 Task: Add an event  with title  Third Sales Forecast Review, date '2023/12/24' to 2023/12/25  & Select Event type as  Collective. Add location for the event as  Chicago, USA and add a description: It is essential to listen actively to the potential investor's input, feedback, and inquiries throughout the meeting. This demonstrates your receptiveness to collaboration, willingness to address concerns, and the ability to adapt your business strategy to maximize its potential.Create an event link  http-thirdsalesforecastreviewcom & Select the event color as  Light Pink. , logged in from the account softage.4@softage.netand send the event invitation to softage.5@softage.net and softage.6@softage.net
Action: Mouse moved to (743, 264)
Screenshot: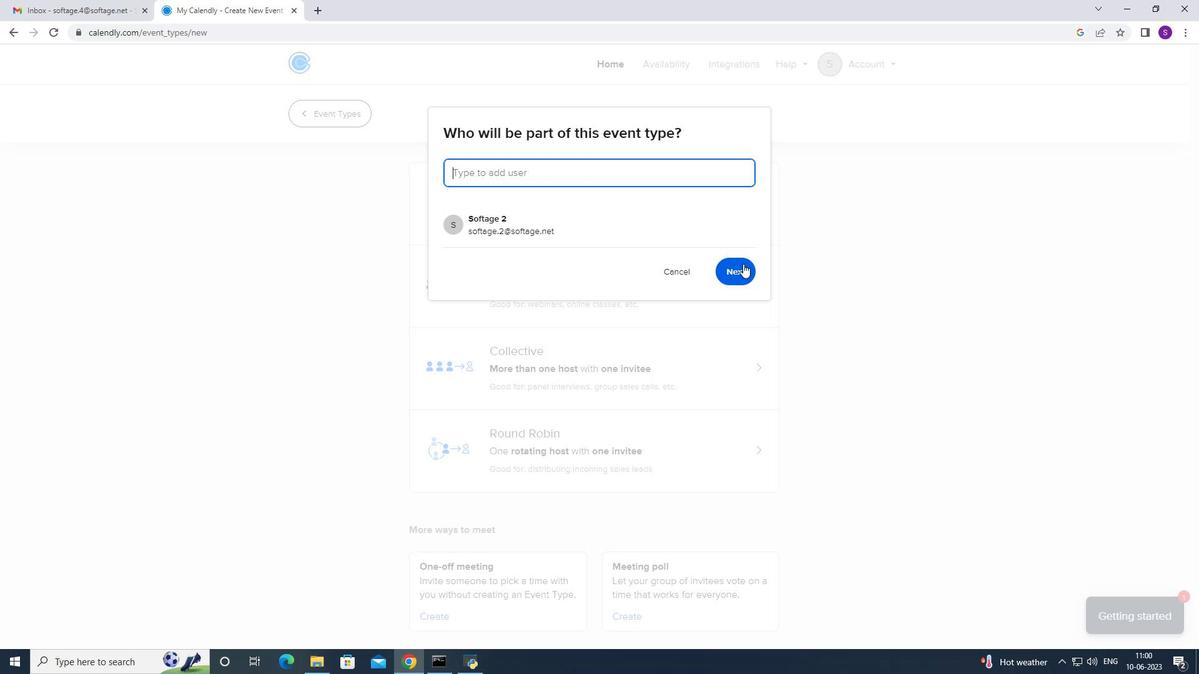 
Action: Mouse pressed left at (743, 264)
Screenshot: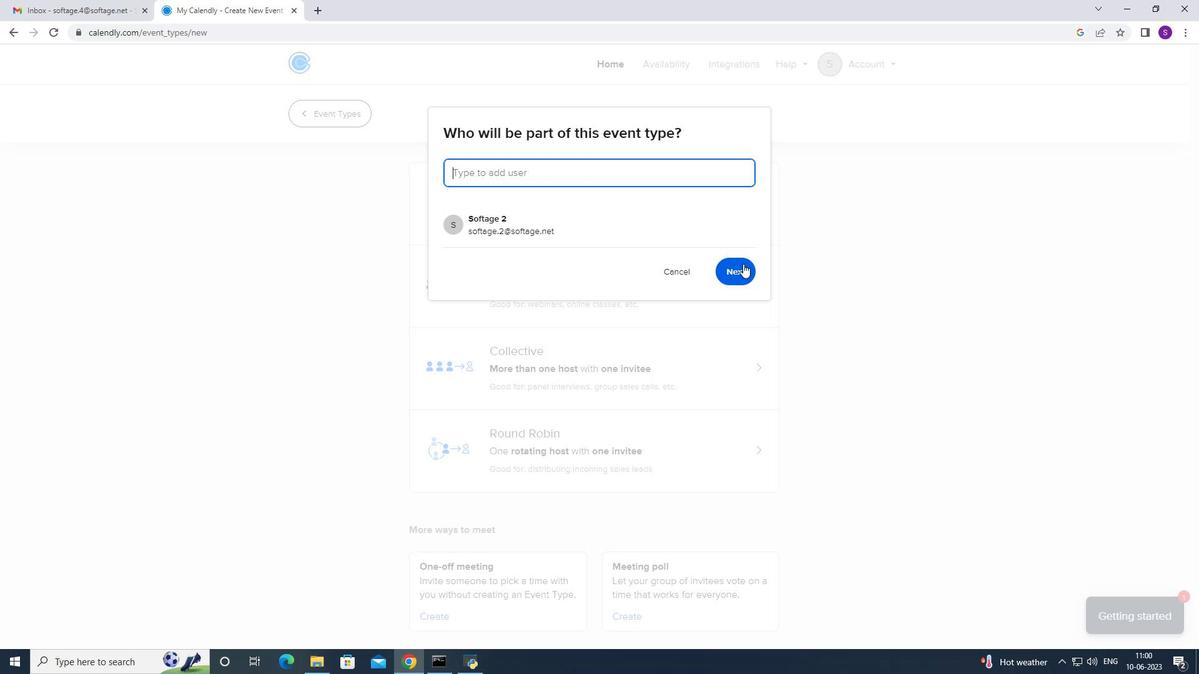
Action: Mouse moved to (411, 271)
Screenshot: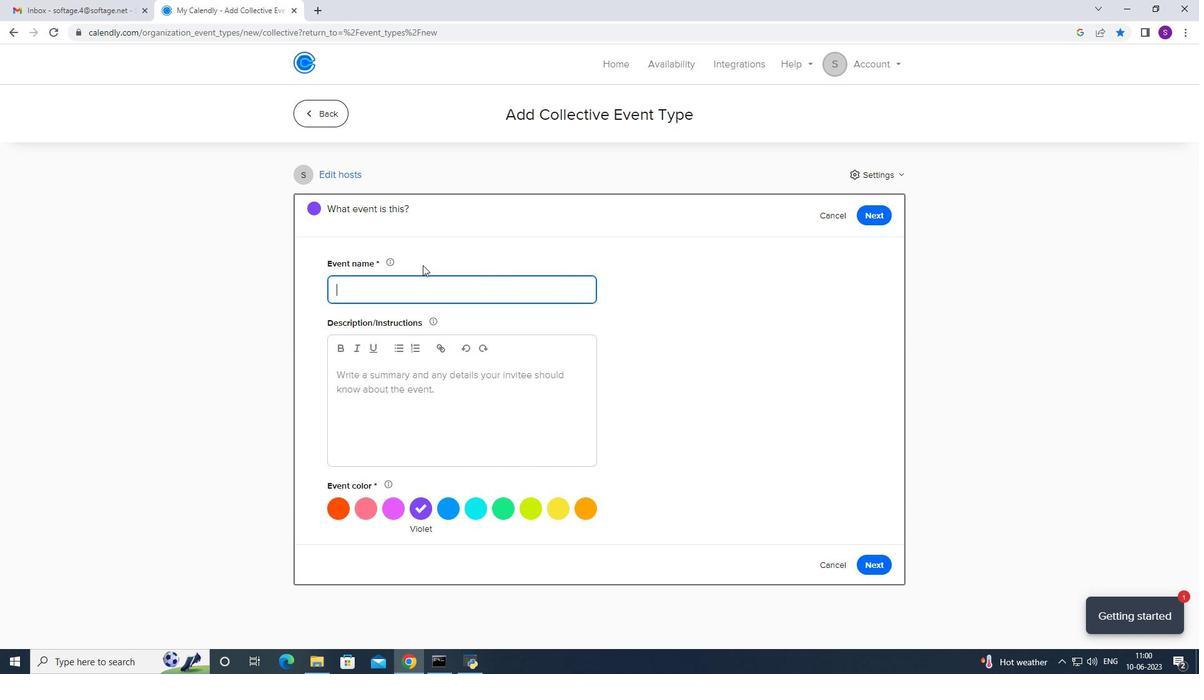 
Action: Key pressed ctrl+V
Screenshot: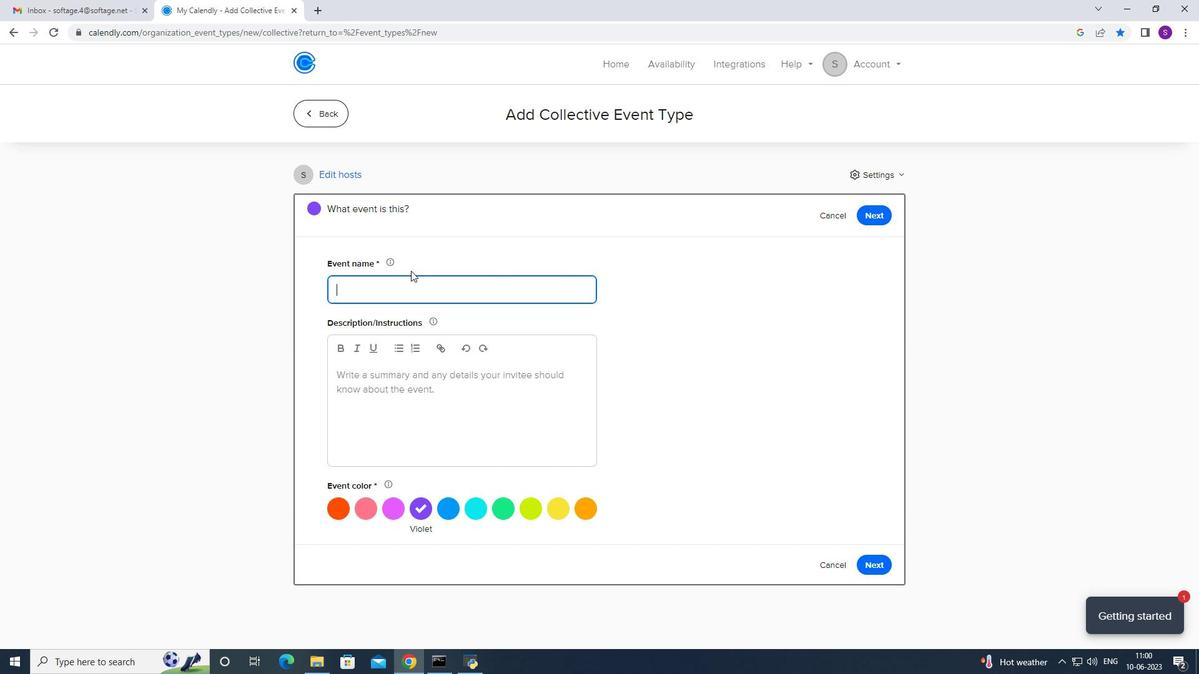 
Action: Mouse moved to (355, 365)
Screenshot: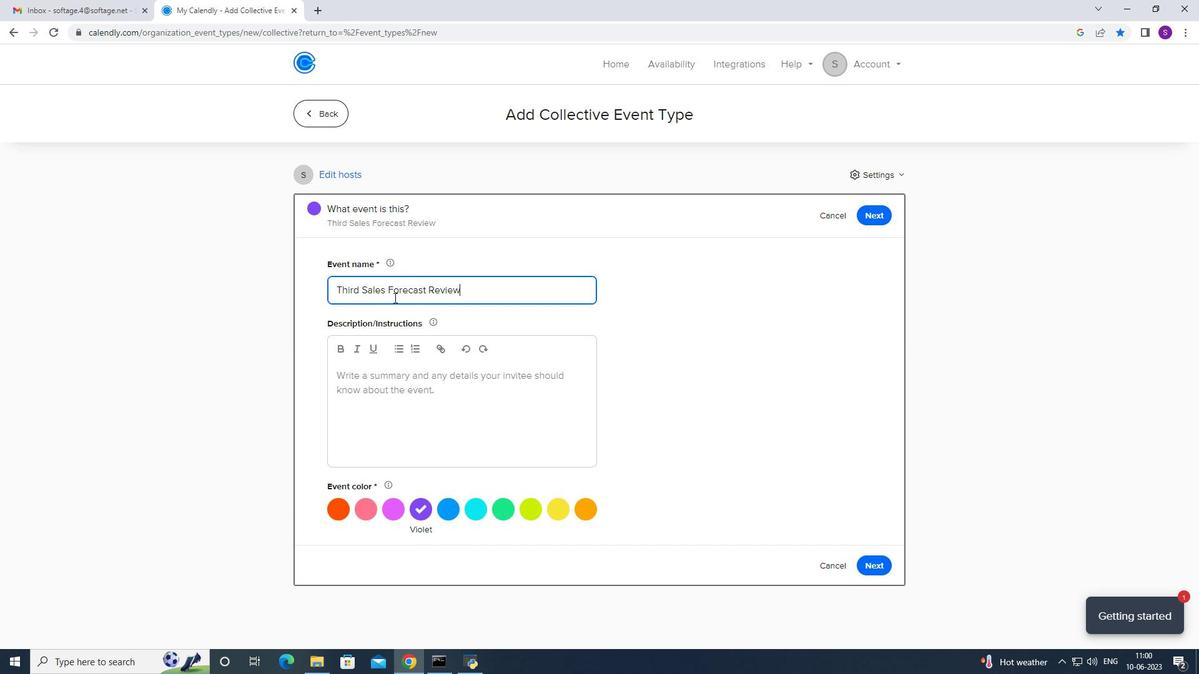 
Action: Mouse pressed left at (355, 365)
Screenshot: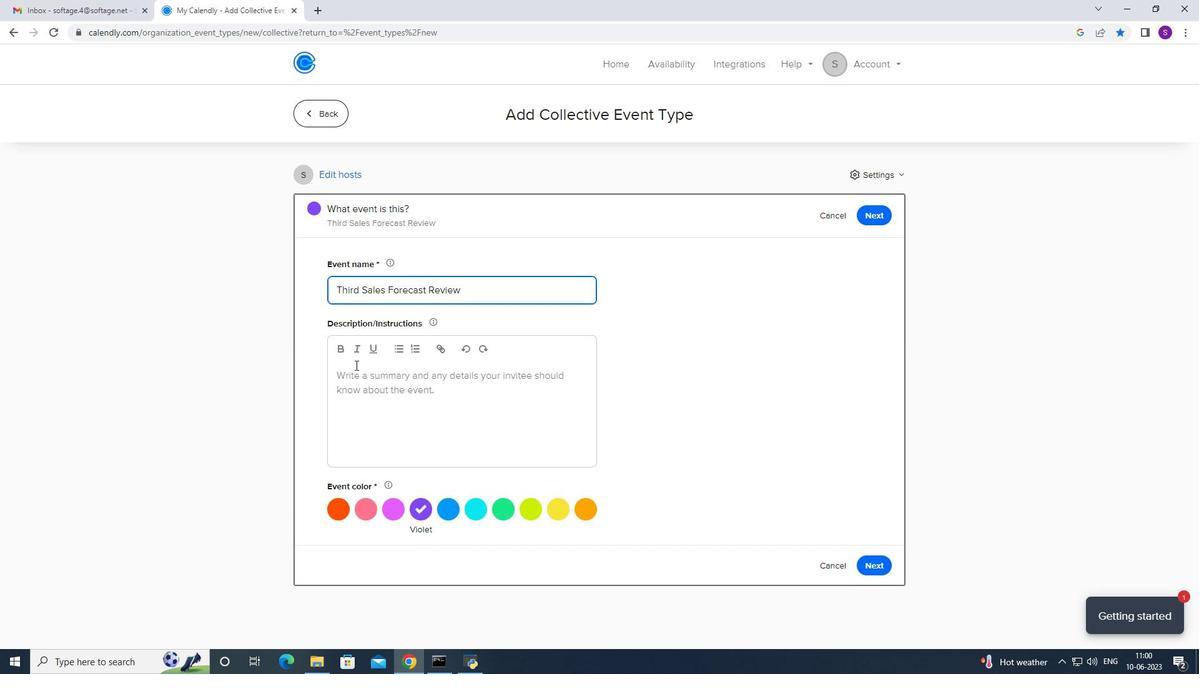 
Action: Mouse moved to (348, 359)
Screenshot: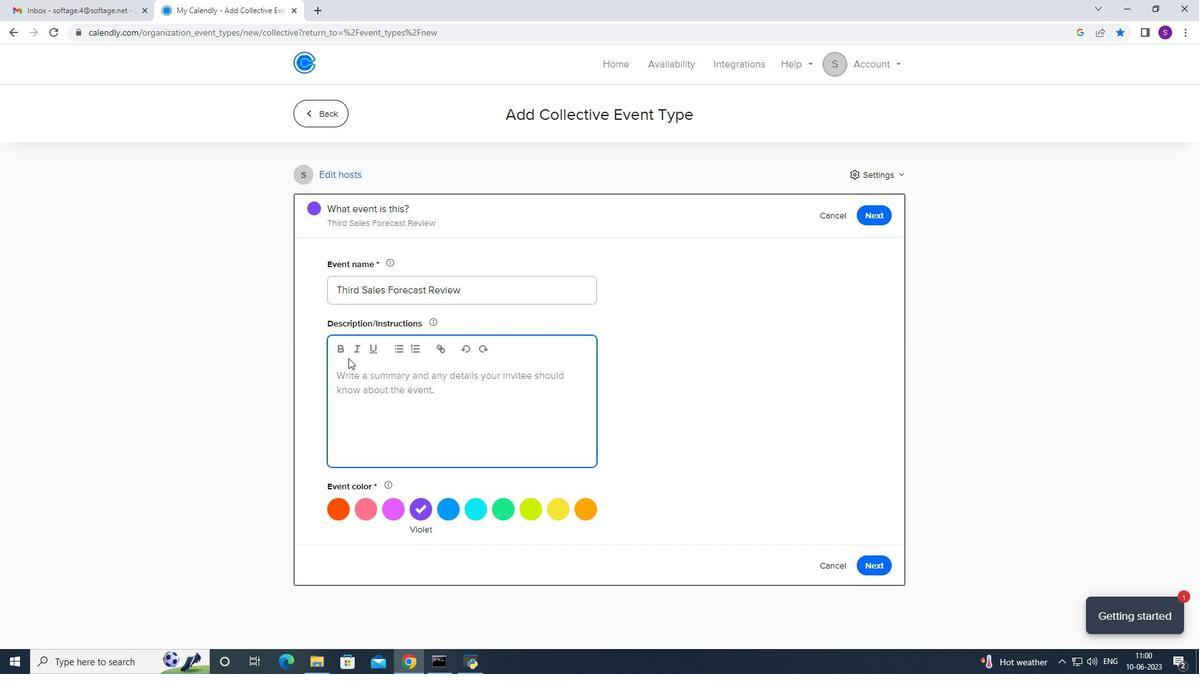 
Action: Key pressed <Key.caps_lock>I<Key.caps_lock>t<Key.space>is<Key.space>essebntia;<Key.backspace><Key.backspace><Key.backspace><Key.backspace><Key.backspace><Key.backspace>nta\ial<Key.space><Key.backspace><Key.backspace><Key.backspace><Key.backspace><Key.backspace><Key.backspace>ial<Key.space>to<Key.space>listen<Key.space>actively<Key.space>to<Key.space>the<Key.space>potential<Key.space>investor<Key.space>feedback<Key.space>,<Key.space>input<Key.space>and<Key.space>inquit<Key.backspace>ries<Key.space>throyu<Key.backspace><Key.backspace>ughout<Key.space>the<Key.space>meeting.<Key.space><Key.caps_lock>THI<Key.caps_lock>s<Key.space>demonstrates<Key.space>
Screenshot: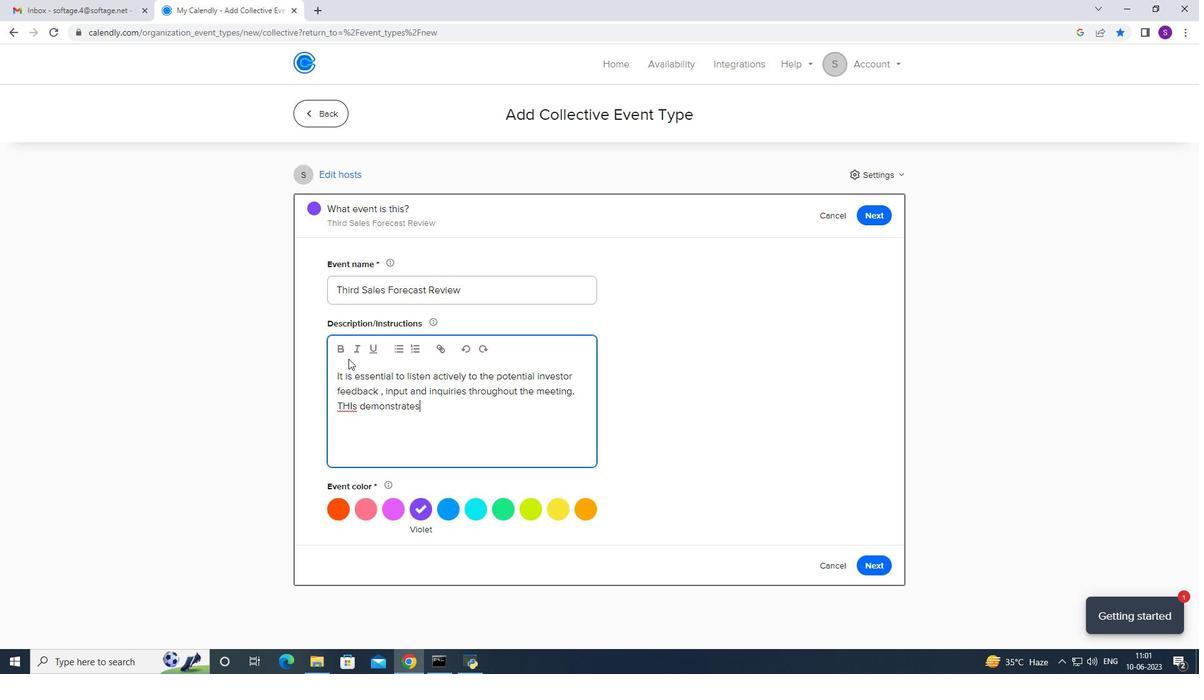 
Action: Mouse moved to (353, 412)
Screenshot: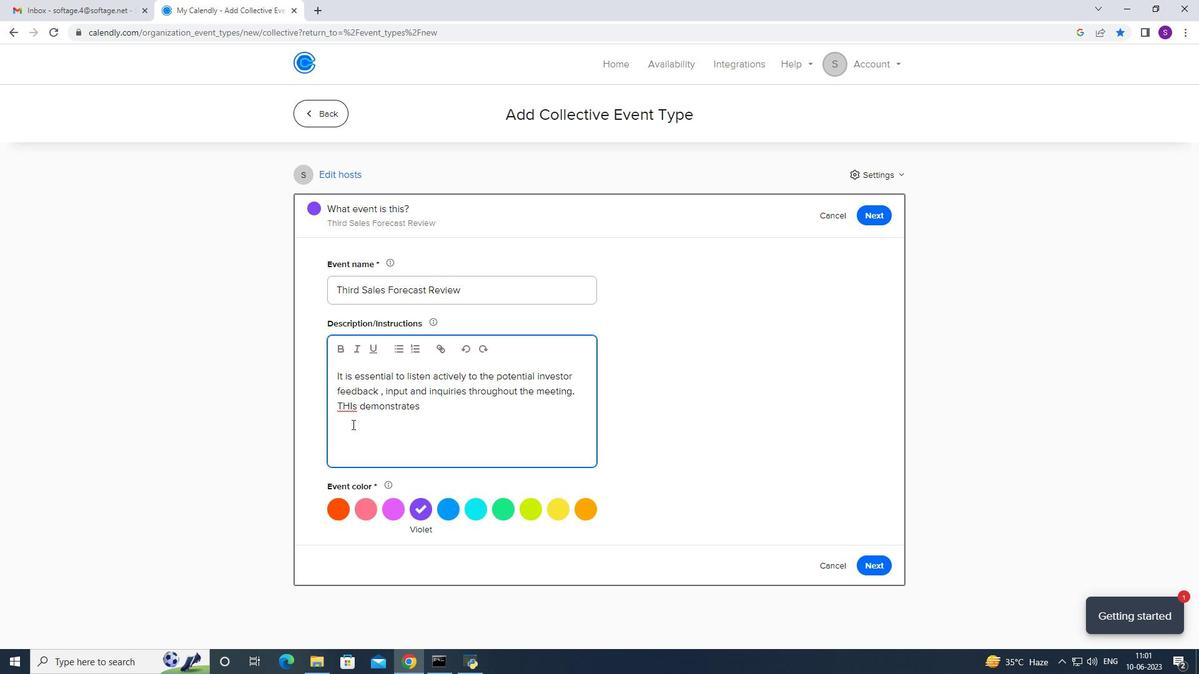 
Action: Mouse pressed right at (353, 412)
Screenshot: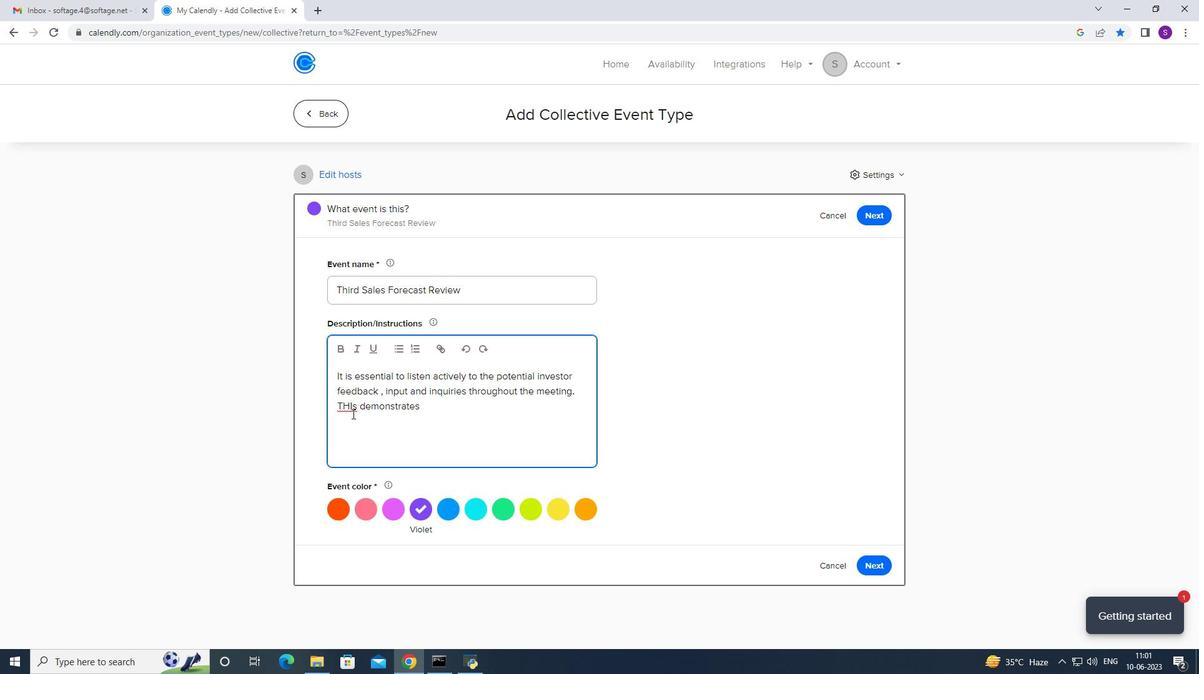 
Action: Mouse moved to (353, 416)
Screenshot: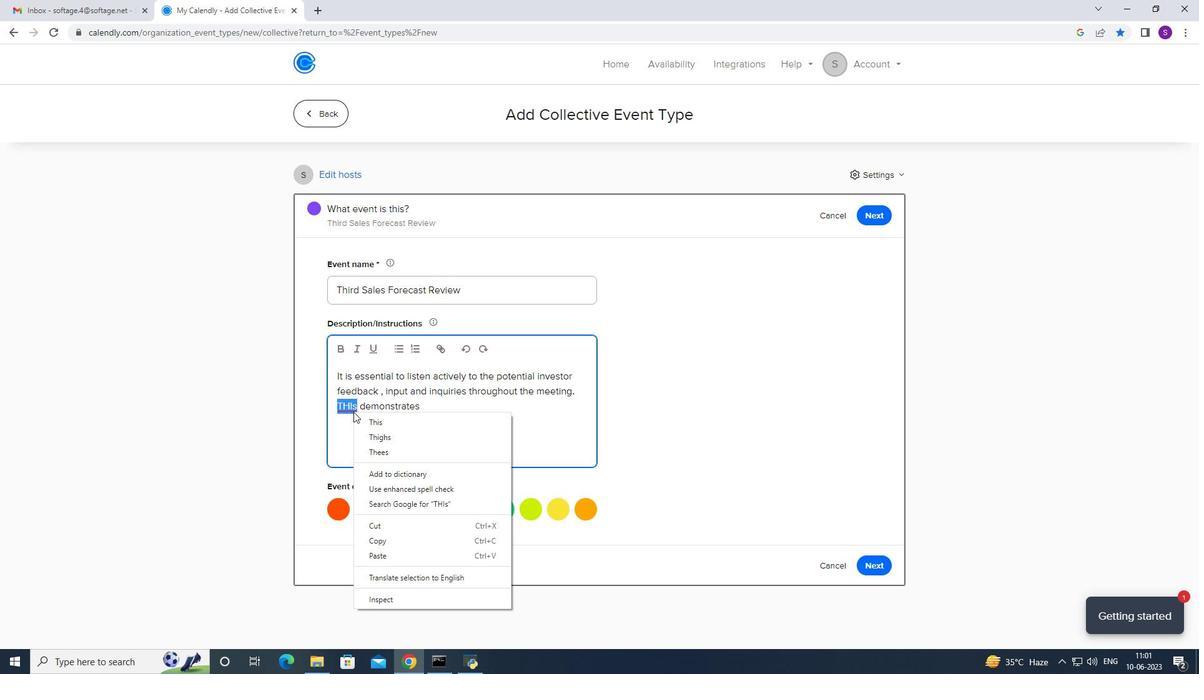 
Action: Mouse pressed left at (353, 416)
Screenshot: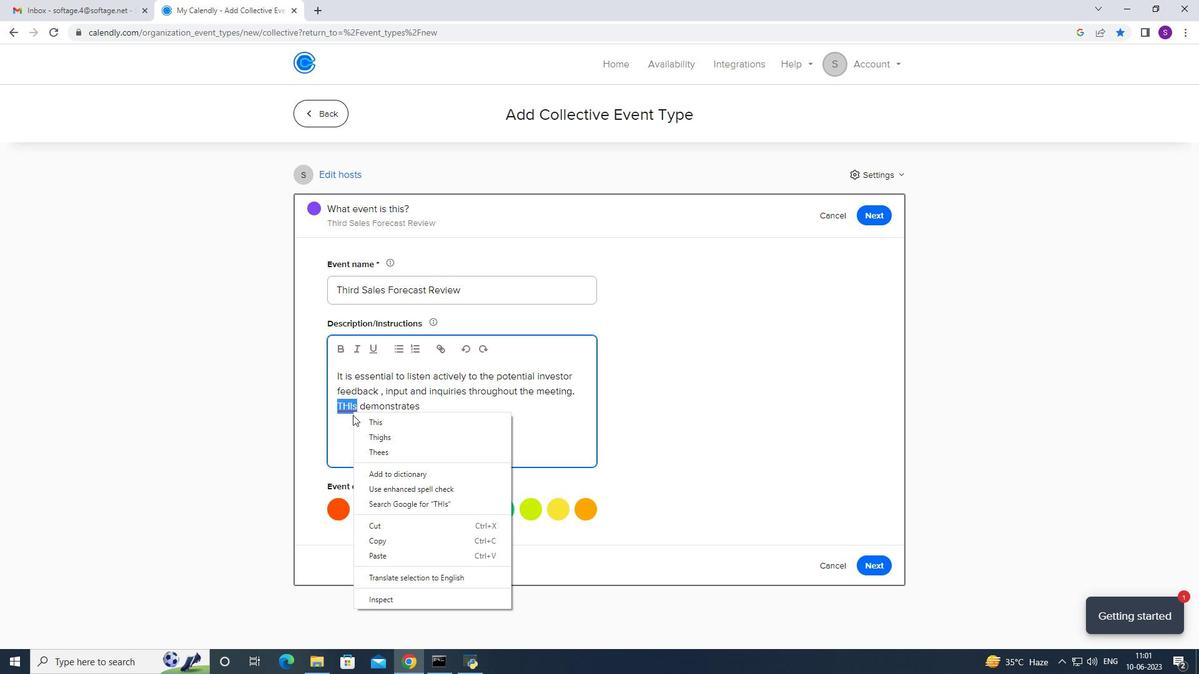 
Action: Mouse moved to (352, 409)
Screenshot: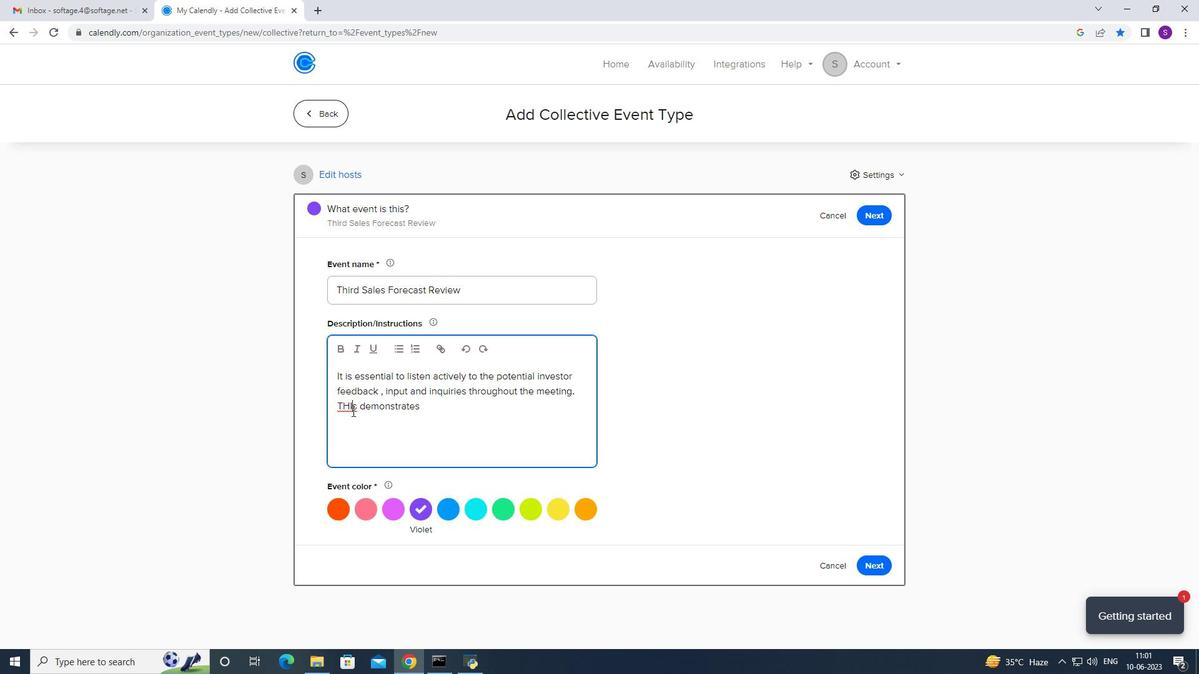 
Action: Mouse pressed right at (352, 409)
Screenshot: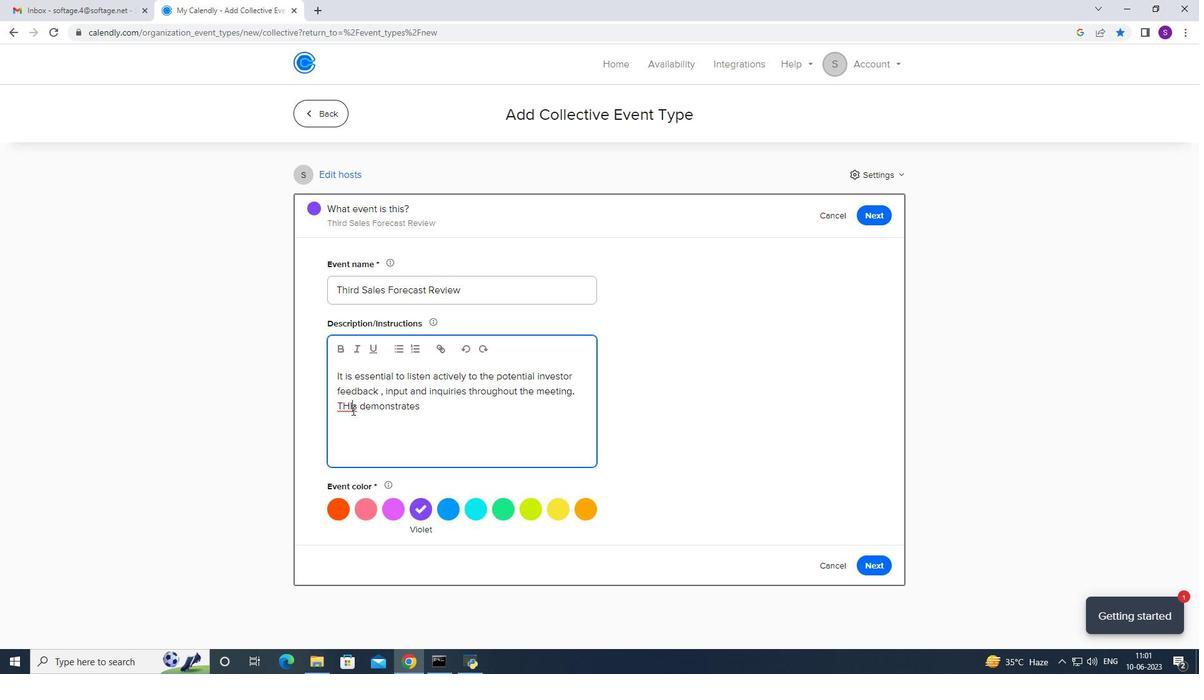 
Action: Mouse moved to (351, 413)
Screenshot: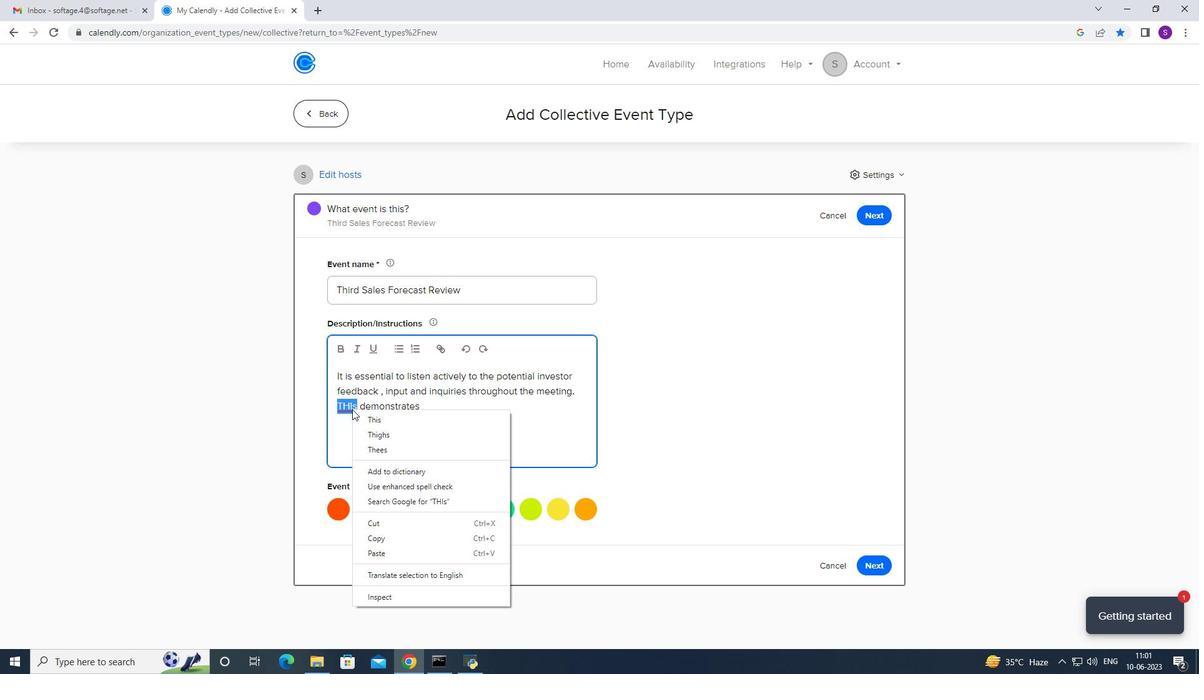 
Action: Mouse pressed left at (351, 413)
Screenshot: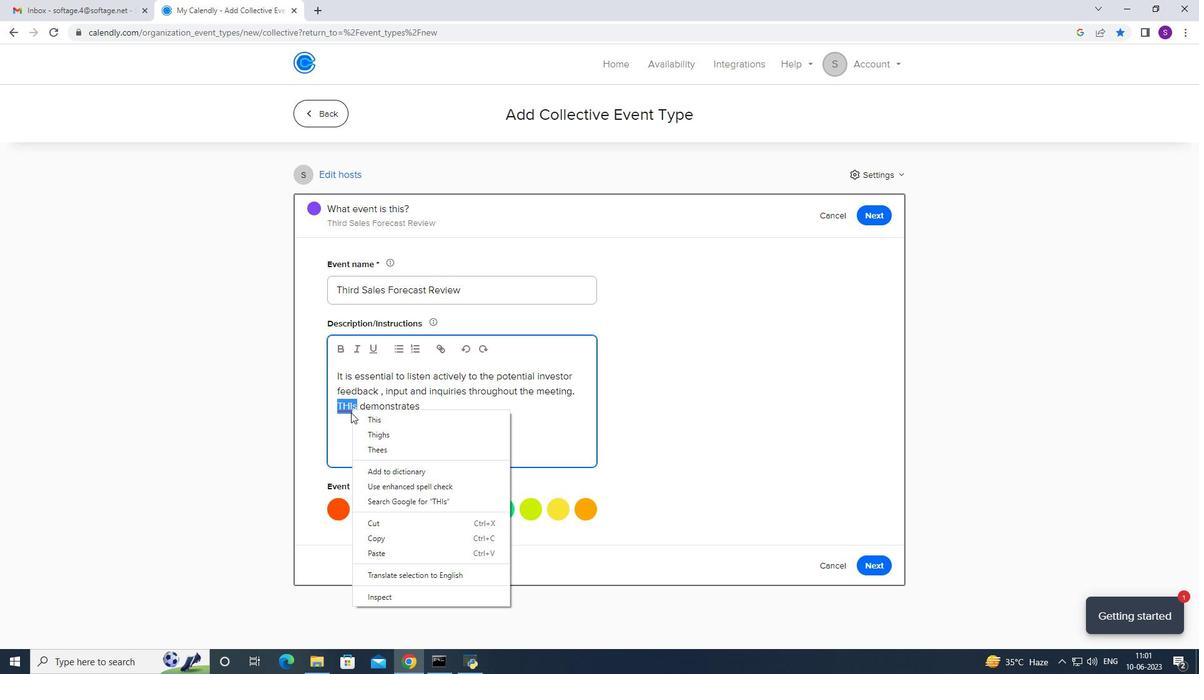 
Action: Mouse moved to (351, 403)
Screenshot: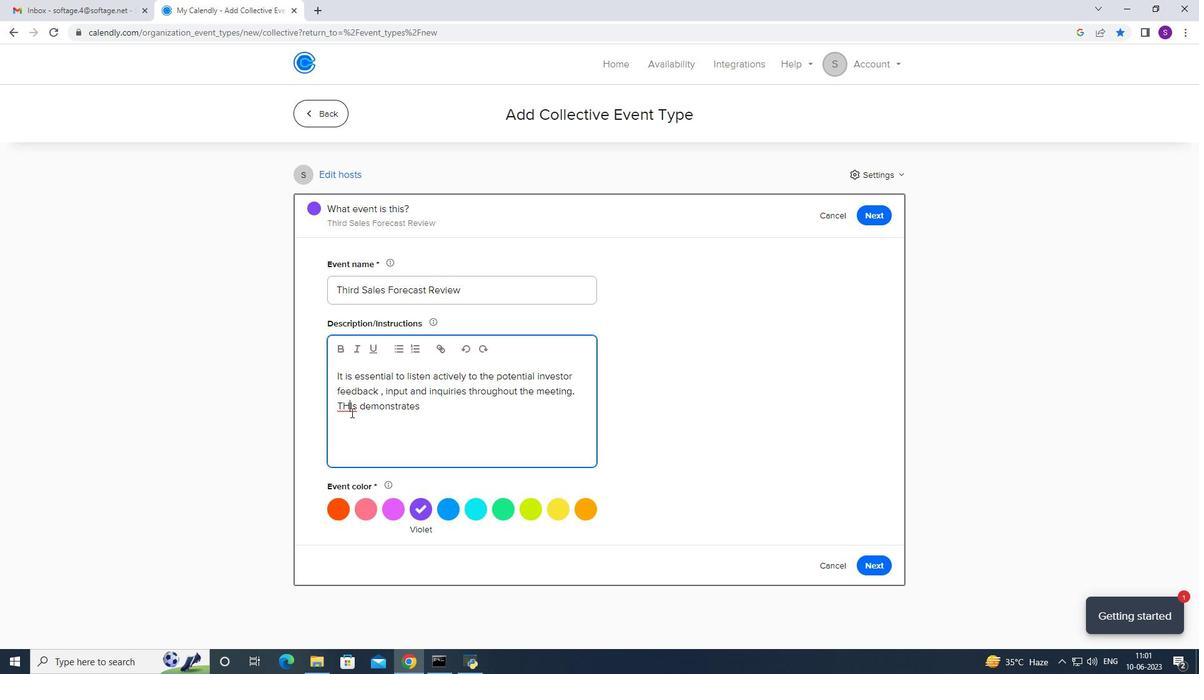 
Action: Mouse pressed right at (351, 403)
Screenshot: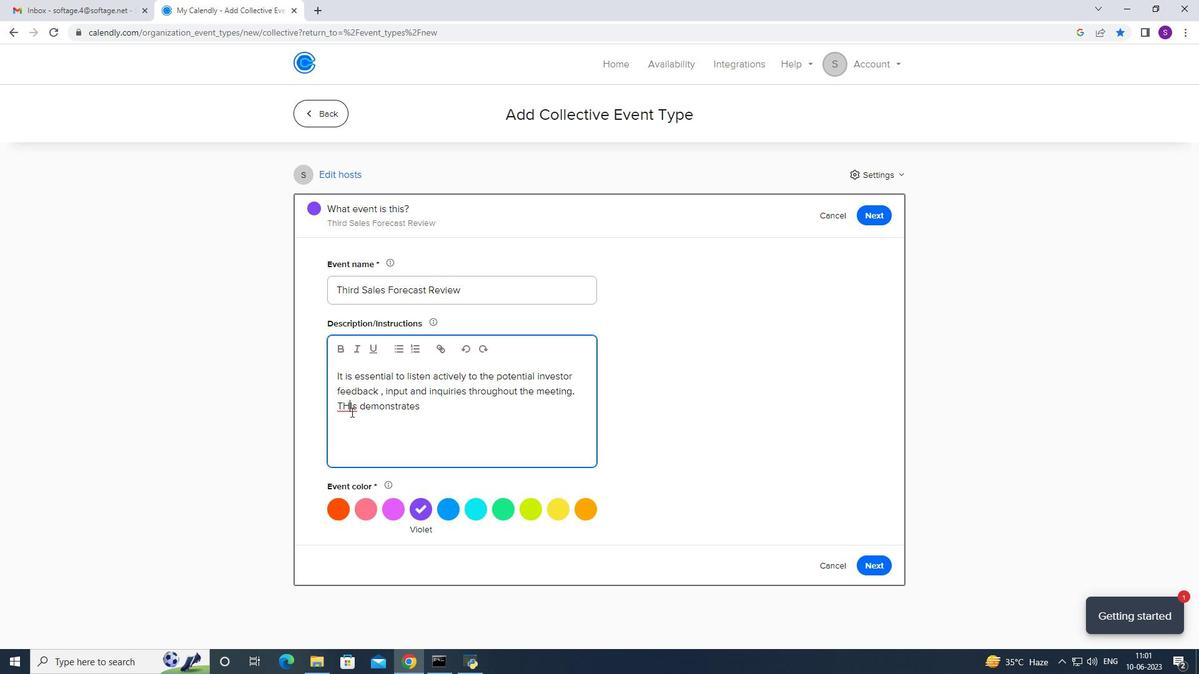 
Action: Mouse moved to (351, 409)
Screenshot: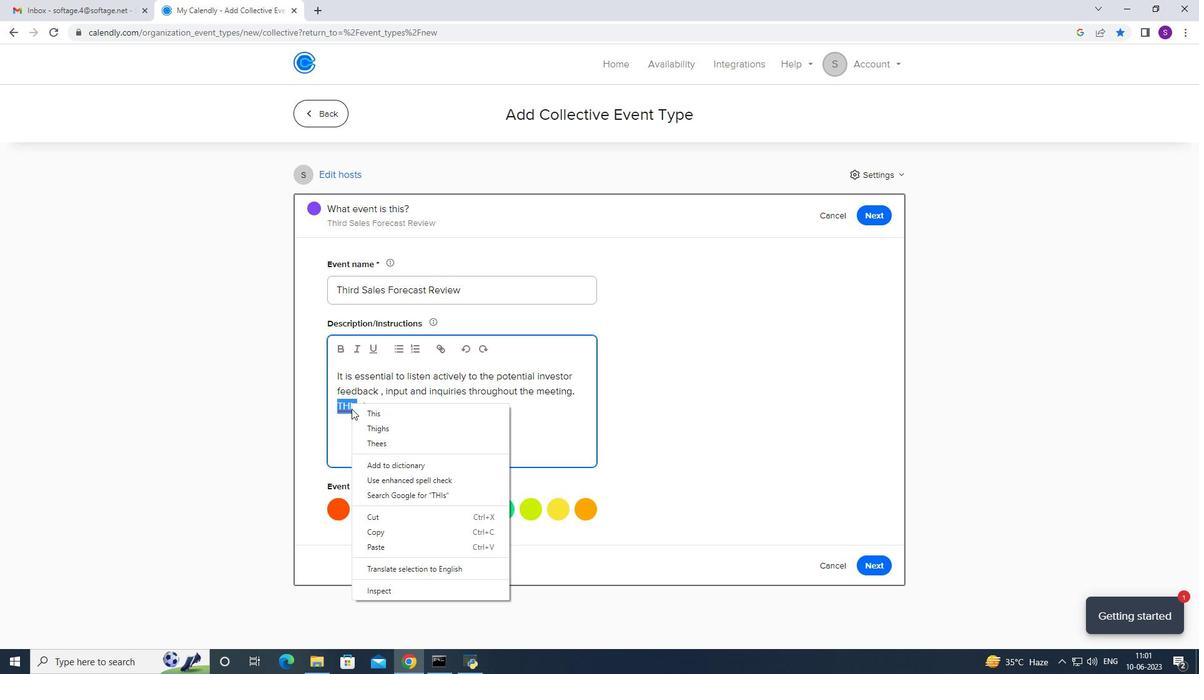 
Action: Mouse pressed left at (351, 409)
Screenshot: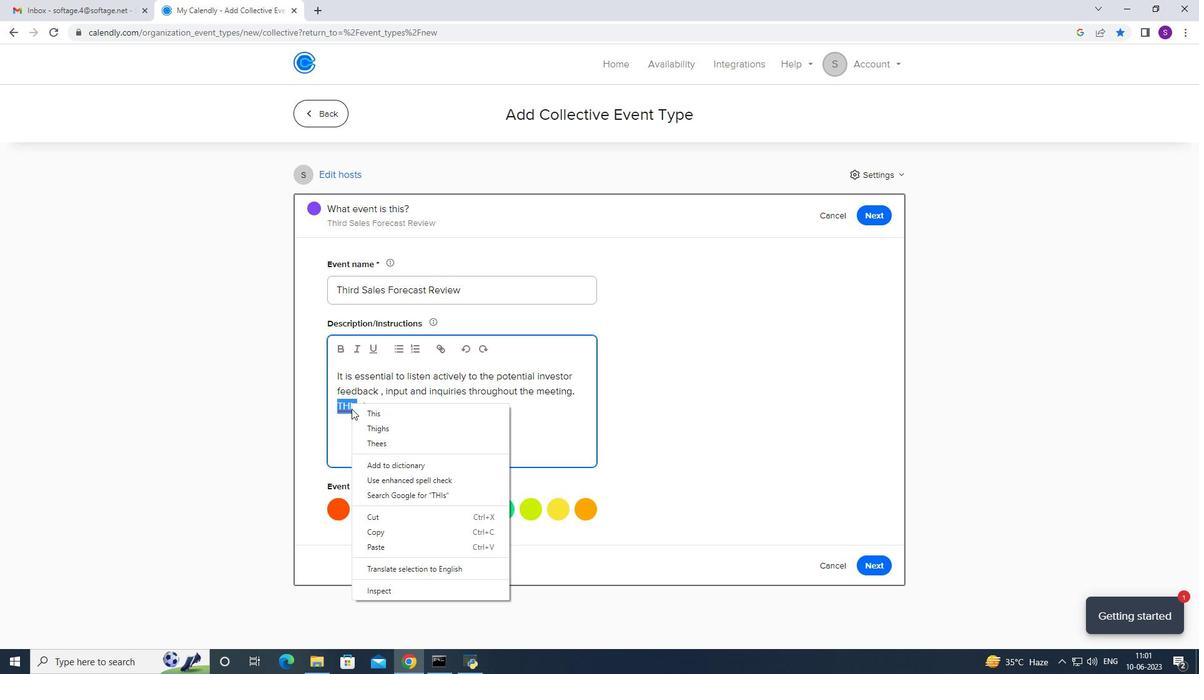 
Action: Mouse moved to (358, 402)
Screenshot: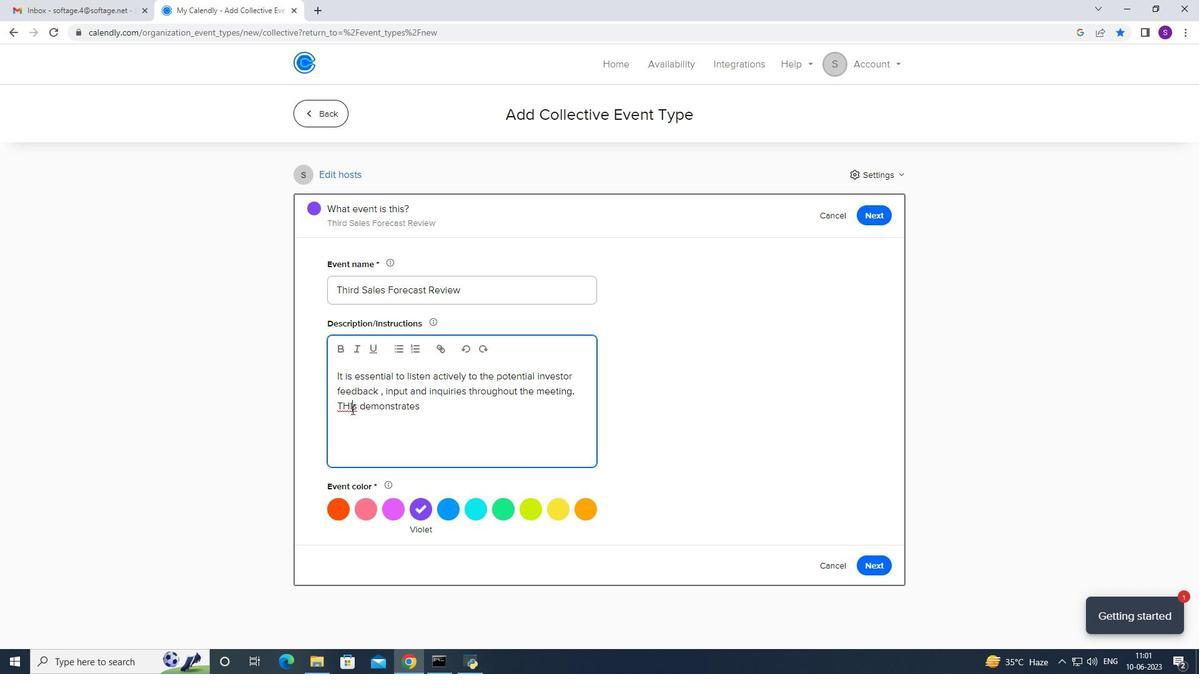 
Action: Mouse pressed right at (358, 402)
Screenshot: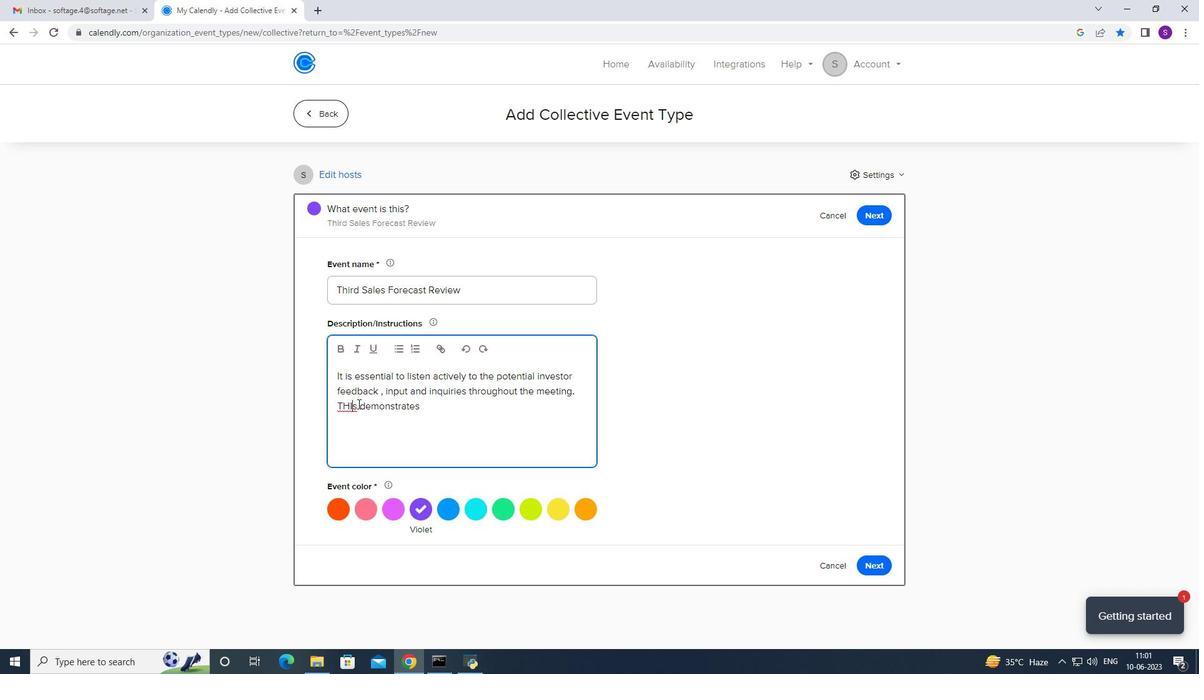 
Action: Mouse moved to (354, 413)
Screenshot: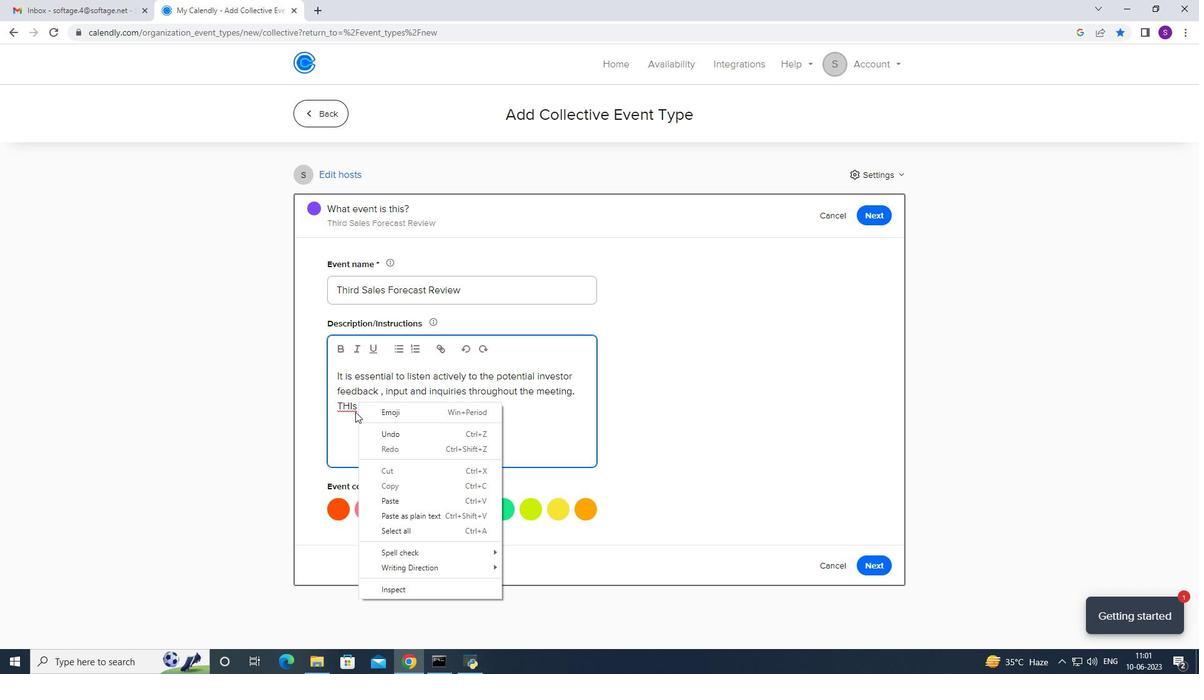 
Action: Mouse pressed left at (354, 413)
Screenshot: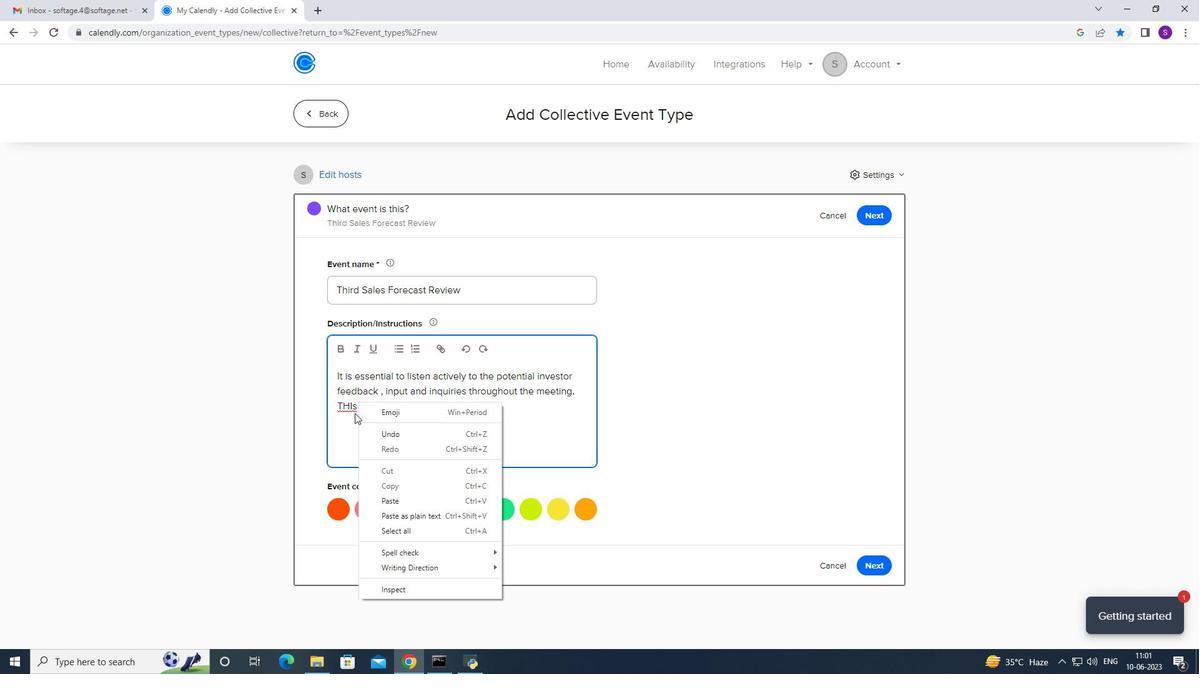 
Action: Mouse moved to (354, 413)
Screenshot: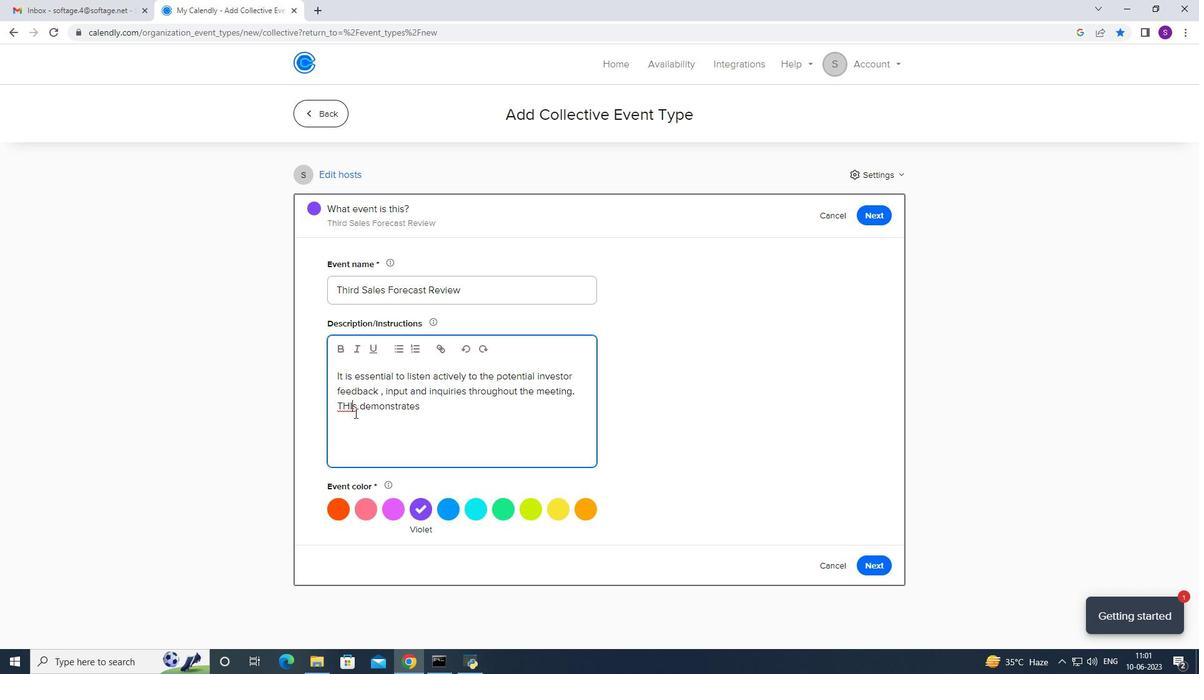
Action: Mouse pressed right at (354, 413)
Screenshot: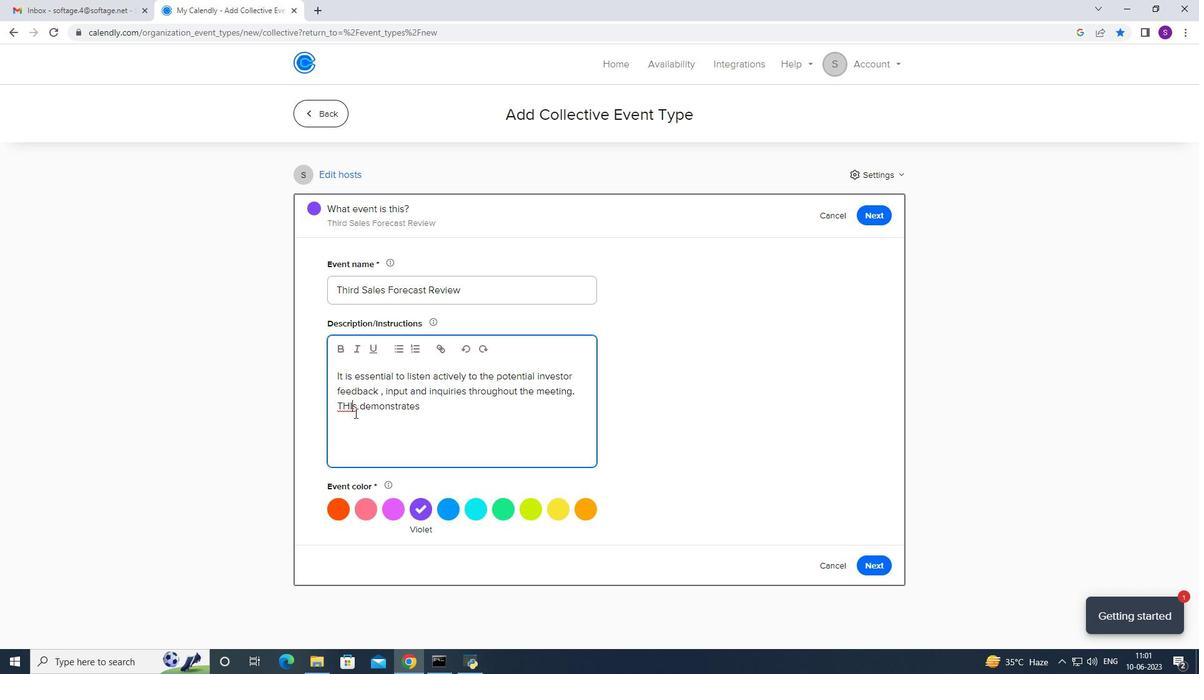 
Action: Mouse moved to (354, 421)
Screenshot: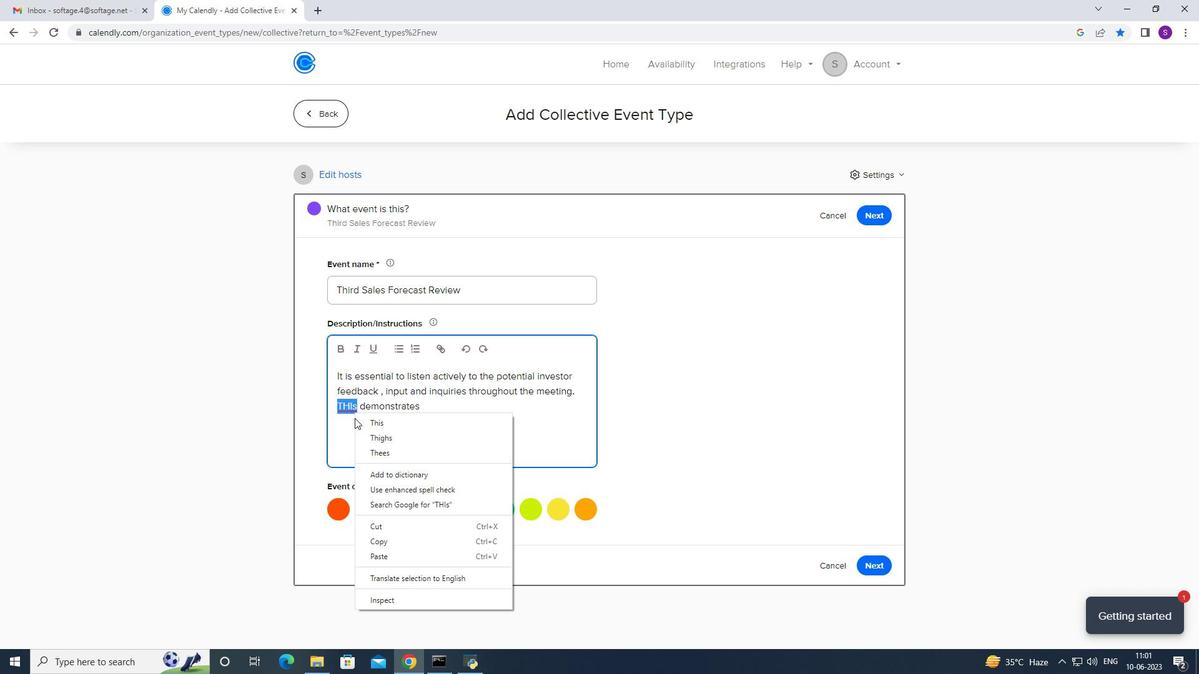 
Action: Mouse pressed left at (354, 421)
Screenshot: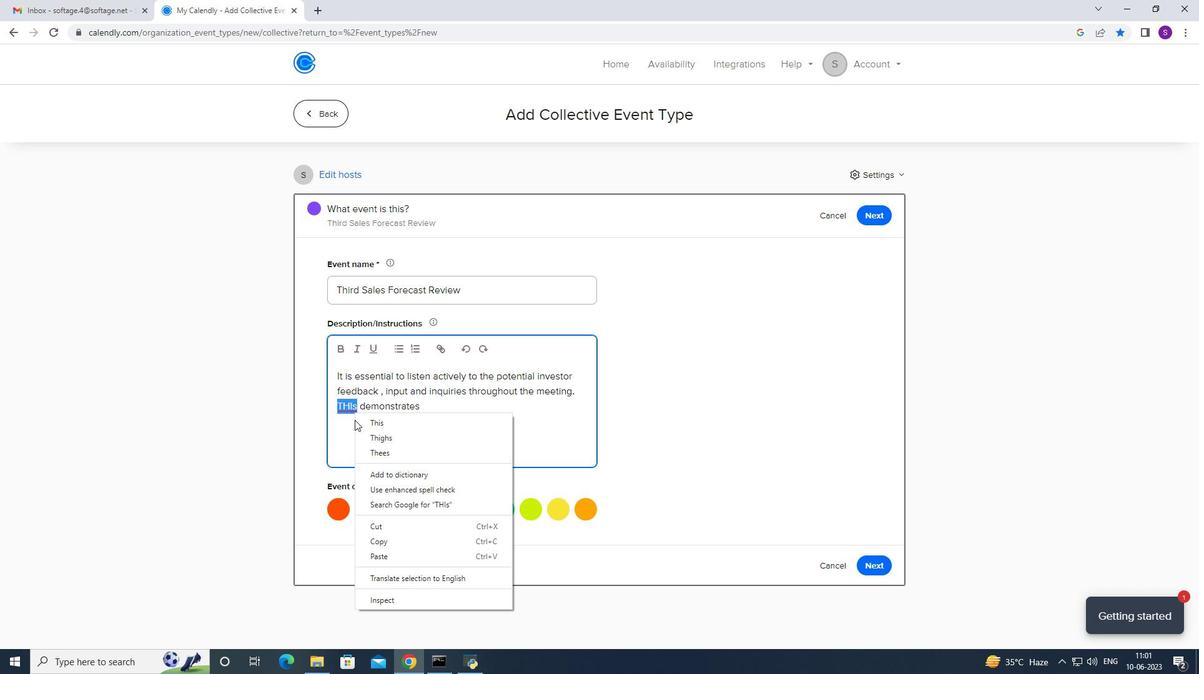 
Action: Mouse moved to (358, 404)
Screenshot: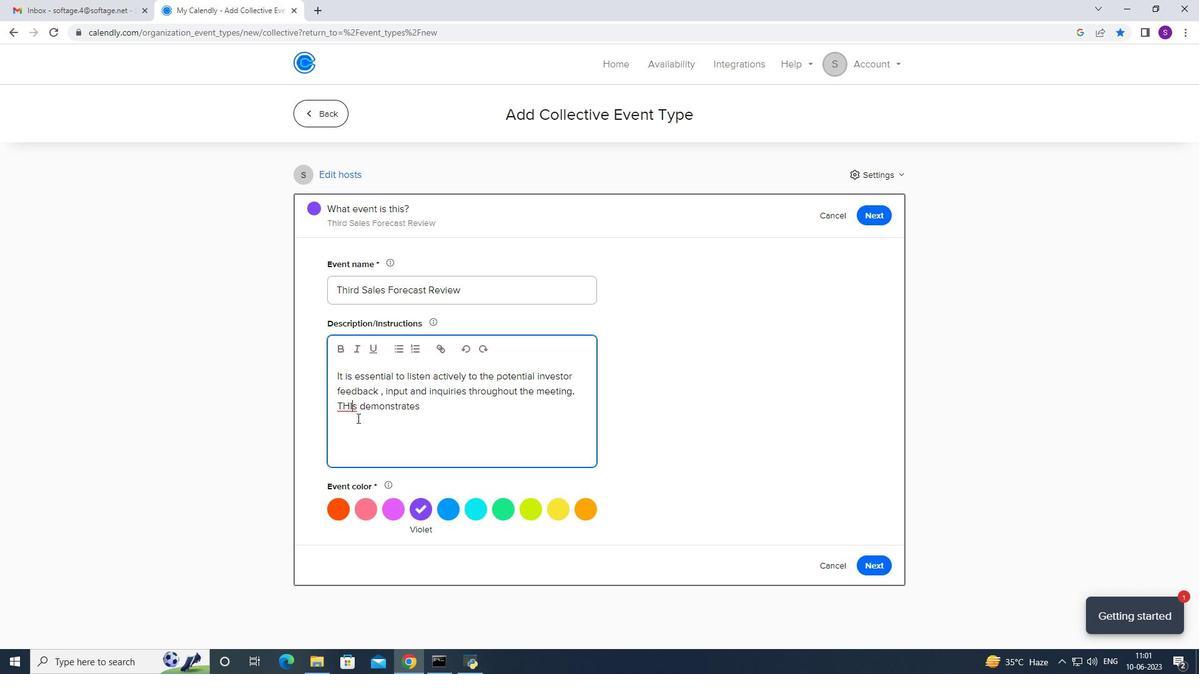 
Action: Mouse pressed right at (358, 404)
Screenshot: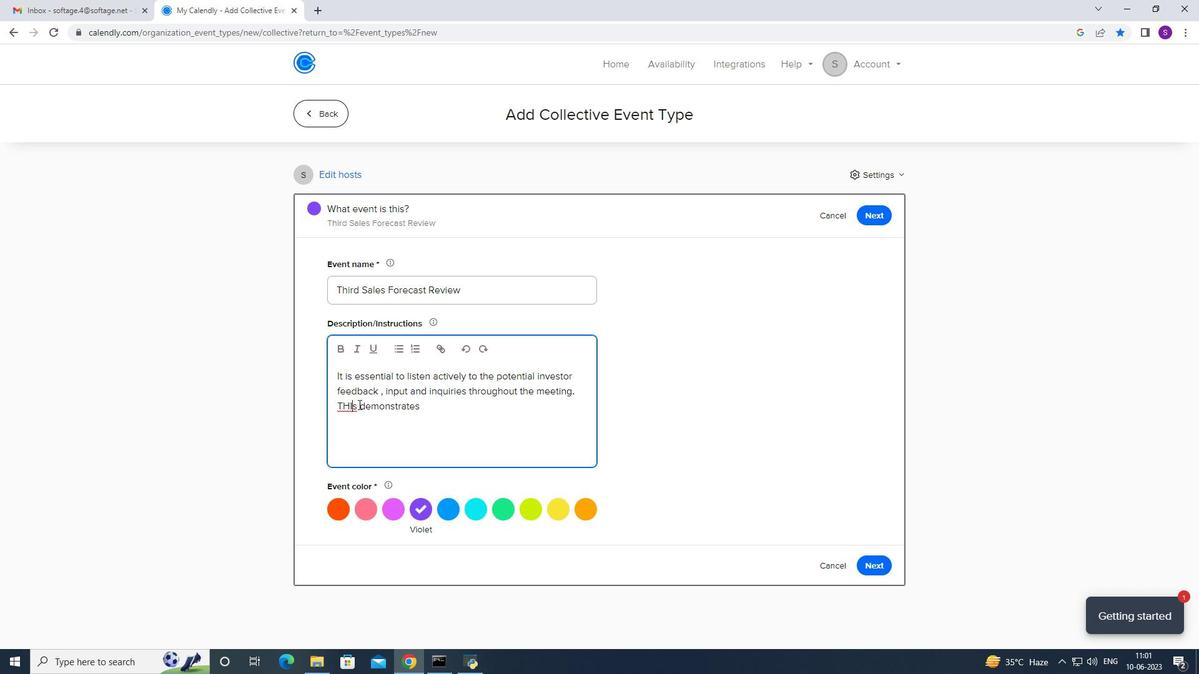 
Action: Mouse moved to (346, 403)
Screenshot: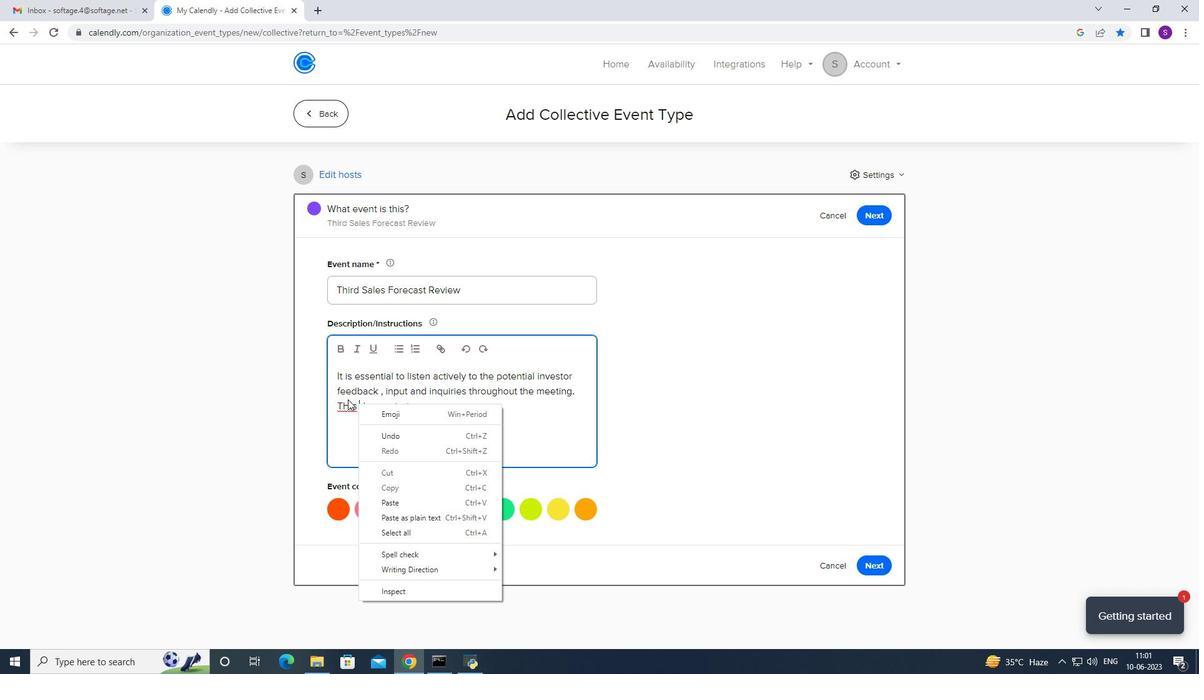 
Action: Mouse pressed left at (346, 403)
Screenshot: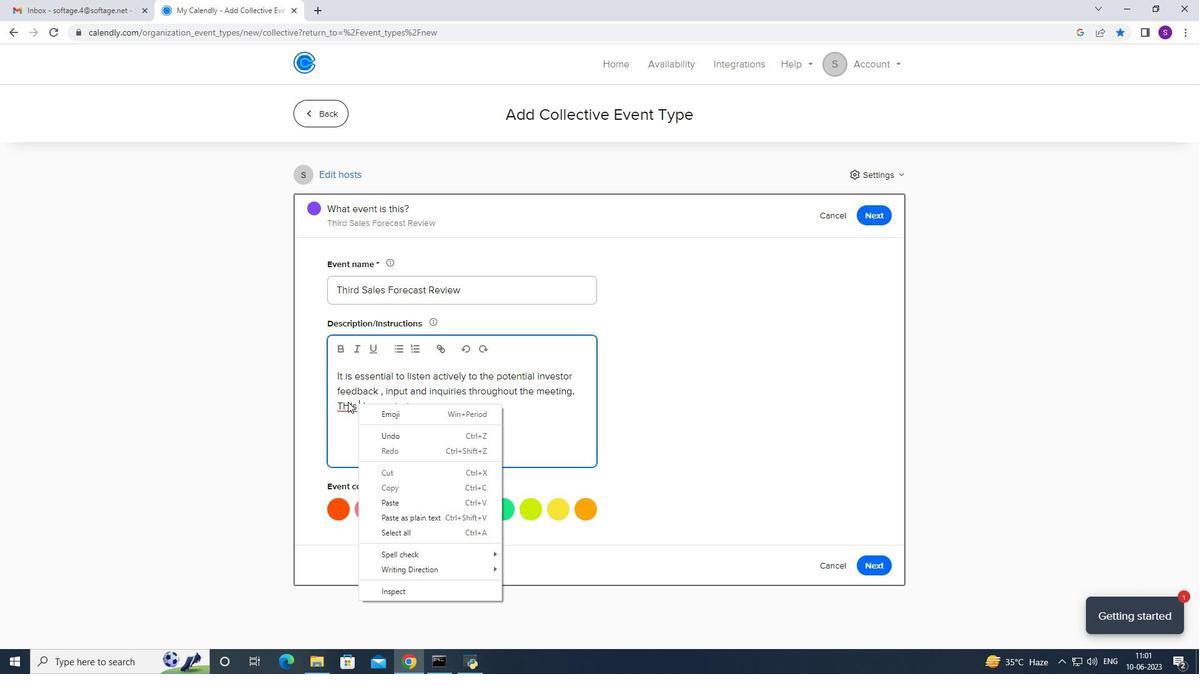 
Action: Mouse pressed right at (346, 403)
Screenshot: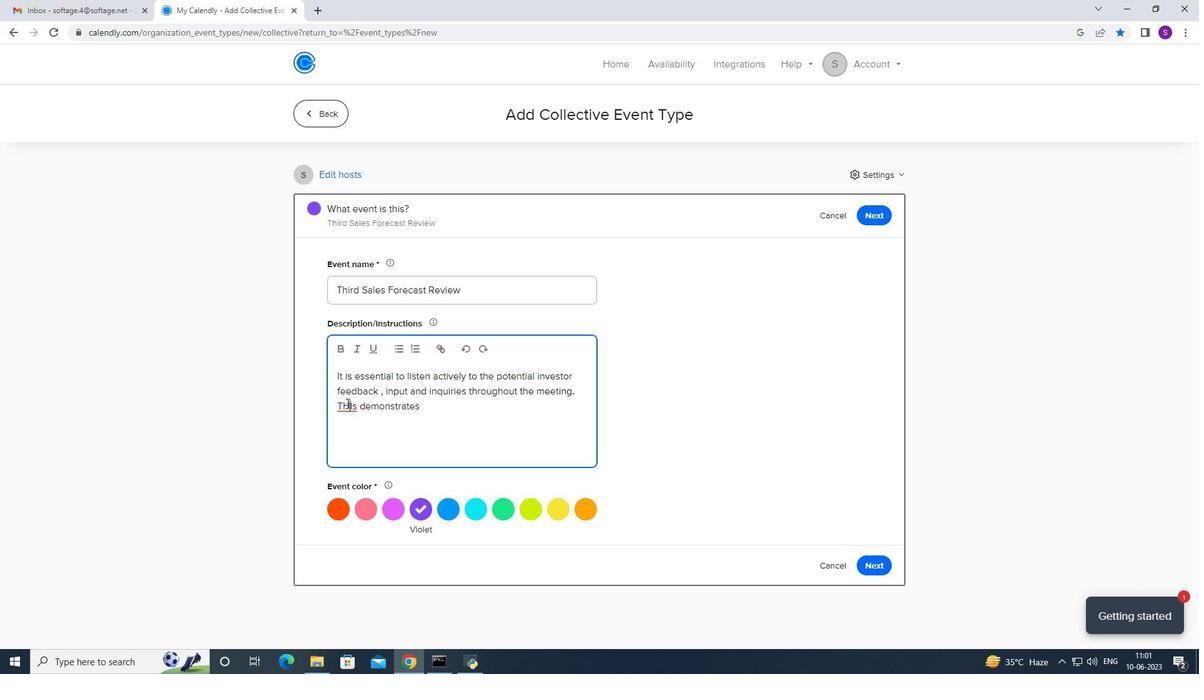 
Action: Mouse moved to (351, 407)
Screenshot: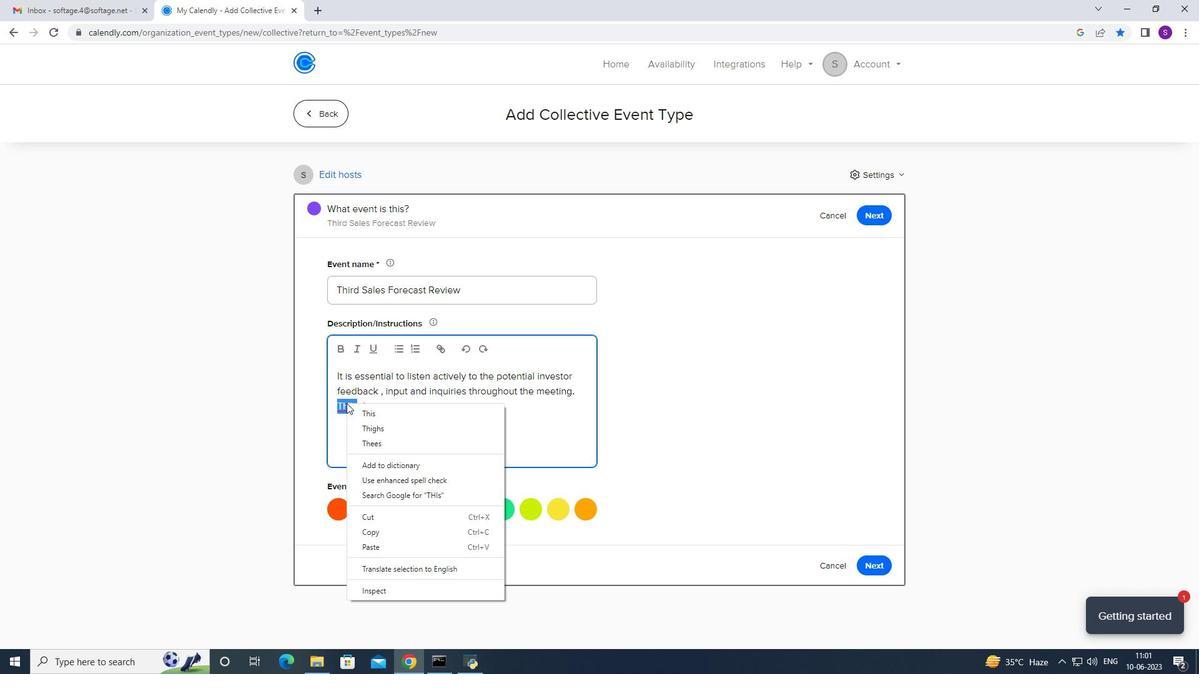 
Action: Mouse pressed left at (351, 407)
Screenshot: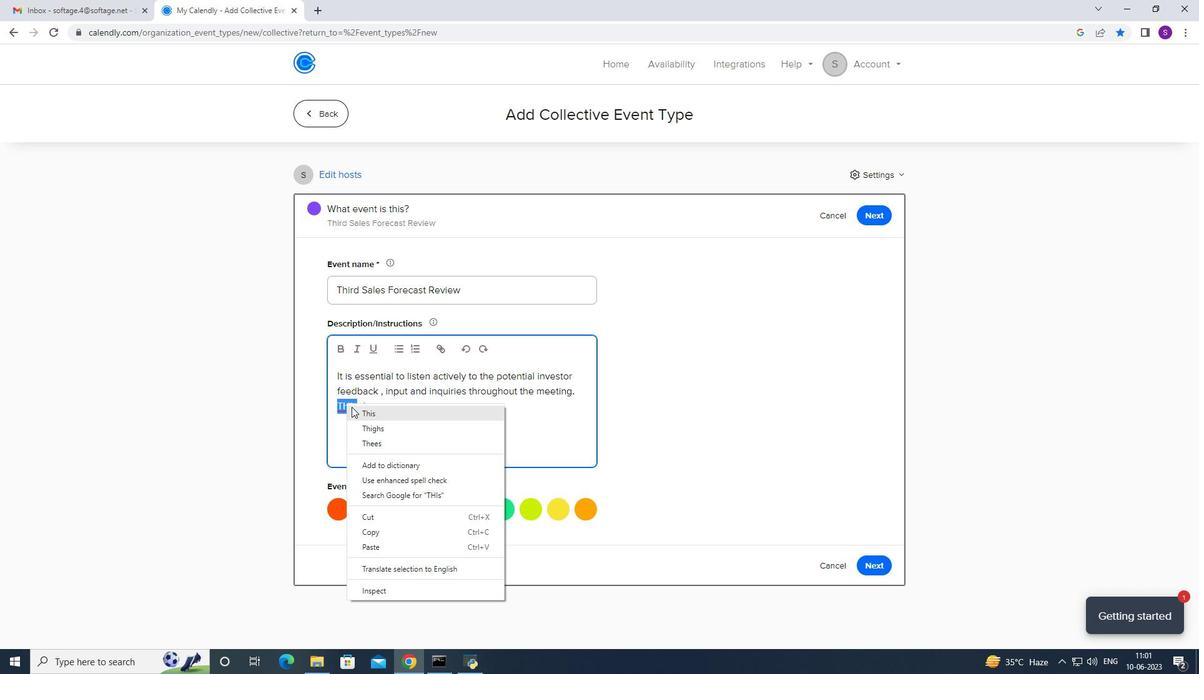 
Action: Mouse moved to (444, 404)
Screenshot: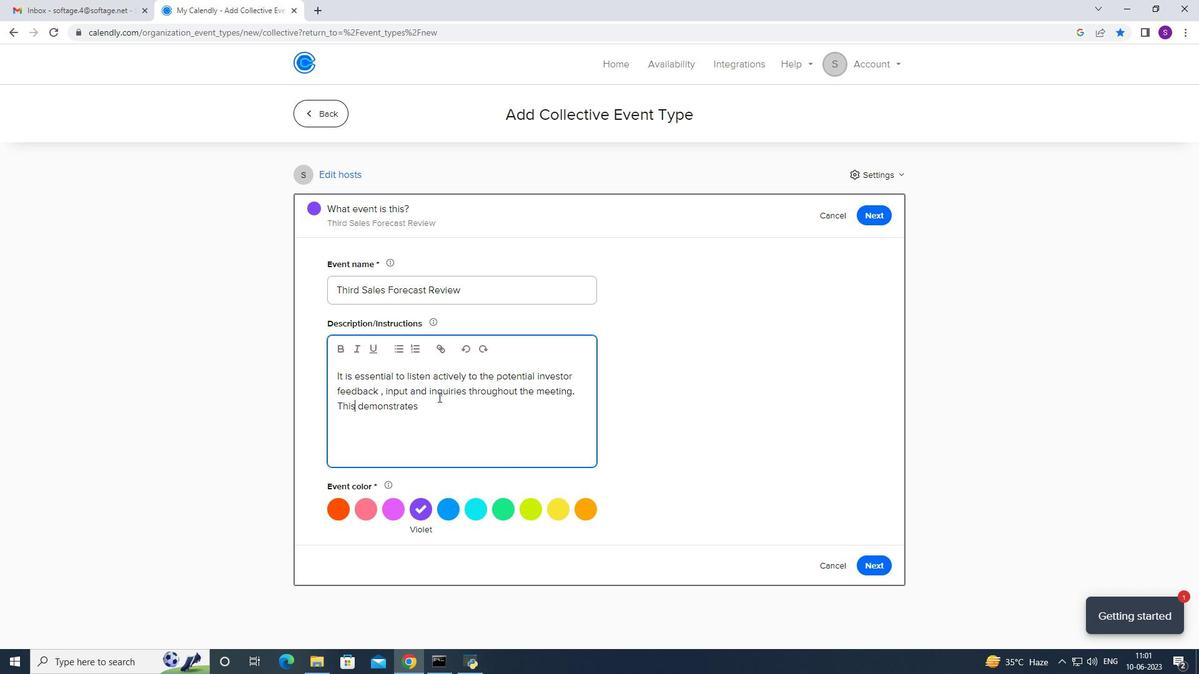 
Action: Mouse pressed left at (444, 404)
Screenshot: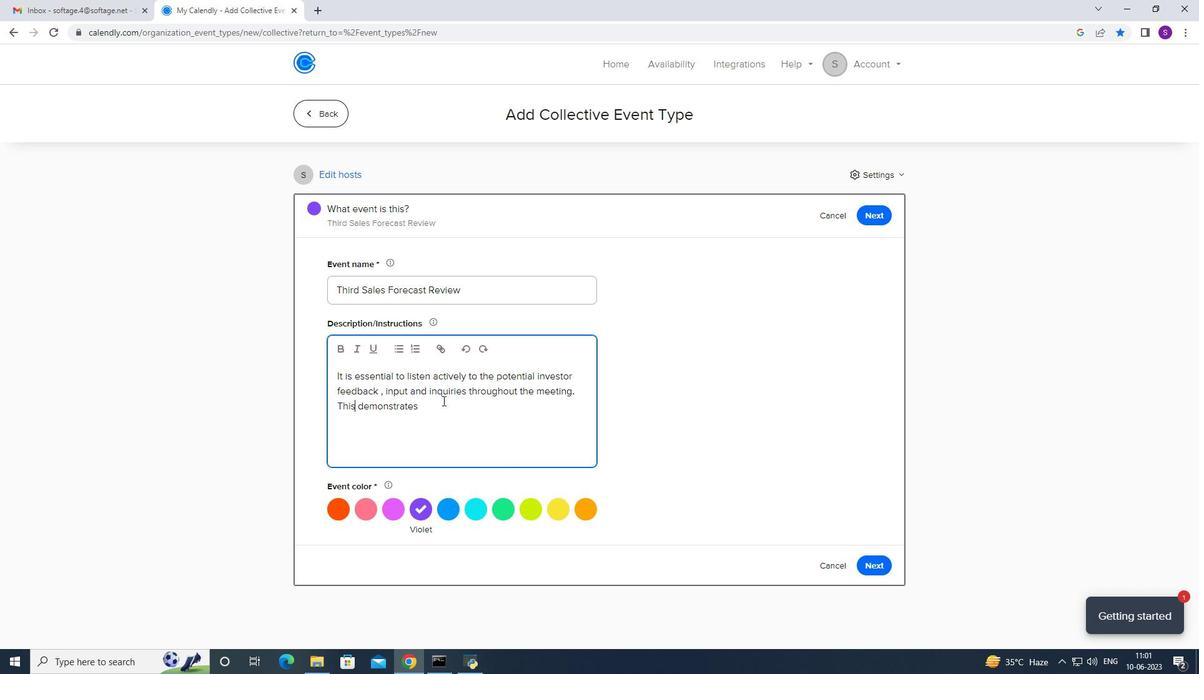 
Action: Mouse moved to (465, 401)
Screenshot: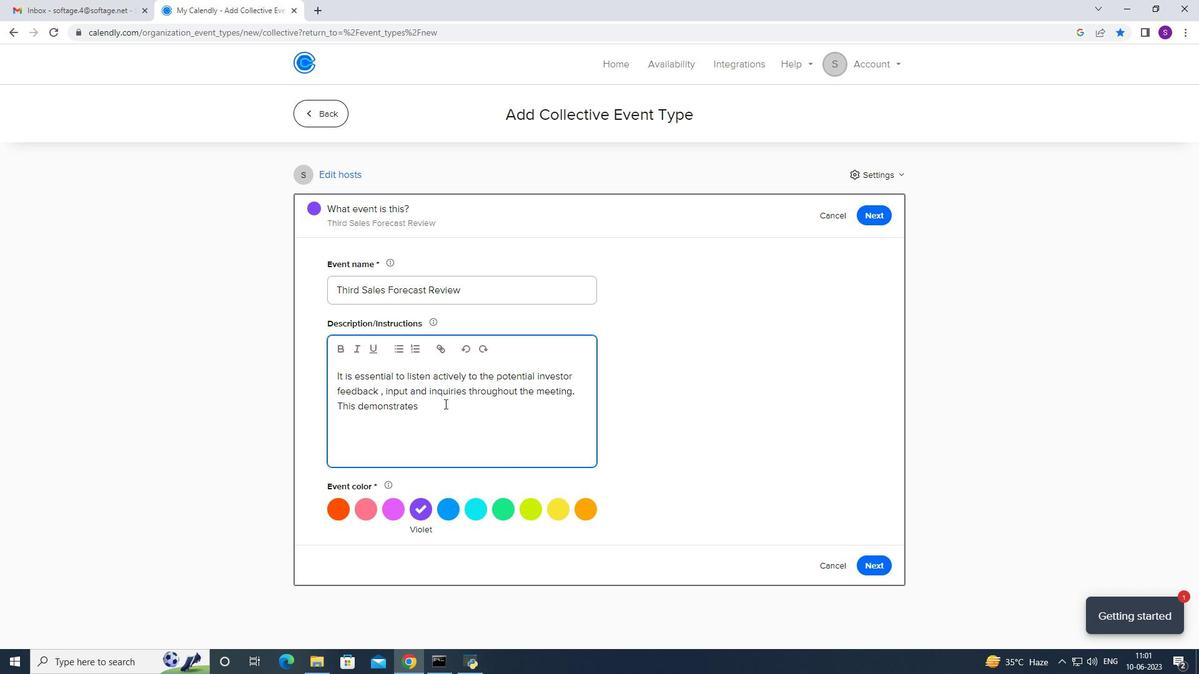 
Action: Key pressed u=<Key.backspace><Key.backspace>your<Key.space>e<Key.backspace>receptibv<Key.backspace><Key.backspace>
Screenshot: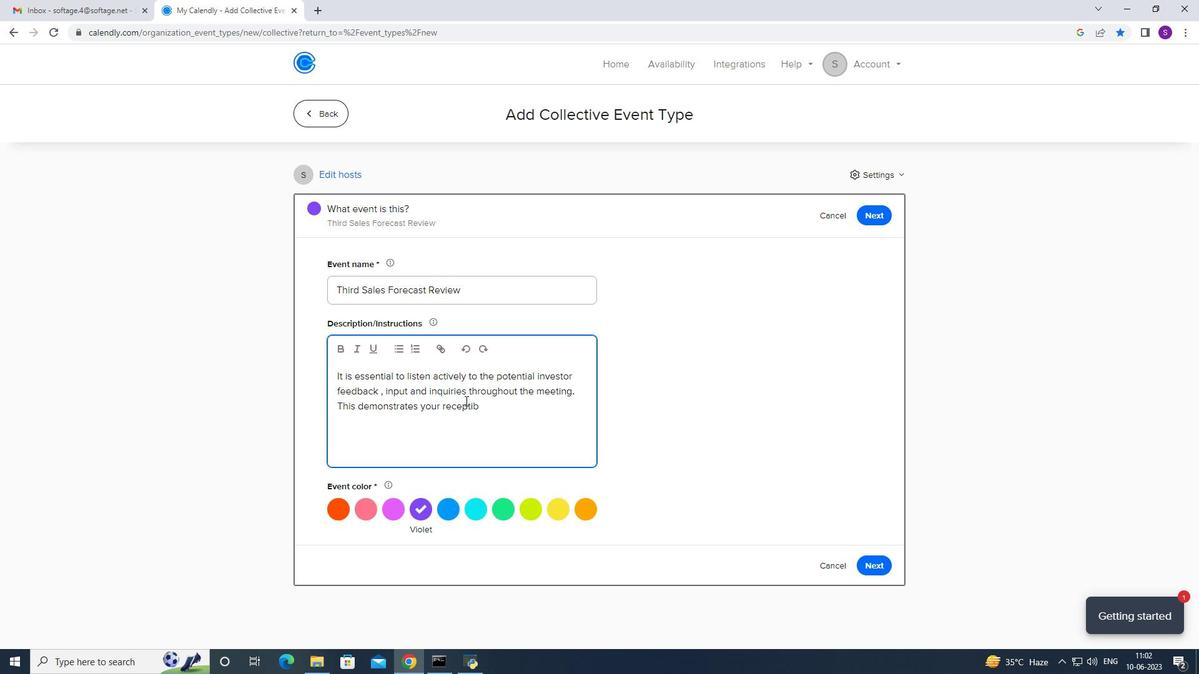 
Action: Mouse moved to (556, 306)
Screenshot: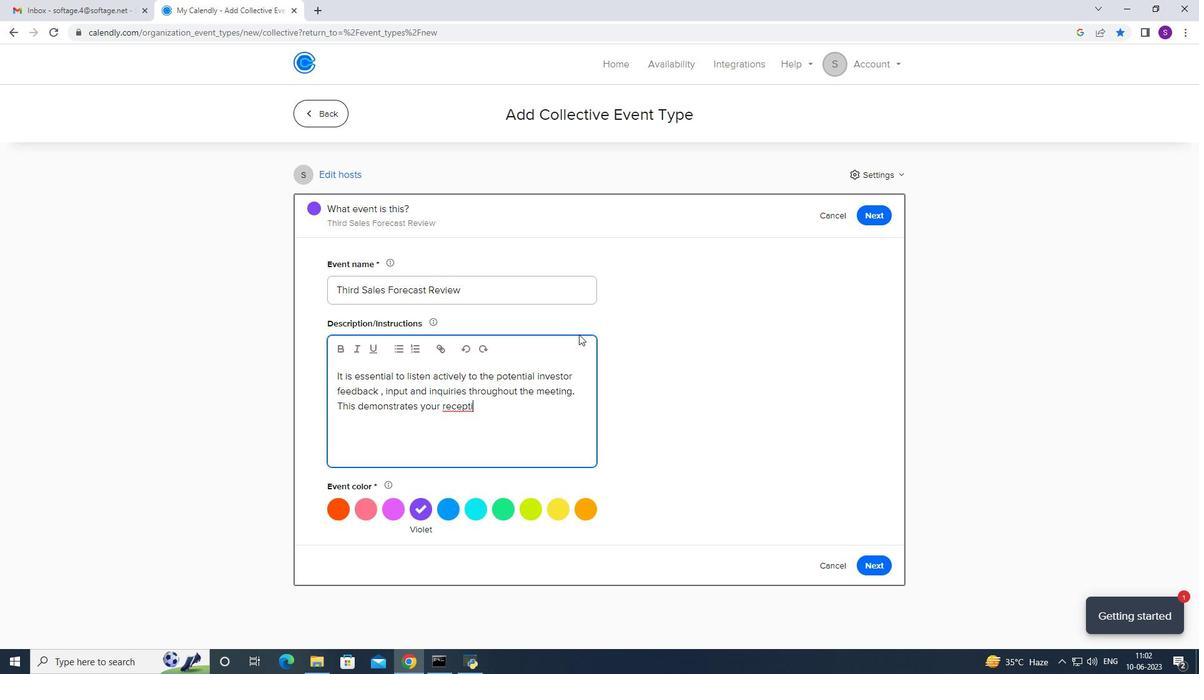 
Action: Key pressed veness<Key.space>to<Key.space>collaboration,<Key.space>willingnesws<Key.space><Key.backspace><Key.backspace><Key.backspace><Key.backspace>ss<Key.space>to<Key.space>address<Key.space>concerns<Key.space>and<Key.space>the<Key.space>ability<Key.space>to<Key.space>adapt<Key.space>your<Key.space>business<Key.space>strategy<Key.space>to<Key.space>maximise<Key.space>its<Key.space>potential./<Key.backspace>
Screenshot: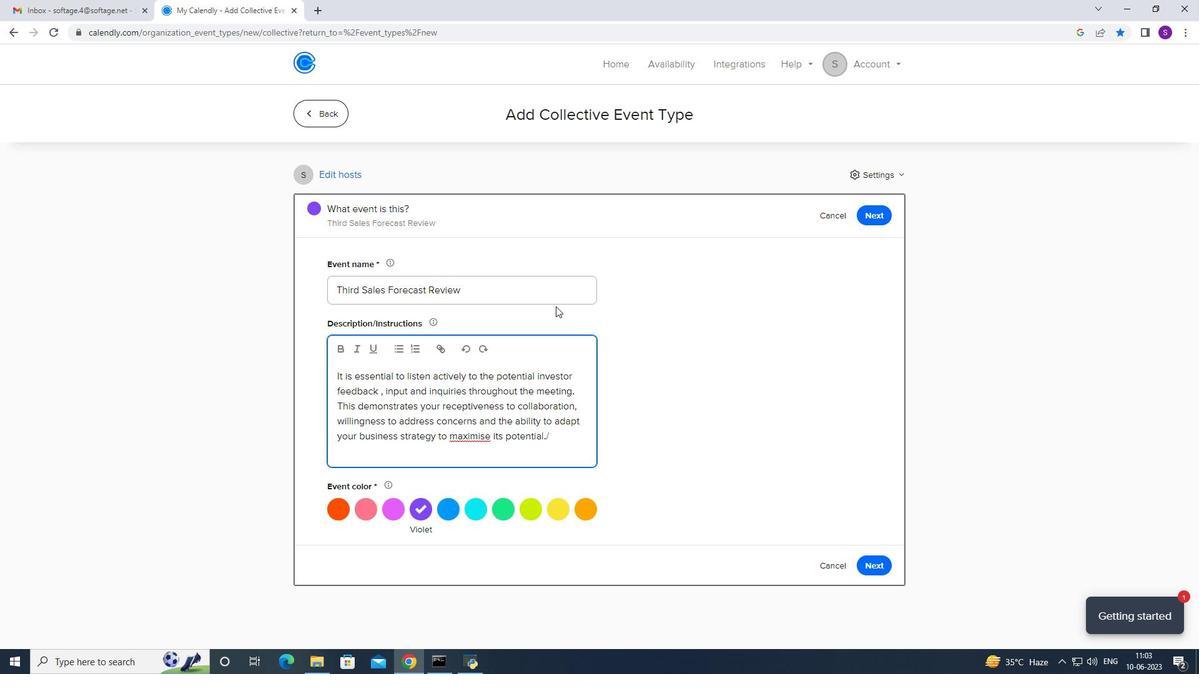 
Action: Mouse moved to (466, 440)
Screenshot: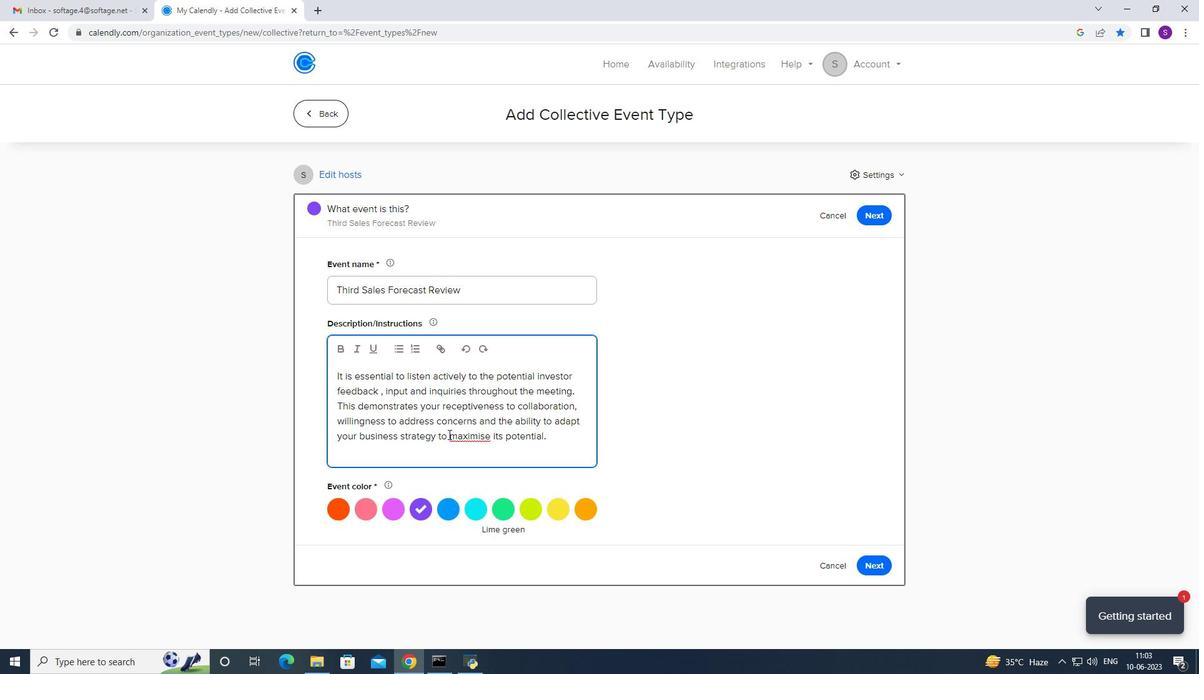 
Action: Mouse pressed right at (466, 440)
Screenshot: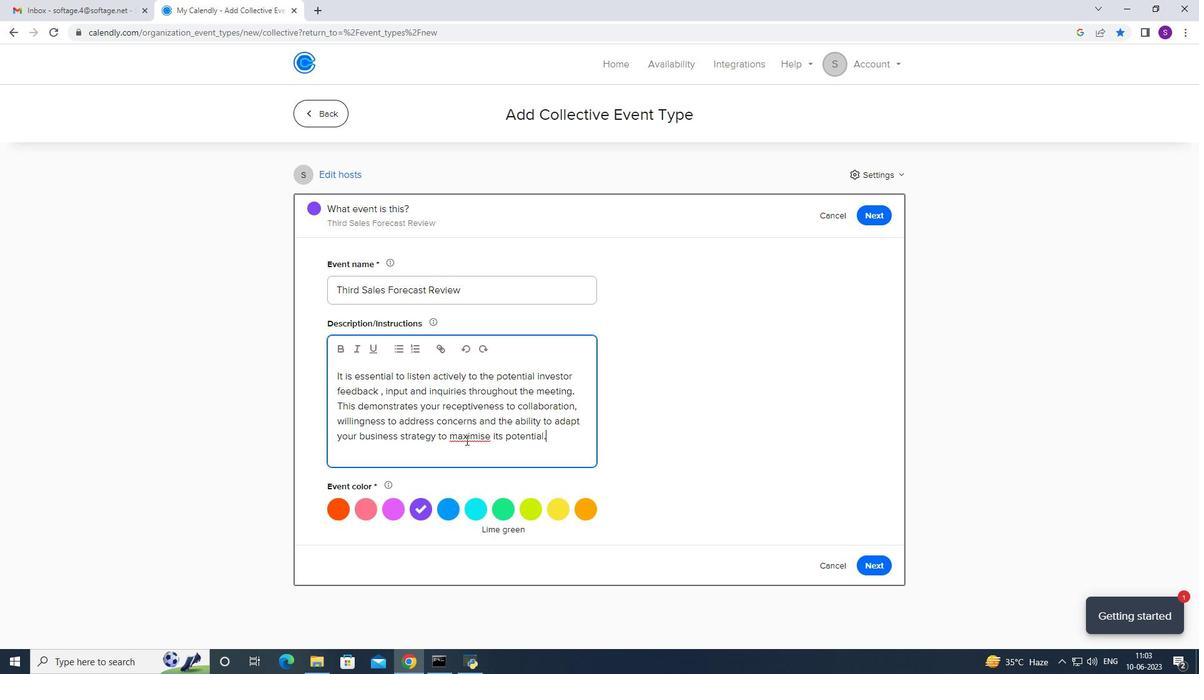 
Action: Mouse moved to (486, 446)
Screenshot: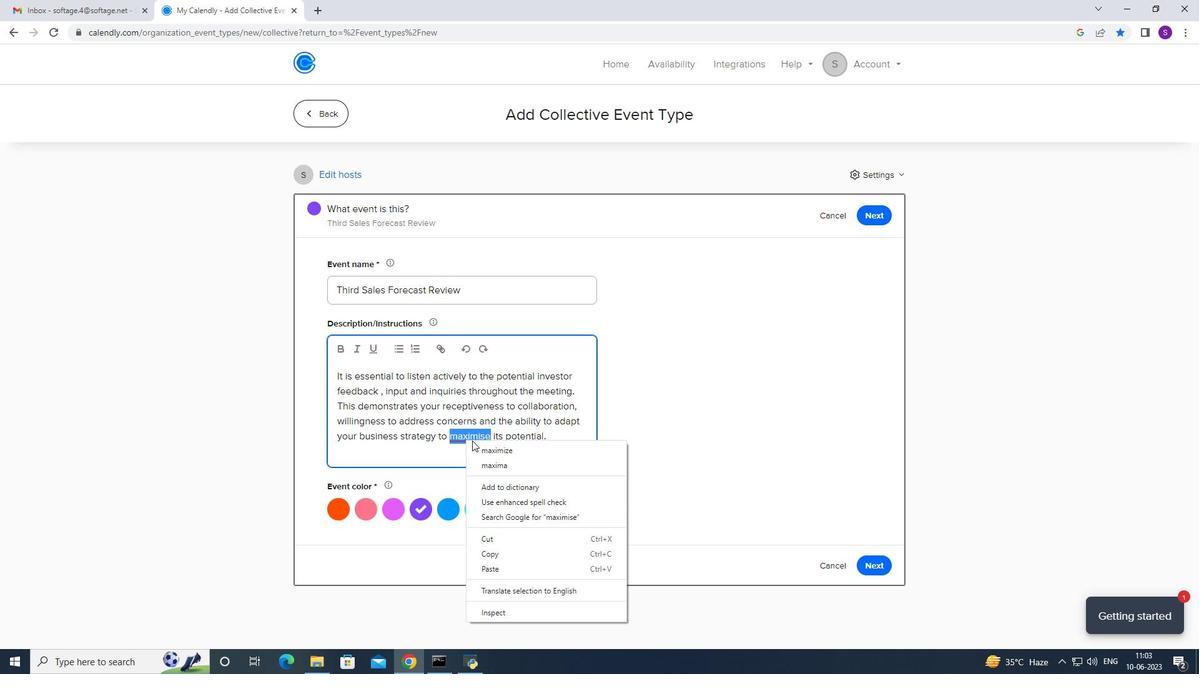 
Action: Mouse pressed left at (486, 446)
Screenshot: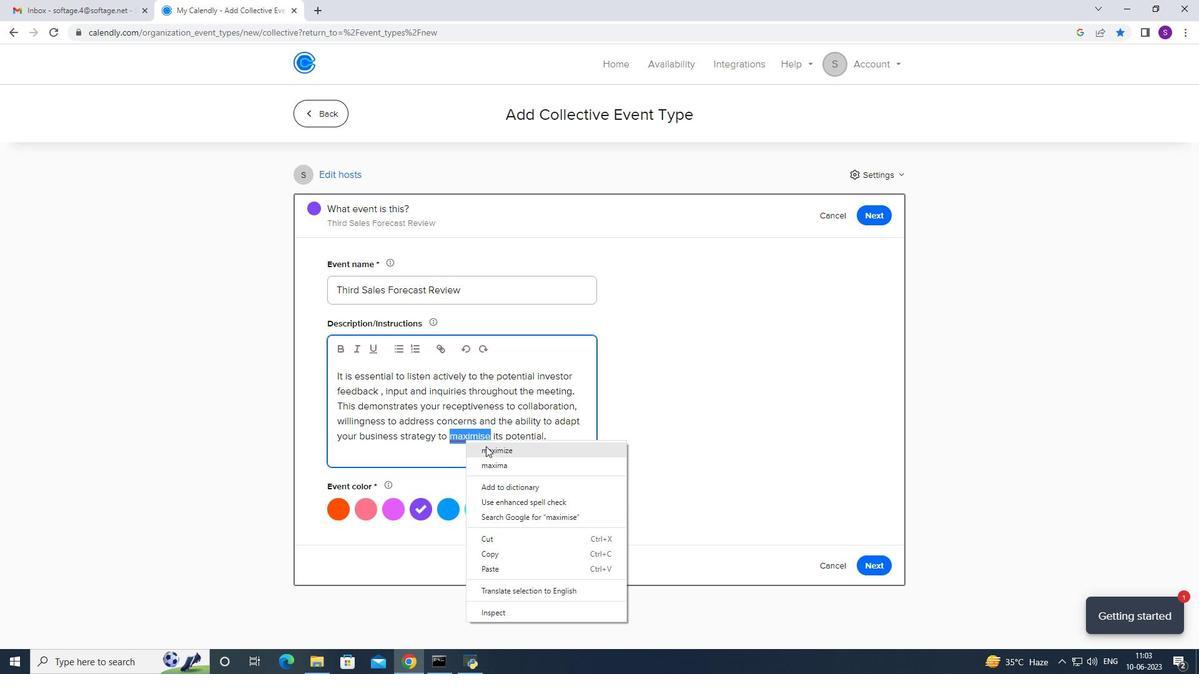 
Action: Mouse moved to (373, 511)
Screenshot: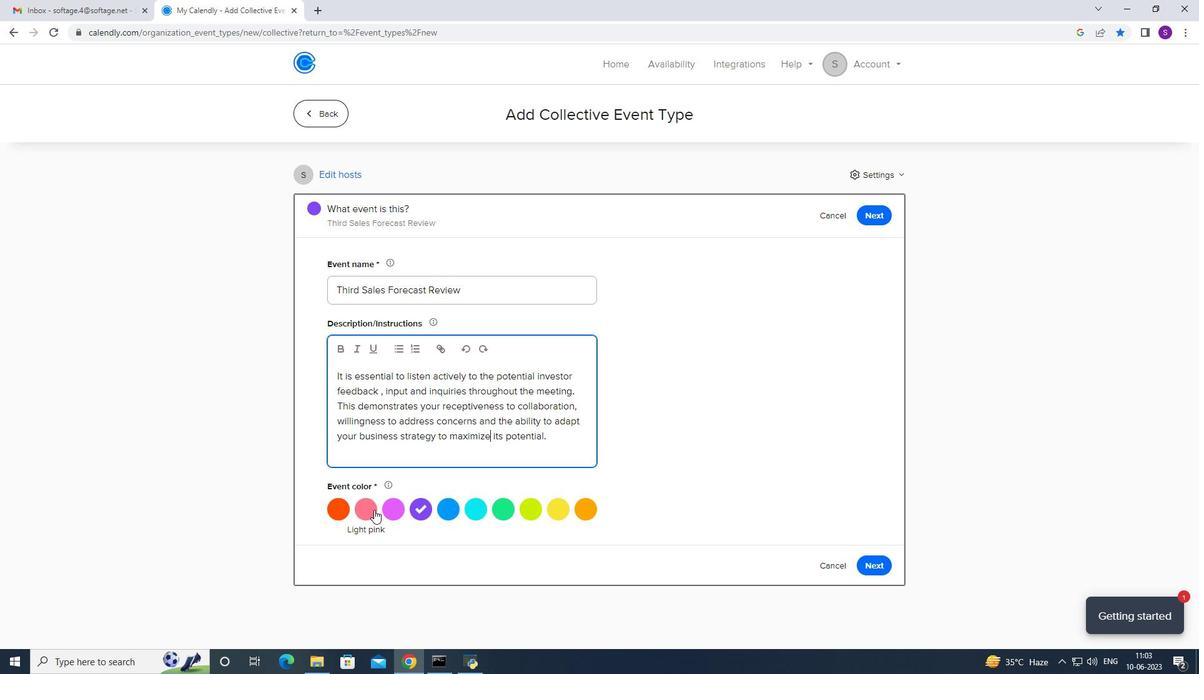 
Action: Mouse pressed left at (373, 511)
Screenshot: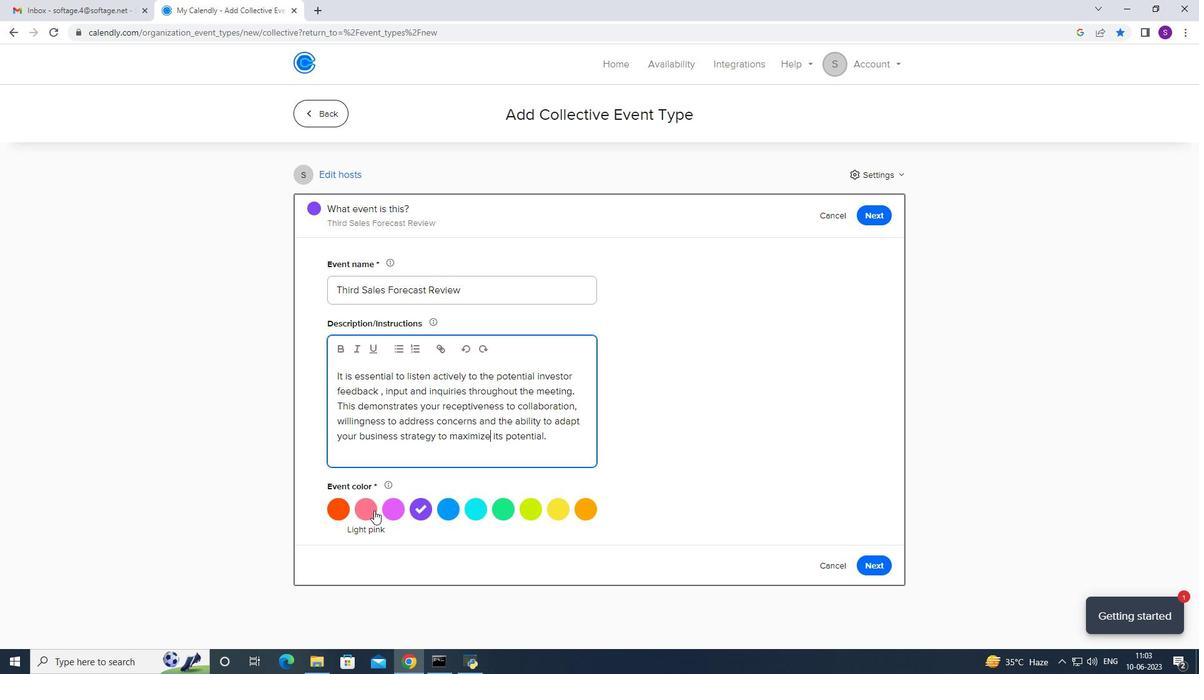 
Action: Mouse moved to (337, 373)
Screenshot: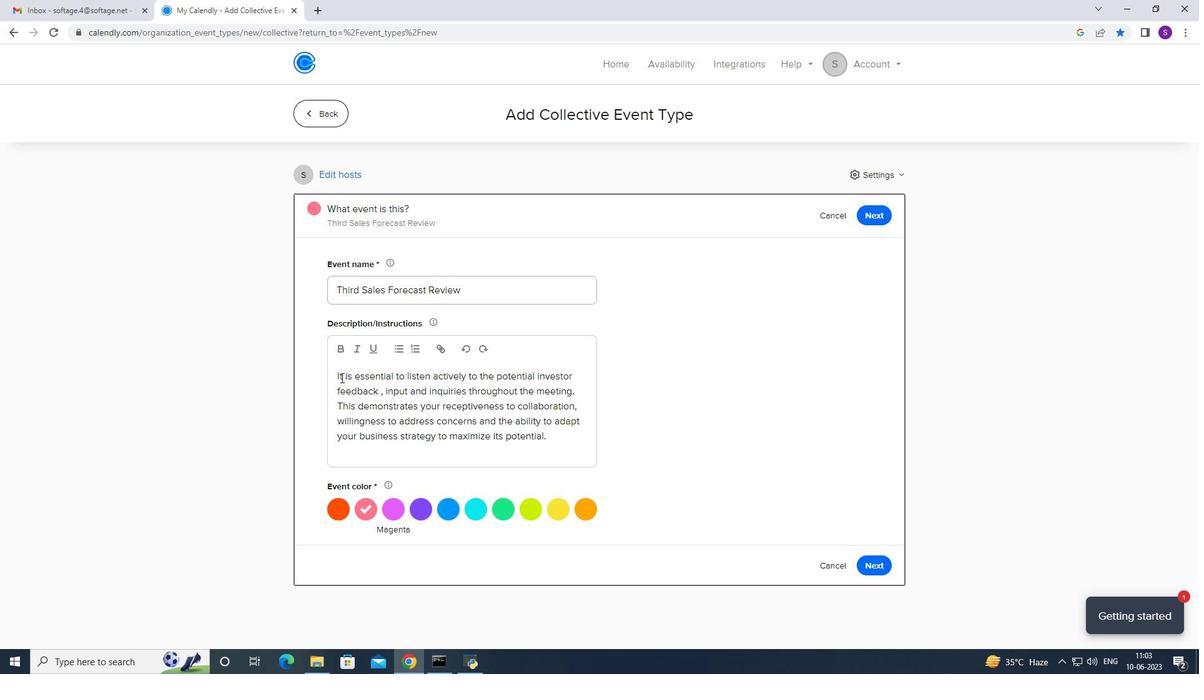 
Action: Mouse pressed left at (337, 373)
Screenshot: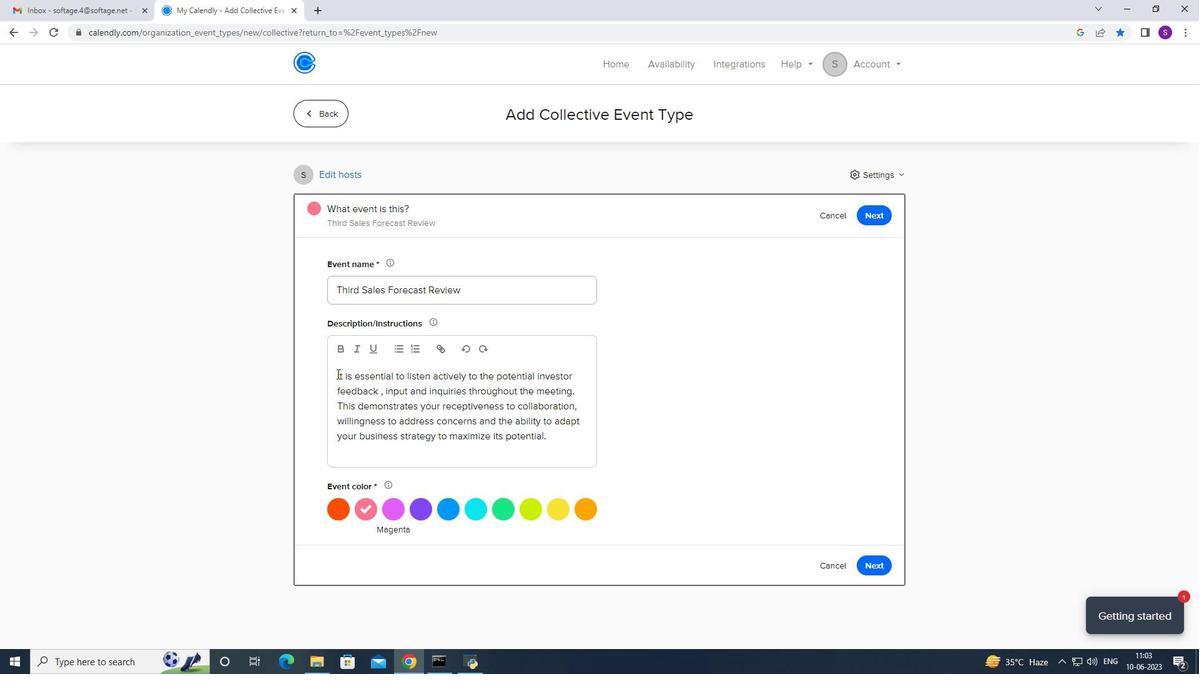
Action: Mouse moved to (559, 431)
Screenshot: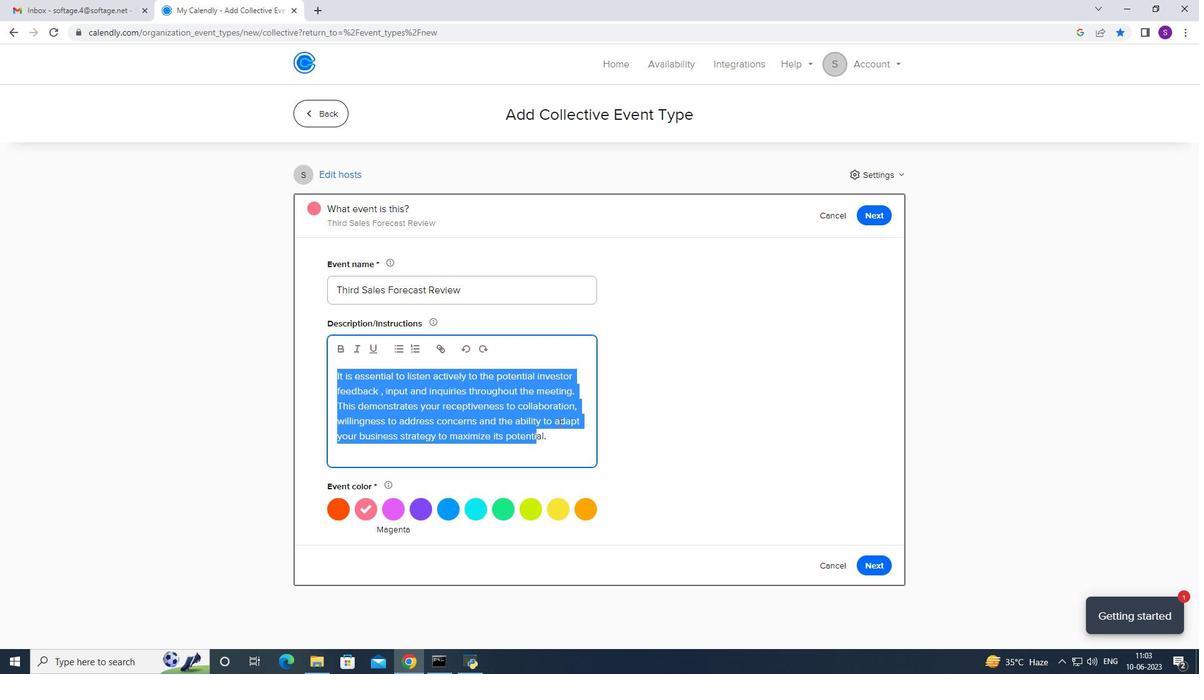 
Action: Mouse pressed left at (559, 431)
Screenshot: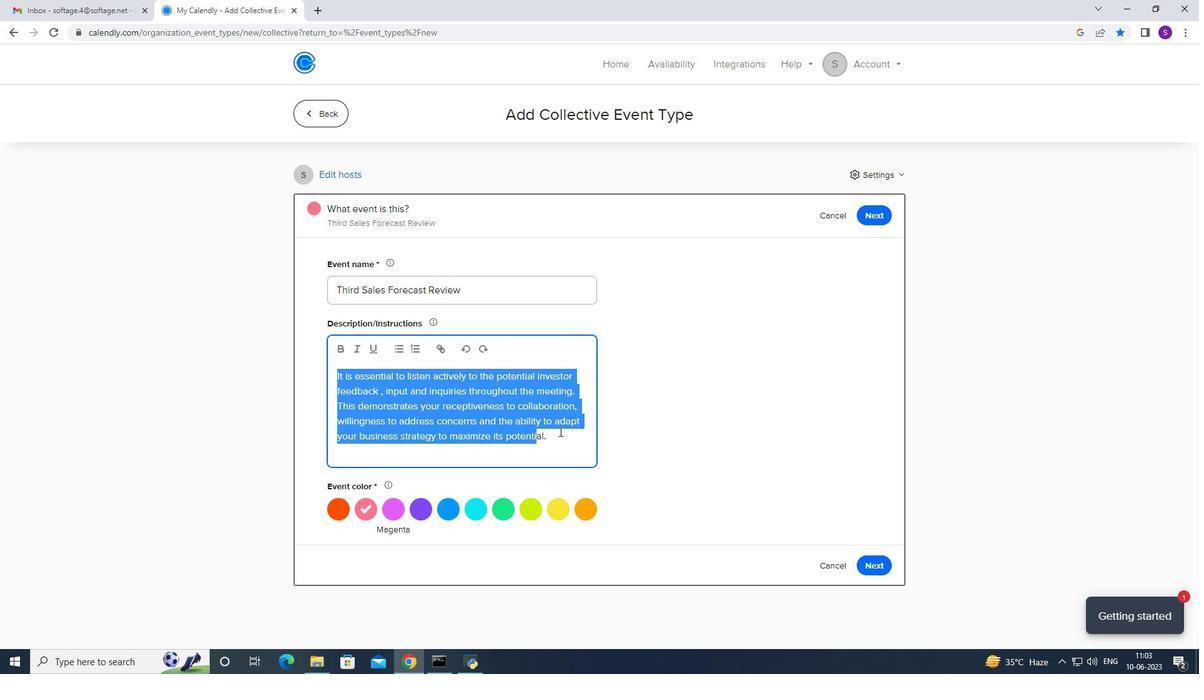 
Action: Mouse moved to (358, 349)
Screenshot: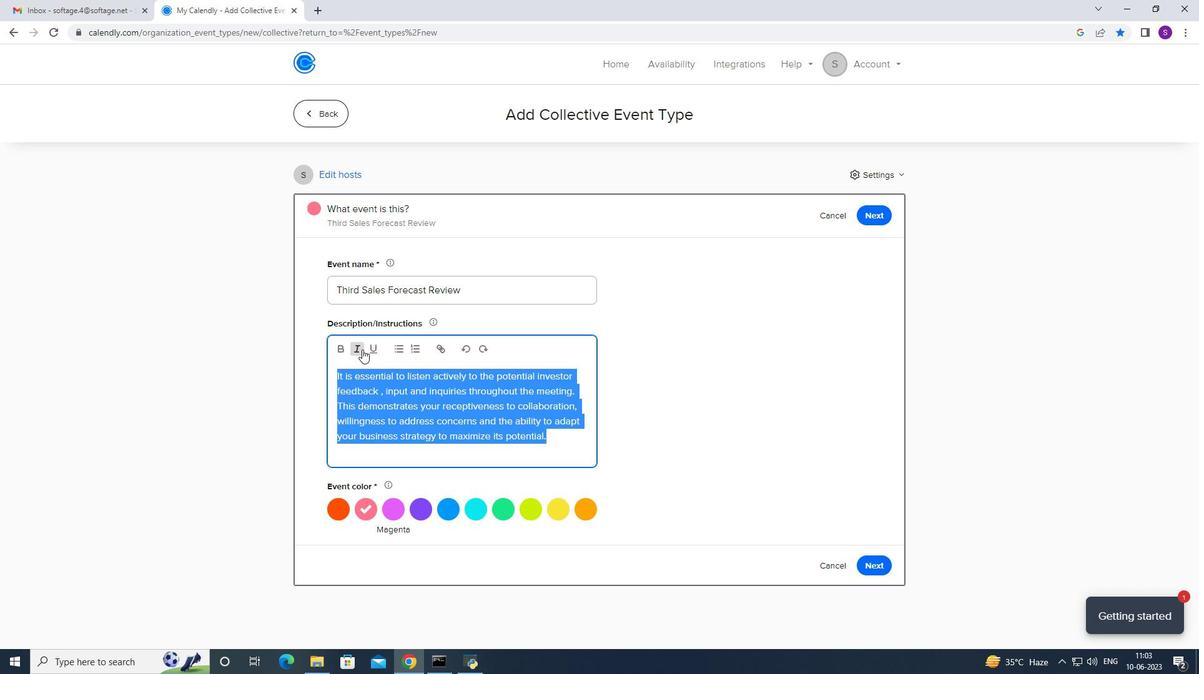 
Action: Mouse pressed left at (358, 349)
Screenshot: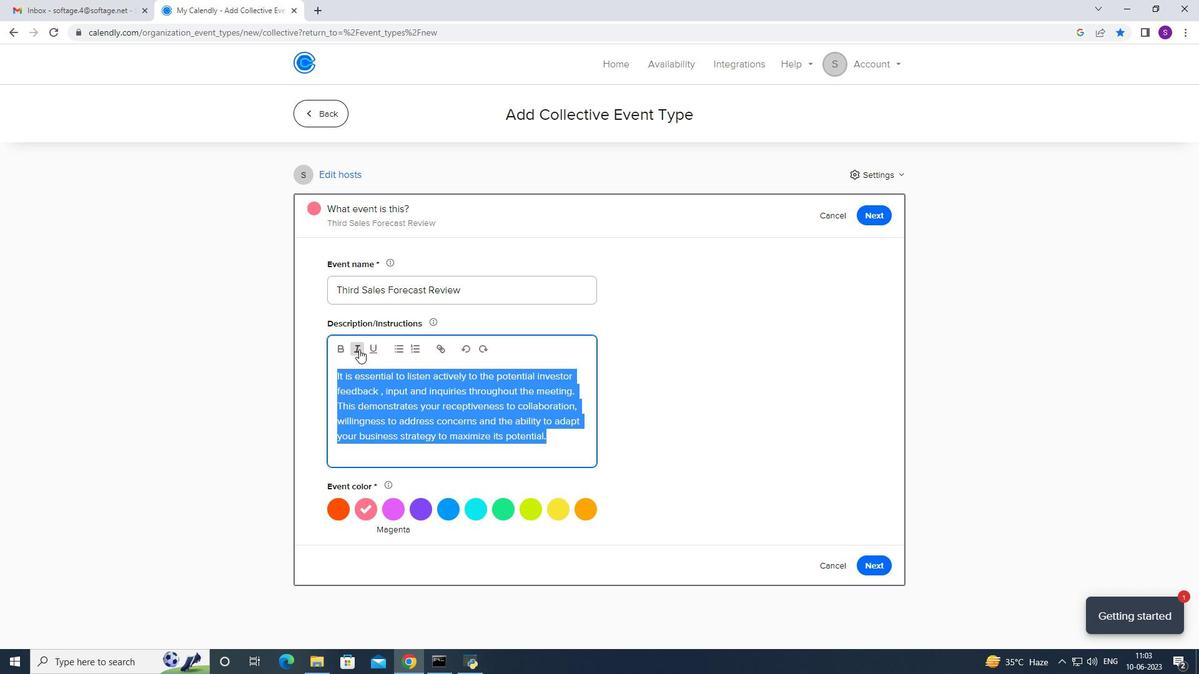 
Action: Mouse moved to (424, 403)
Screenshot: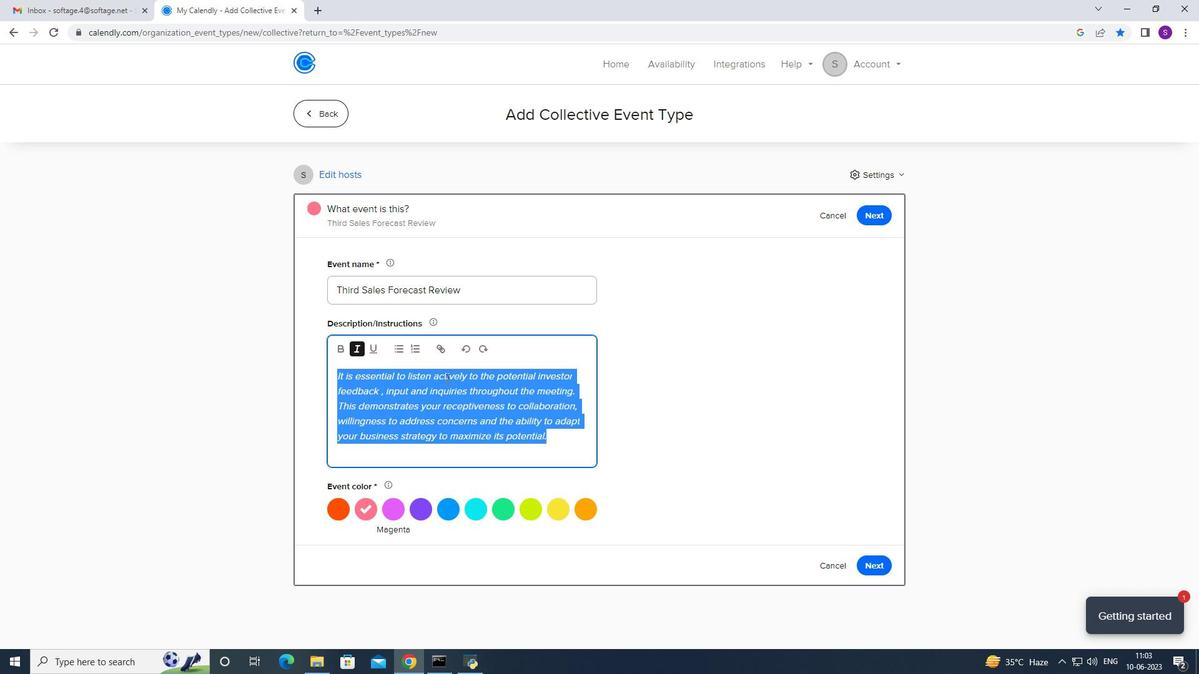 
Action: Mouse pressed left at (424, 403)
Screenshot: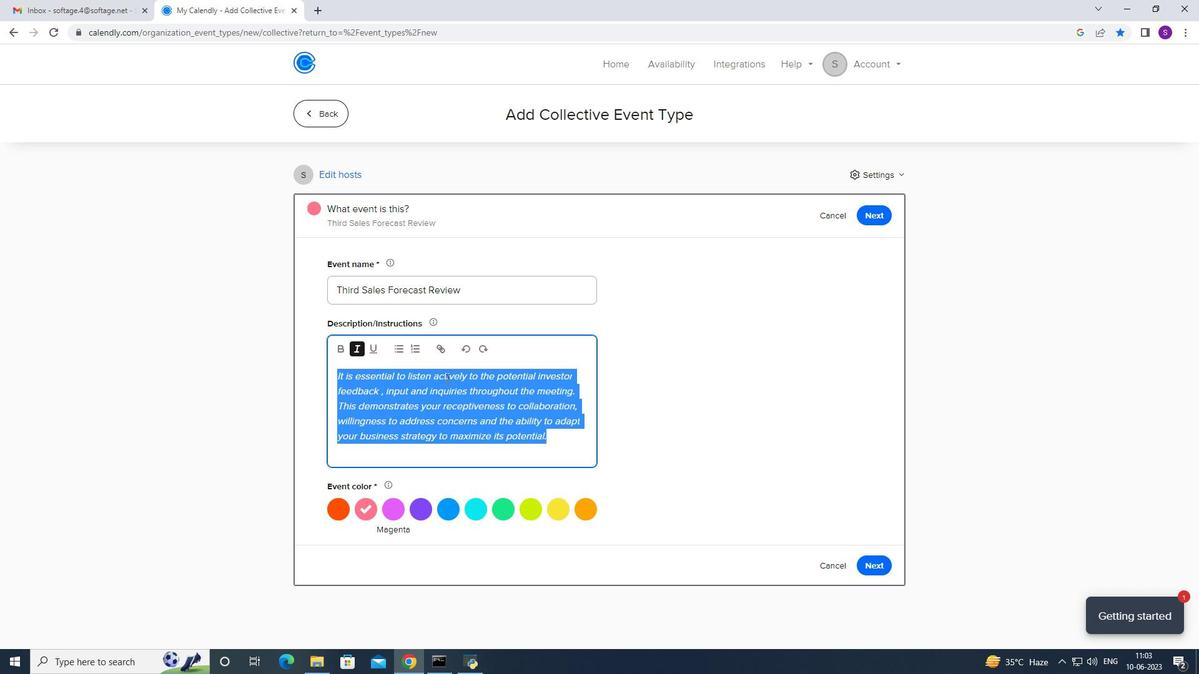 
Action: Mouse moved to (861, 564)
Screenshot: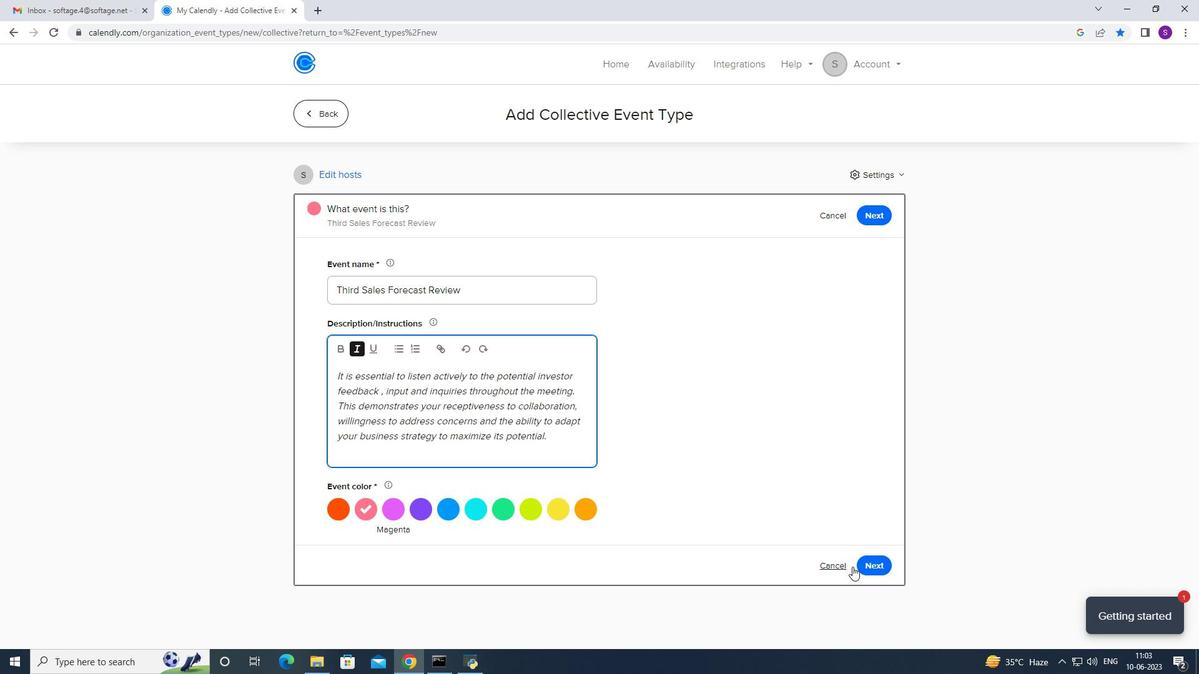 
Action: Mouse pressed left at (861, 564)
Screenshot: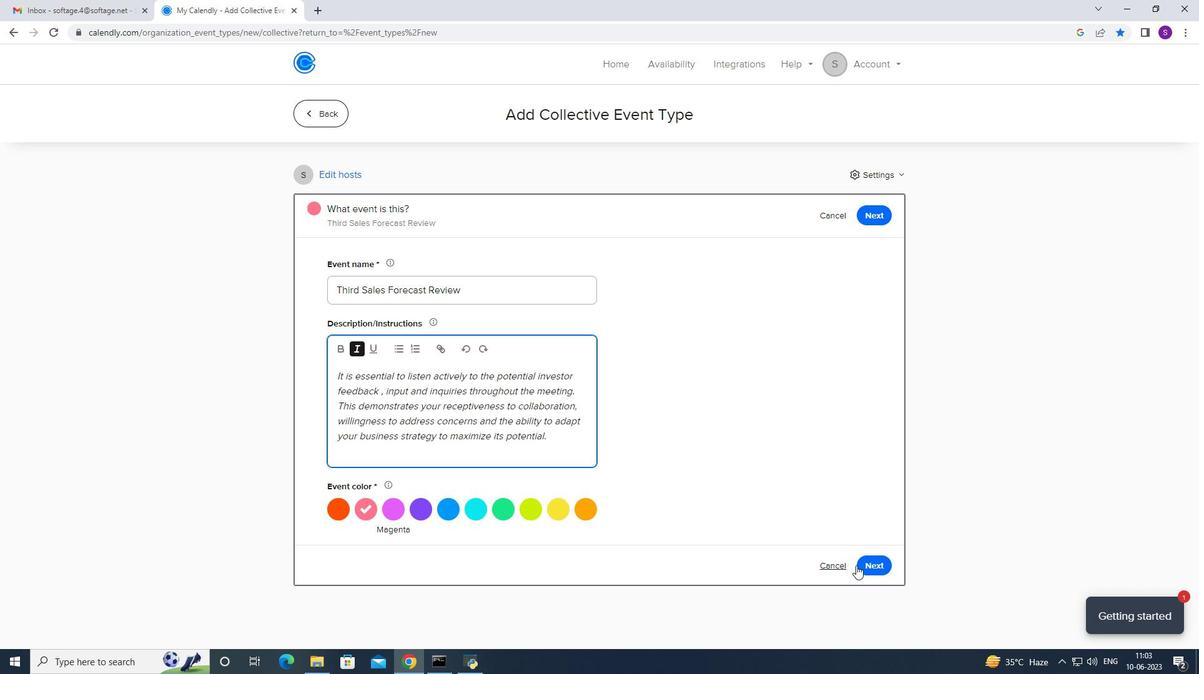 
Action: Mouse moved to (365, 371)
Screenshot: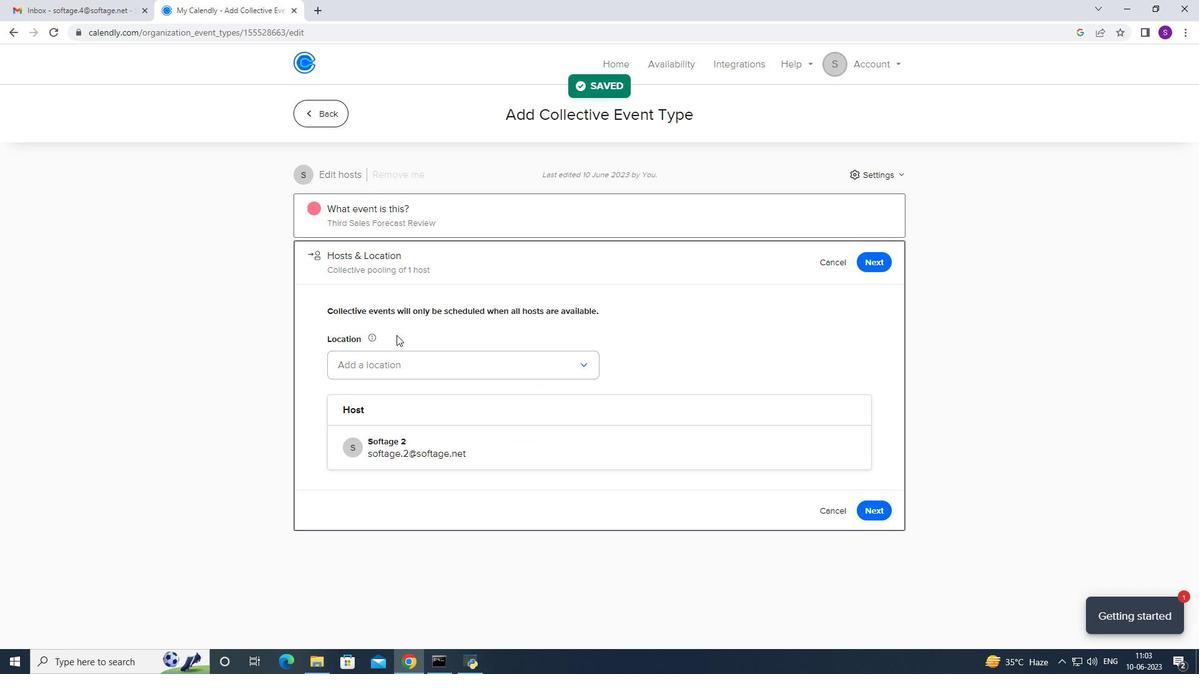 
Action: Mouse pressed left at (365, 371)
Screenshot: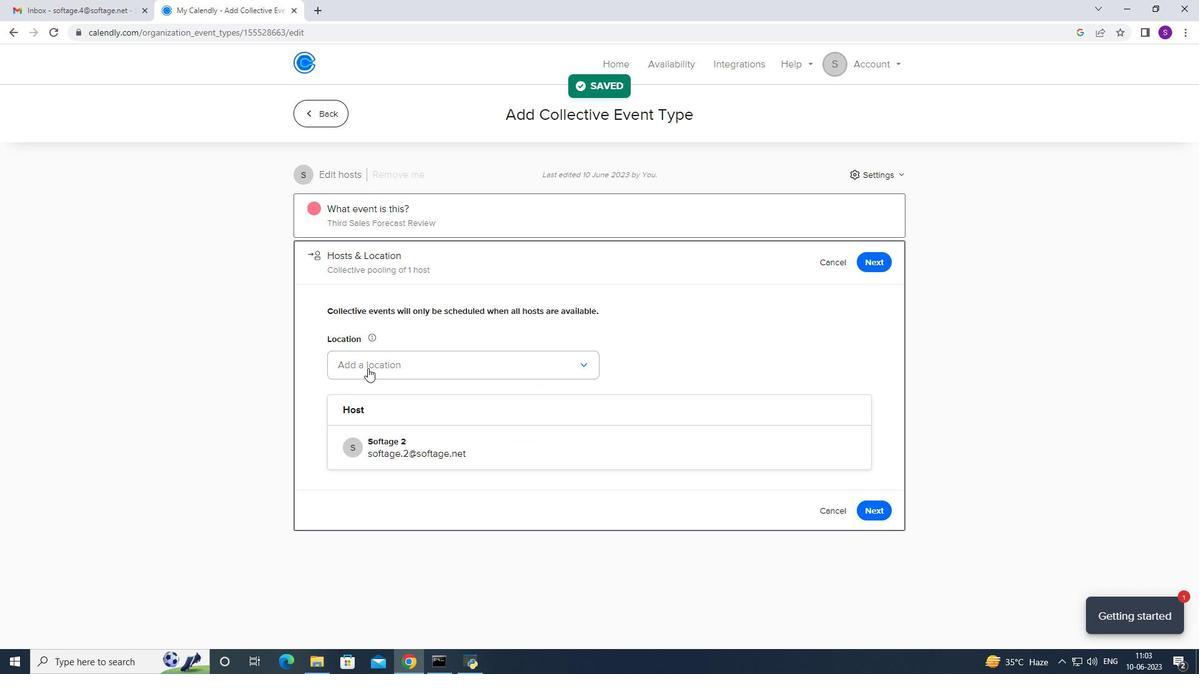 
Action: Mouse moved to (371, 389)
Screenshot: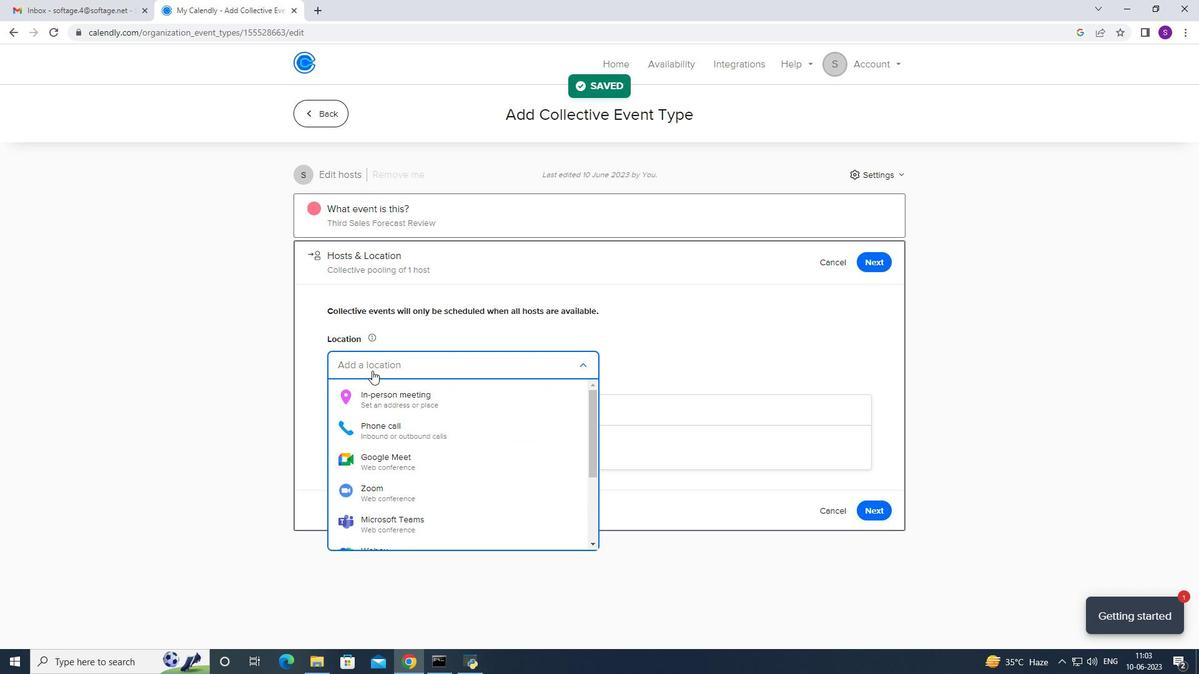 
Action: Mouse pressed left at (371, 389)
Screenshot: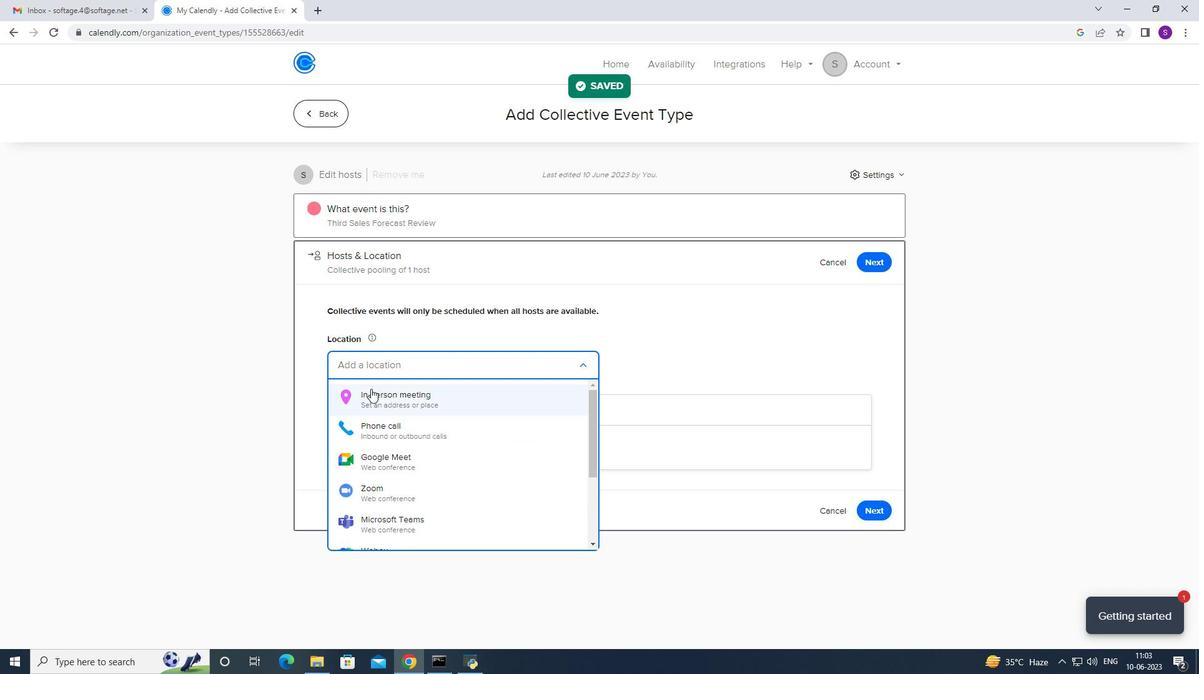 
Action: Mouse moved to (524, 201)
Screenshot: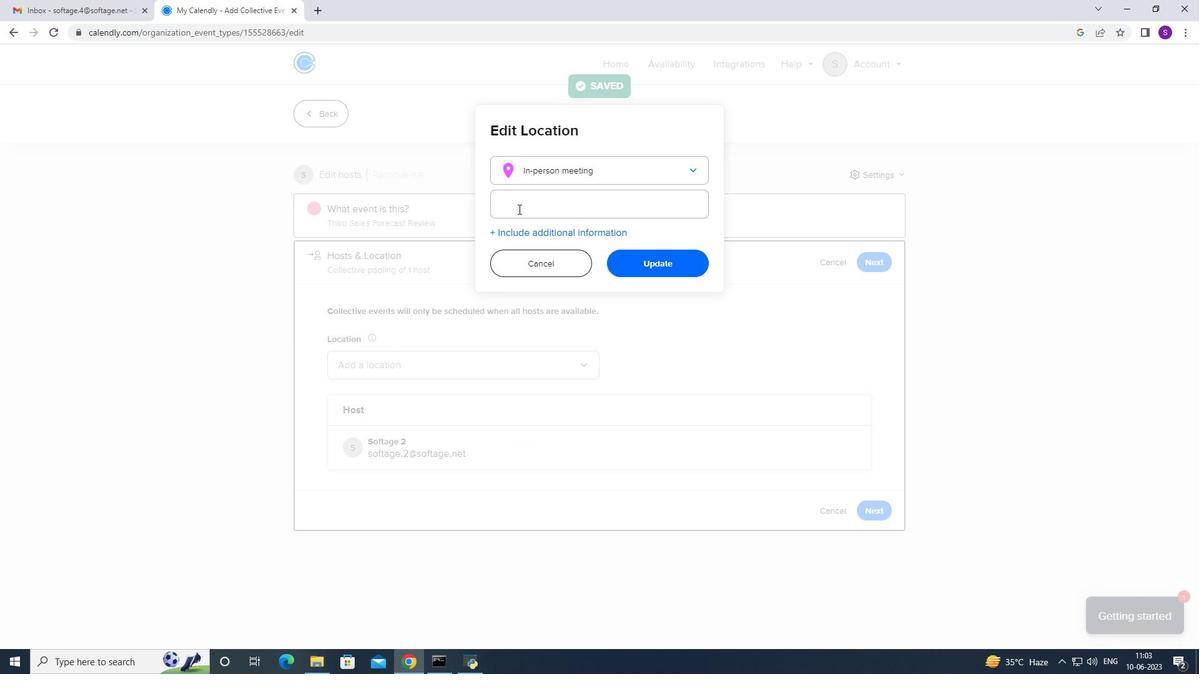 
Action: Mouse pressed left at (524, 201)
Screenshot: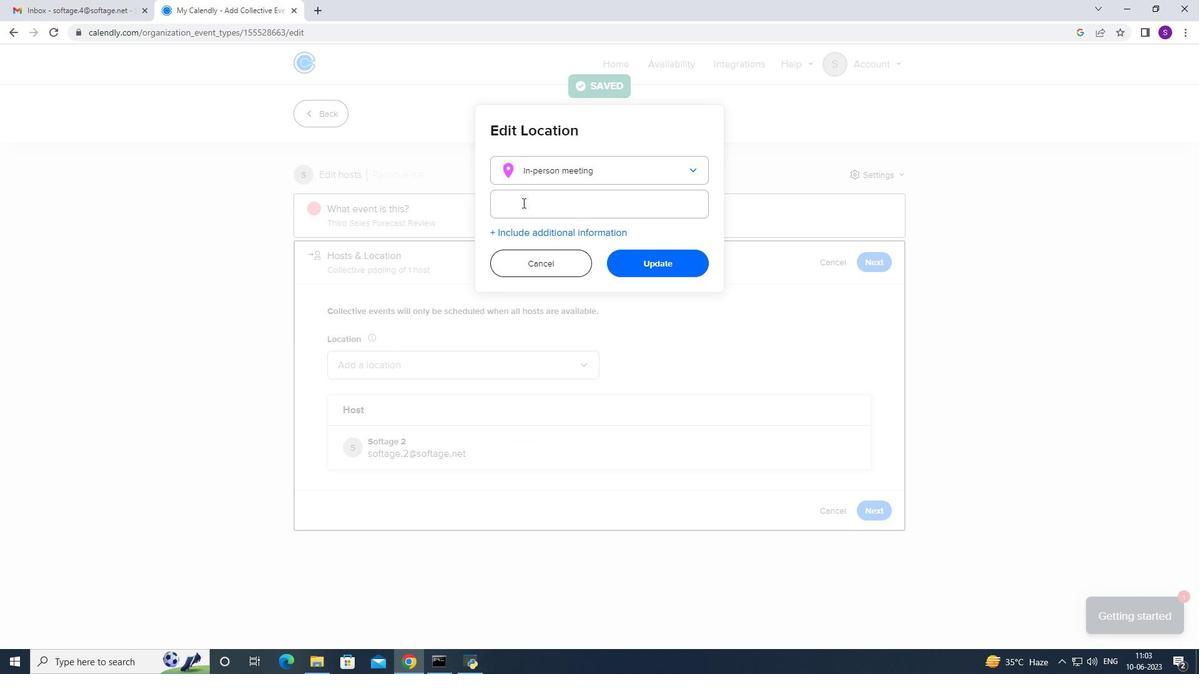 
Action: Mouse moved to (526, 198)
Screenshot: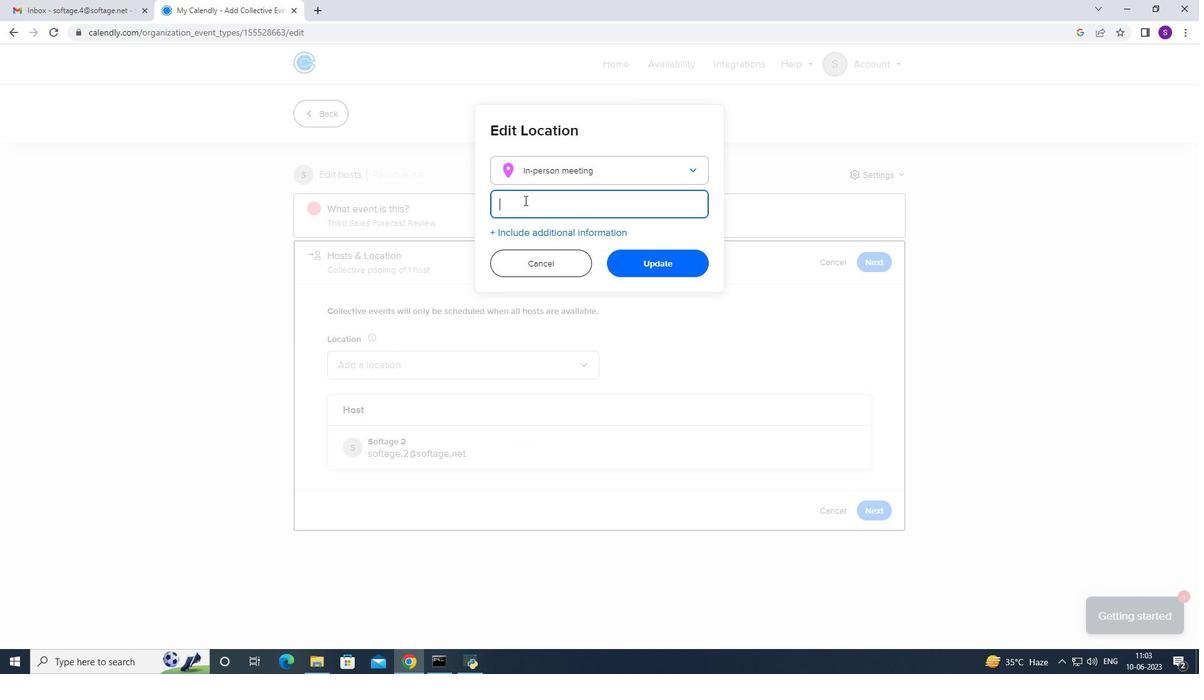 
Action: Key pressed <Key.caps_lock>C<Key.caps_lock>hicago,<Key.space><Key.caps_lock><Key.caps_lock>usa<Key.backspace><Key.backspace><Key.backspace><Key.caps_lock>US<Key.caps_lock>s=<Key.backspace><Key.backspace><Key.backspace>
Screenshot: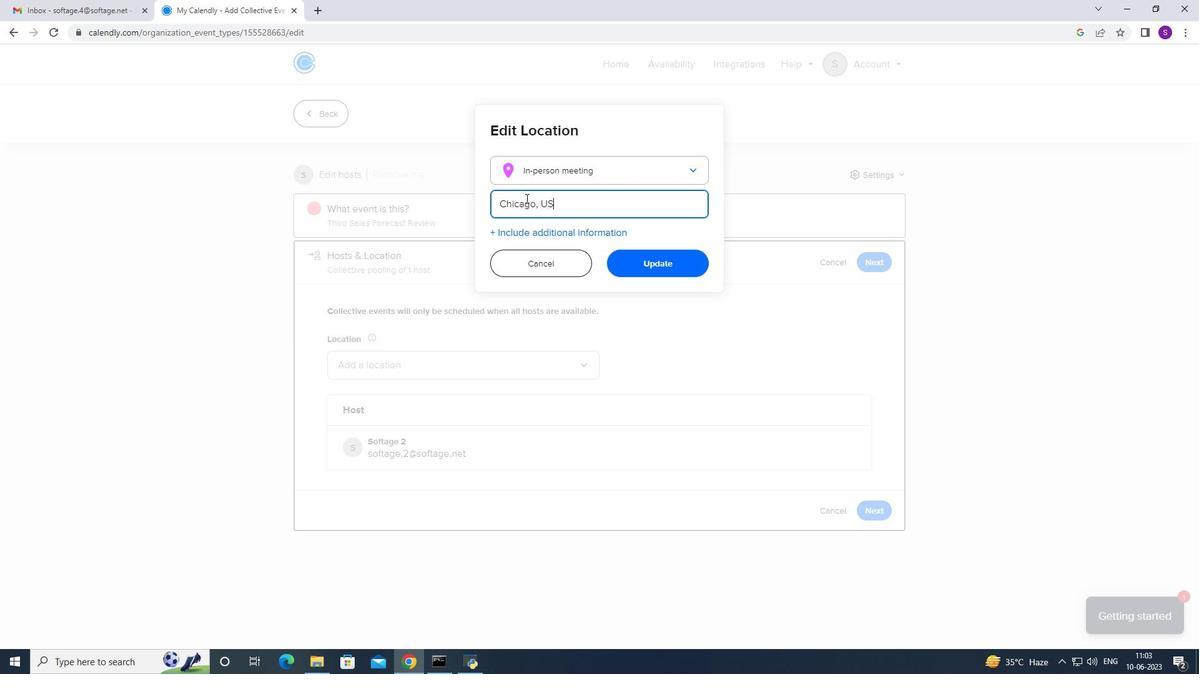 
Action: Mouse moved to (525, 198)
Screenshot: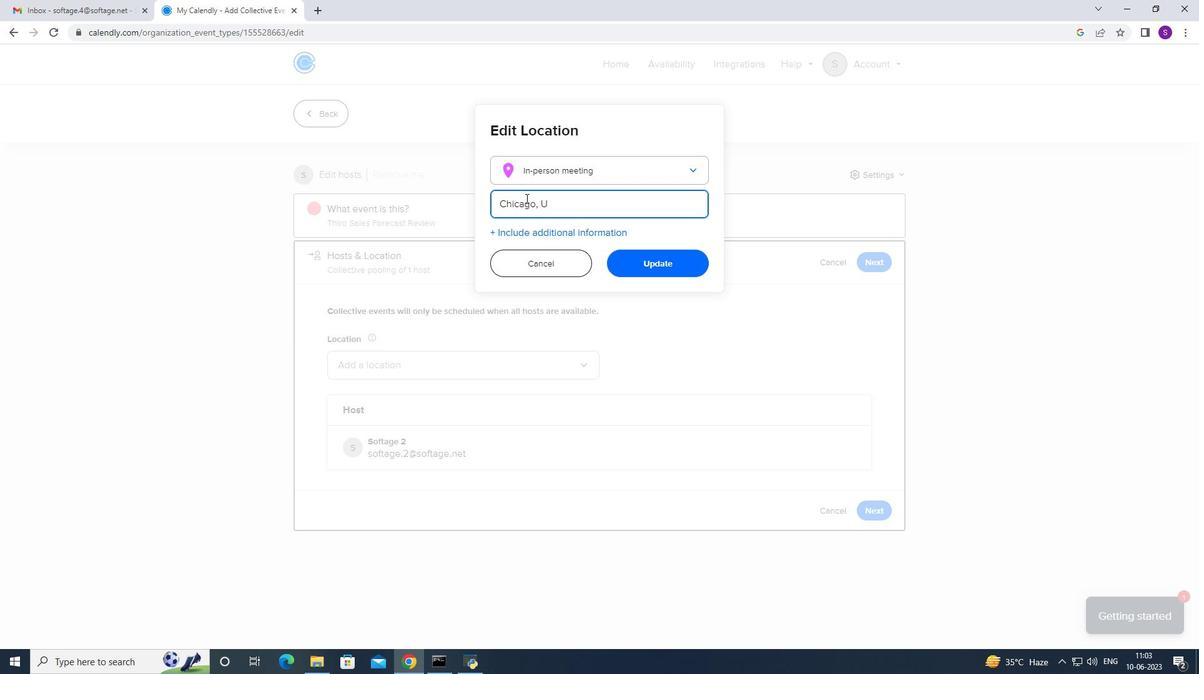 
Action: Key pressed <Key.caps_lock>SA
Screenshot: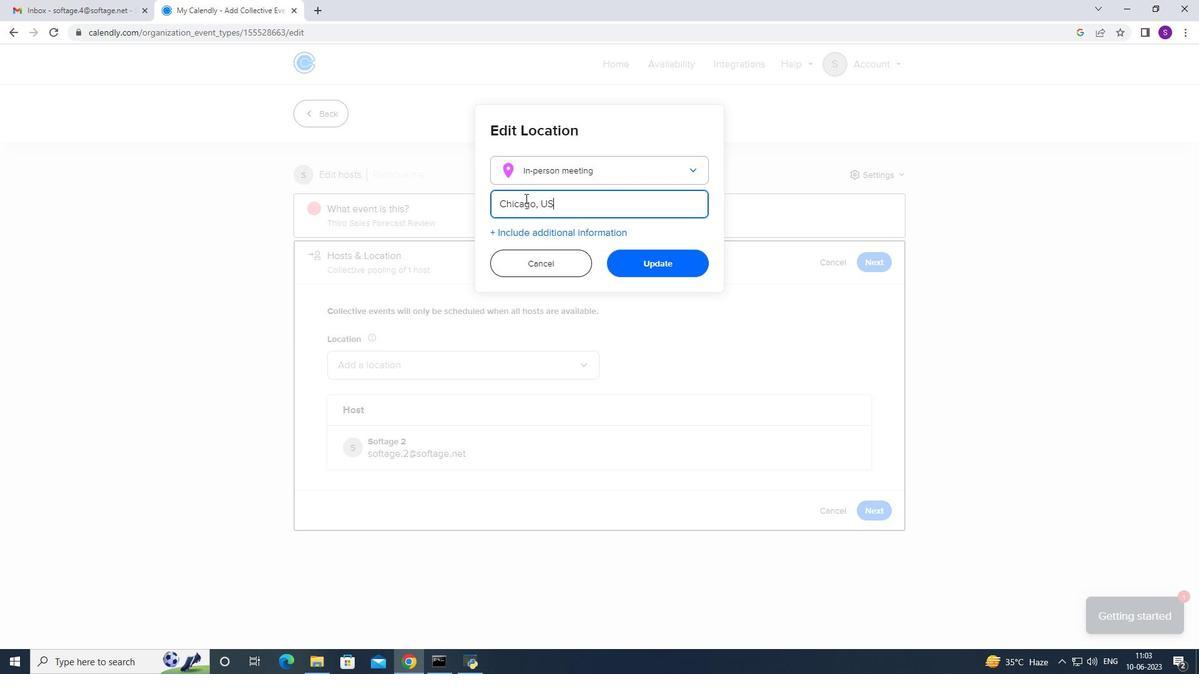 
Action: Mouse moved to (684, 259)
Screenshot: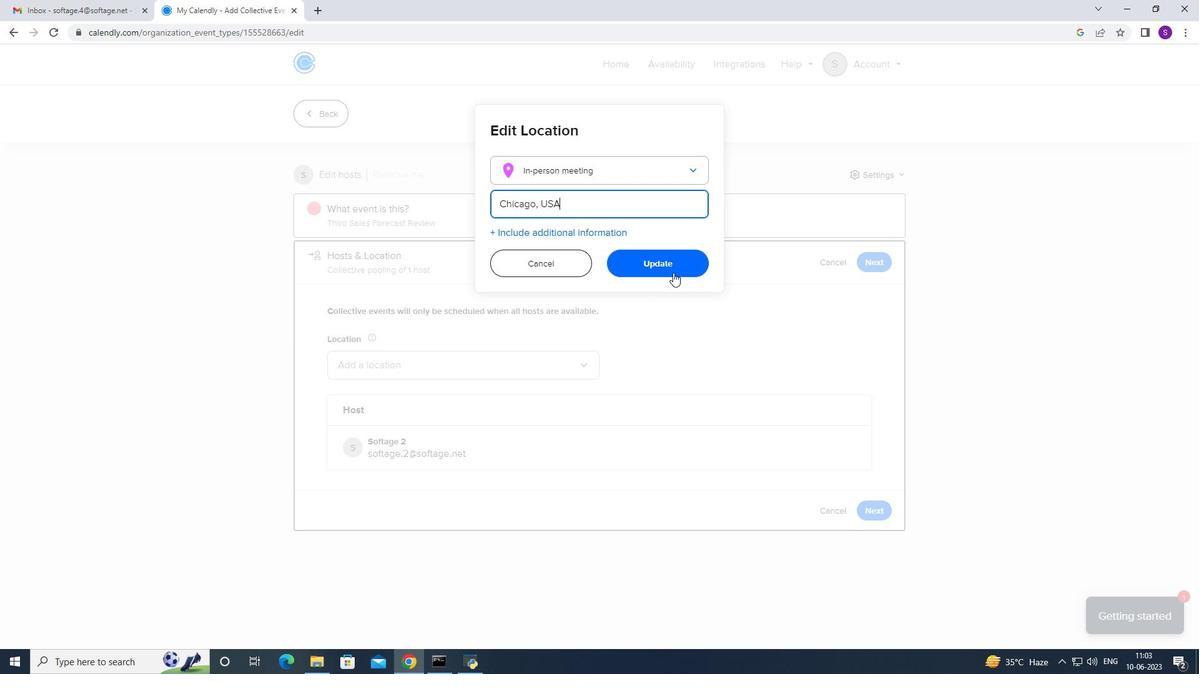 
Action: Mouse pressed left at (684, 259)
Screenshot: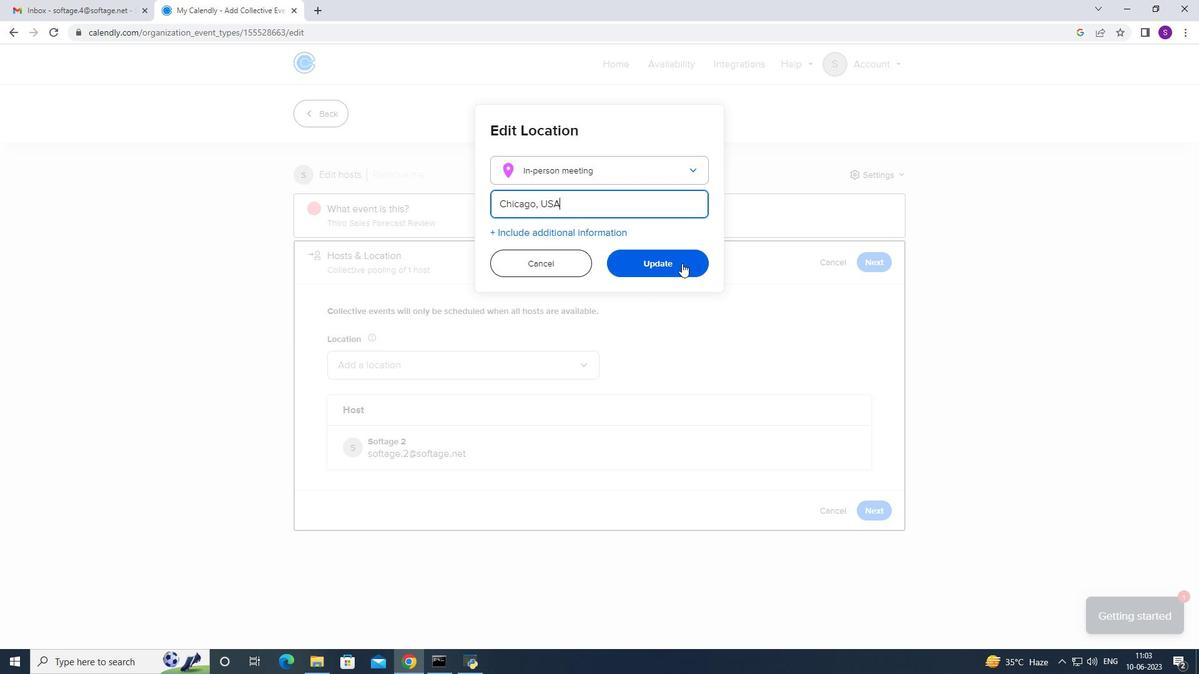
Action: Mouse moved to (882, 509)
Screenshot: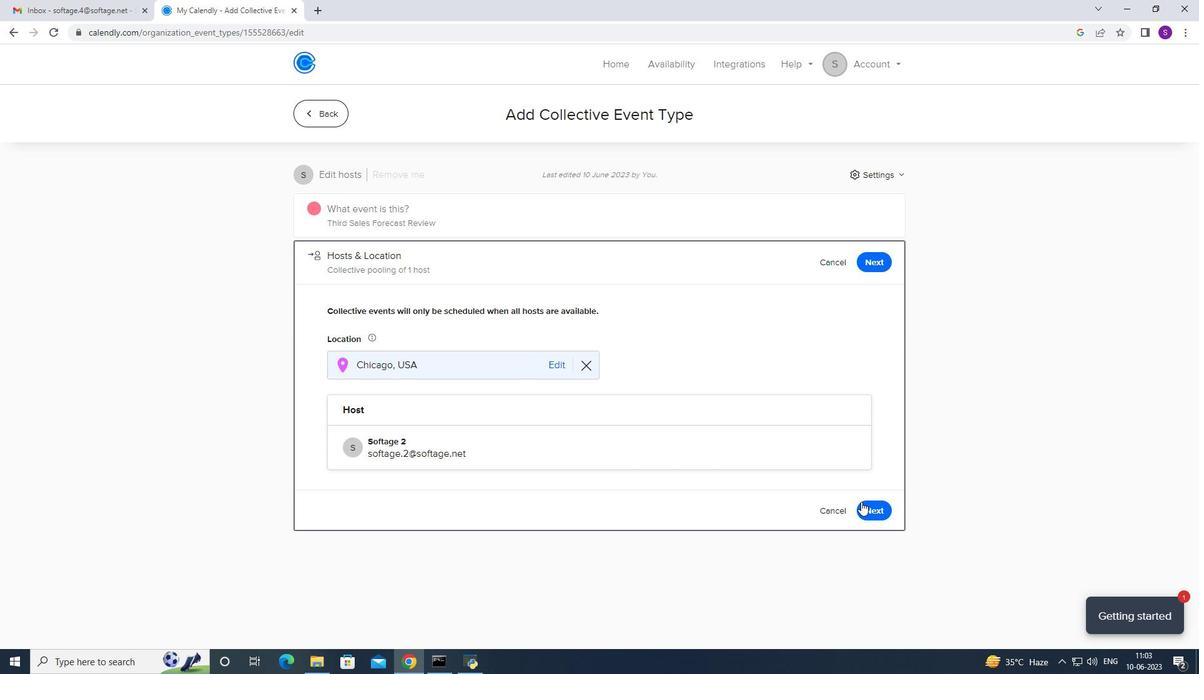 
Action: Mouse pressed left at (882, 509)
Screenshot: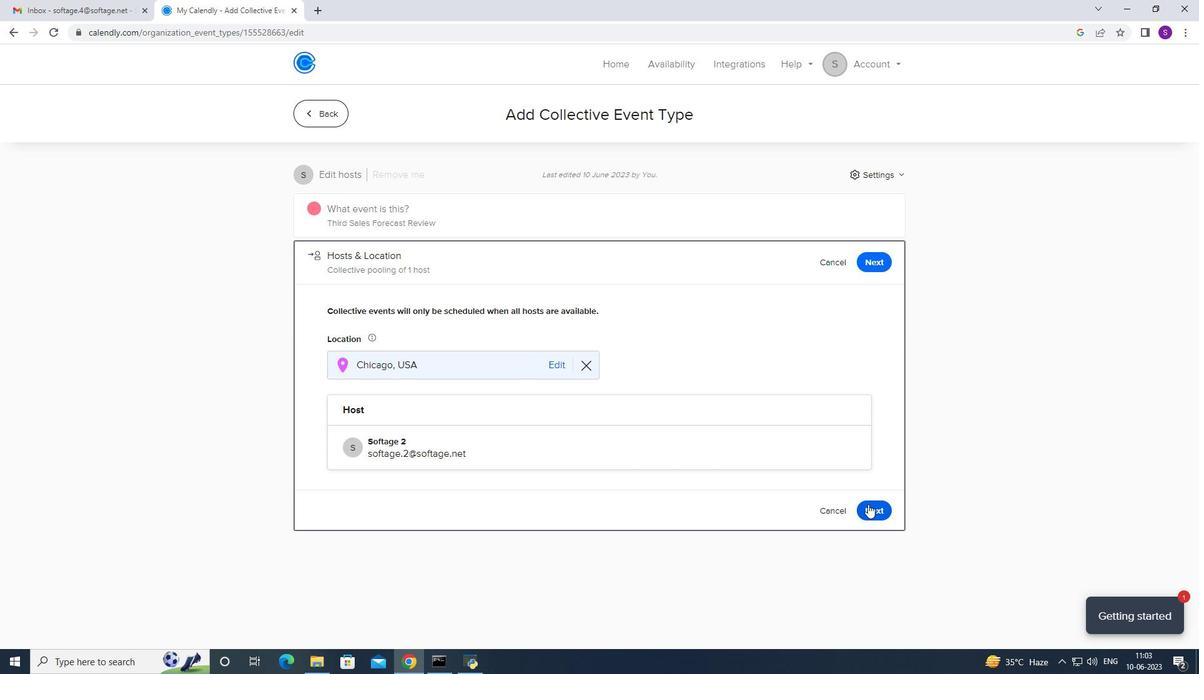
Action: Mouse moved to (388, 453)
Screenshot: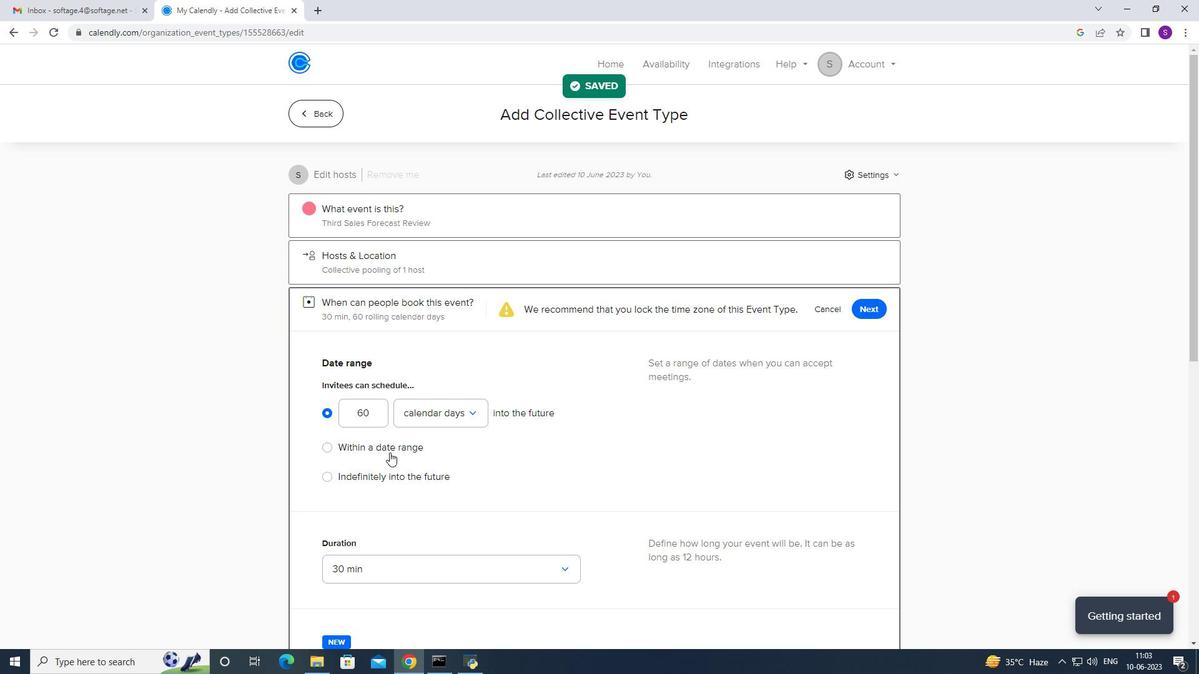 
Action: Mouse pressed left at (388, 453)
Screenshot: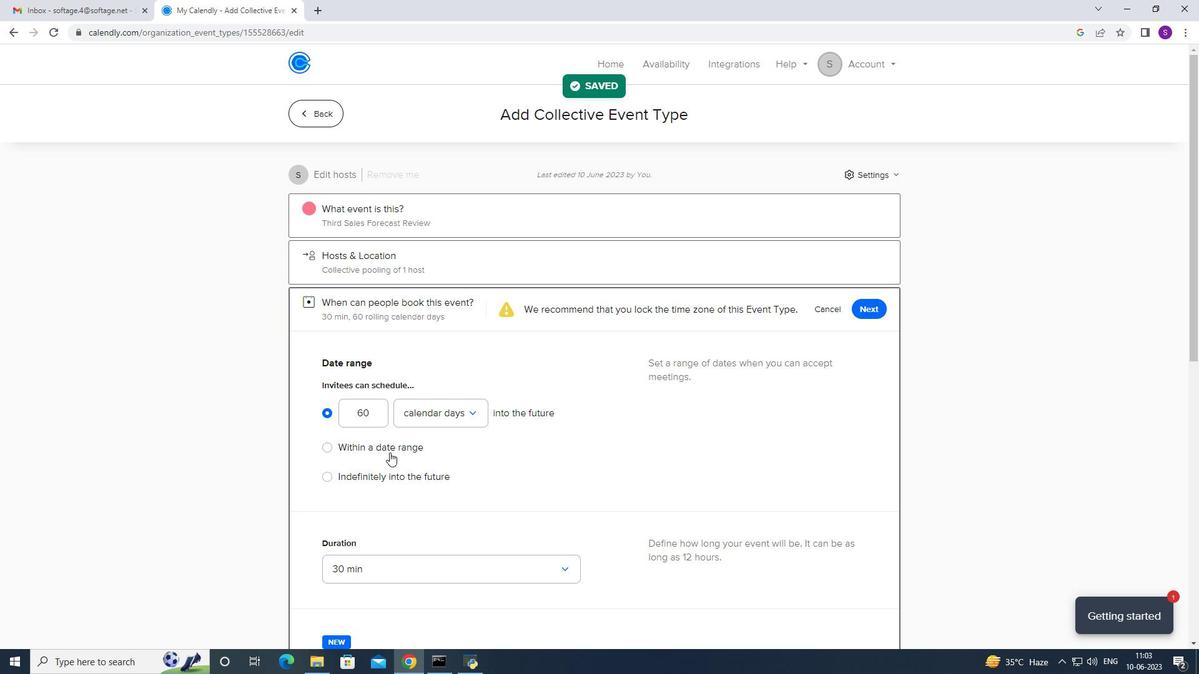 
Action: Mouse moved to (456, 453)
Screenshot: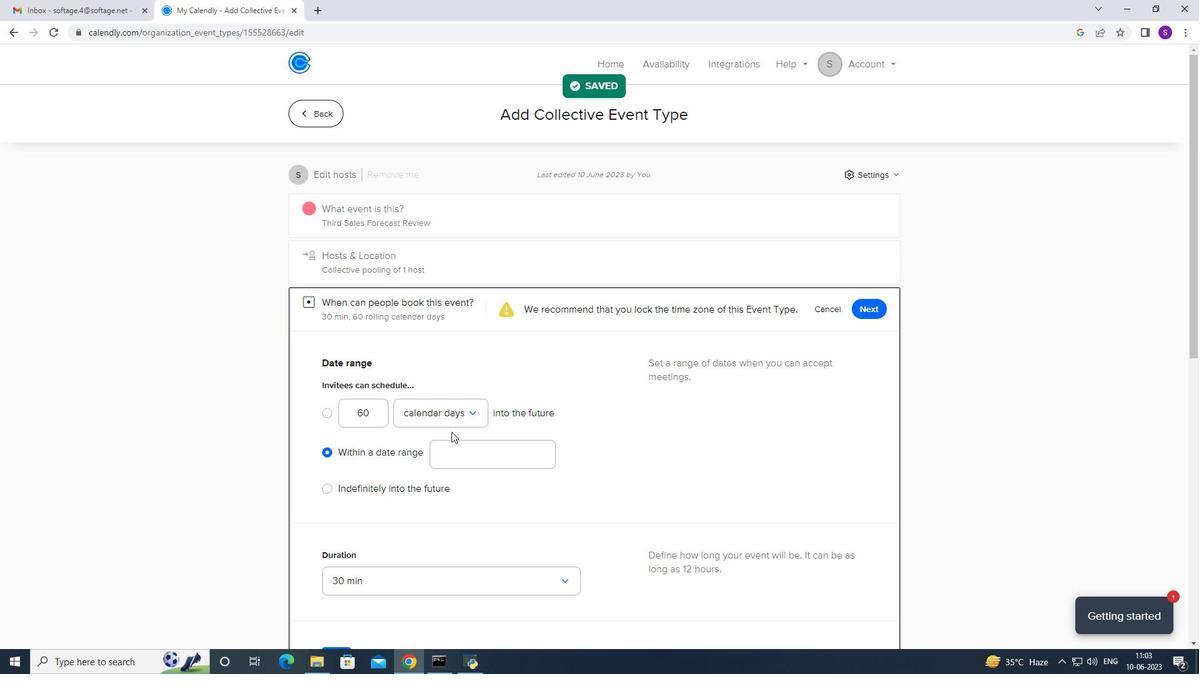 
Action: Mouse pressed left at (456, 453)
Screenshot: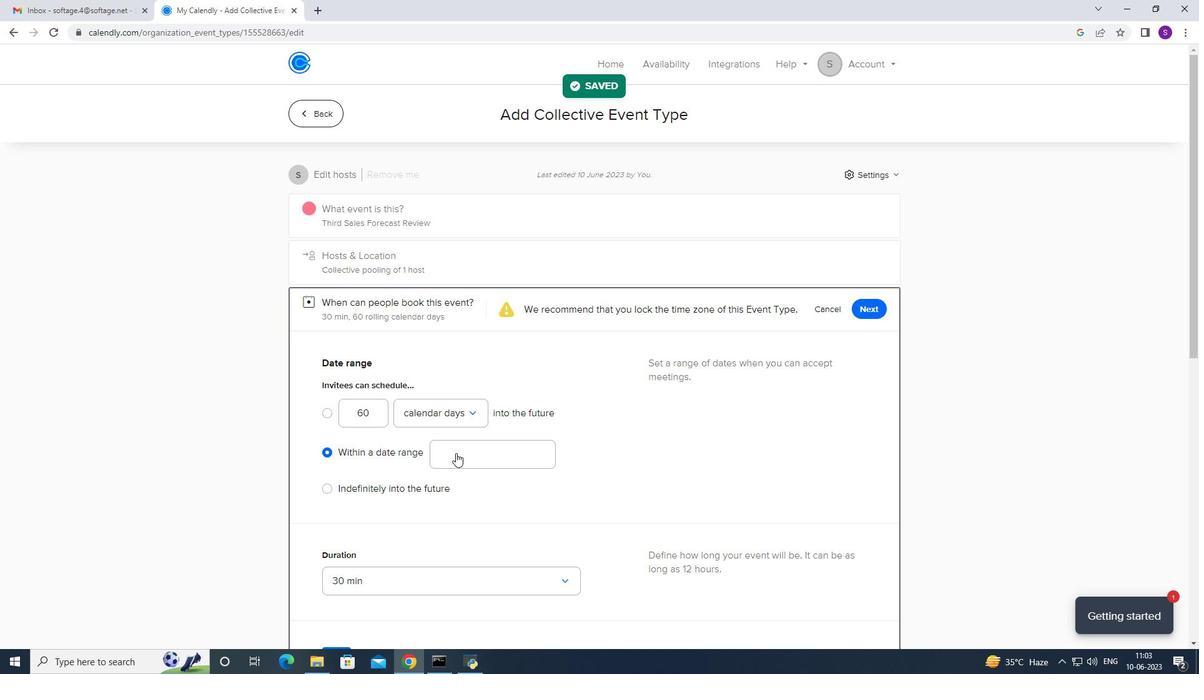 
Action: Mouse moved to (527, 224)
Screenshot: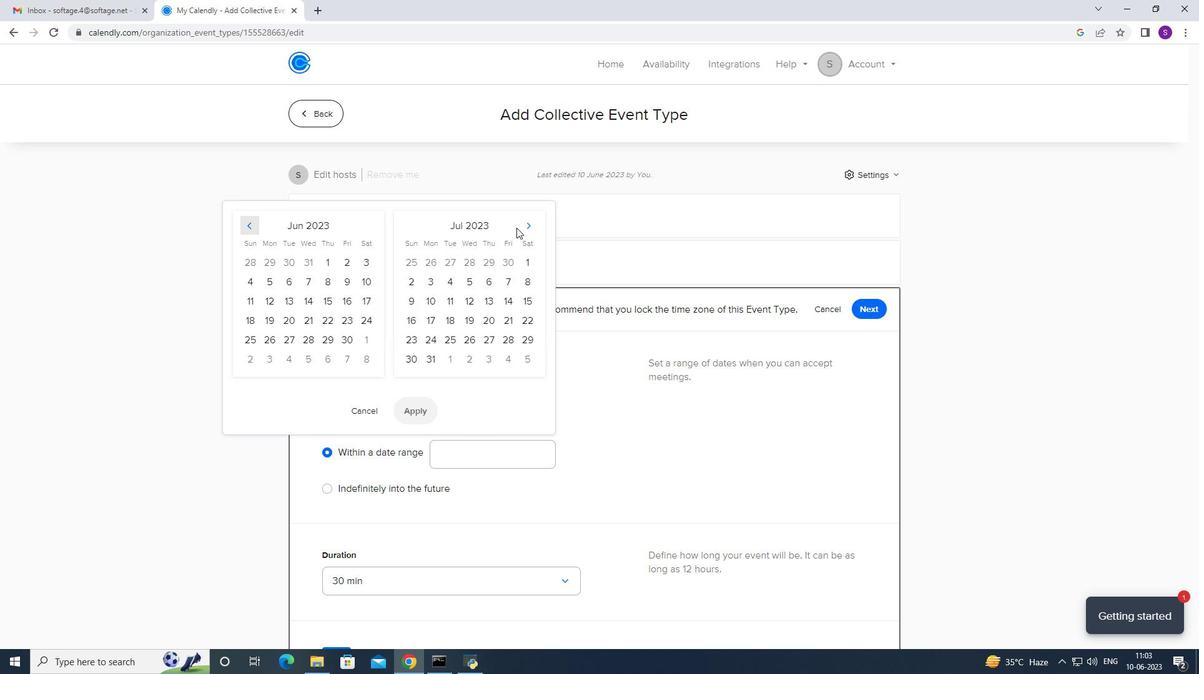 
Action: Mouse pressed left at (527, 224)
Screenshot: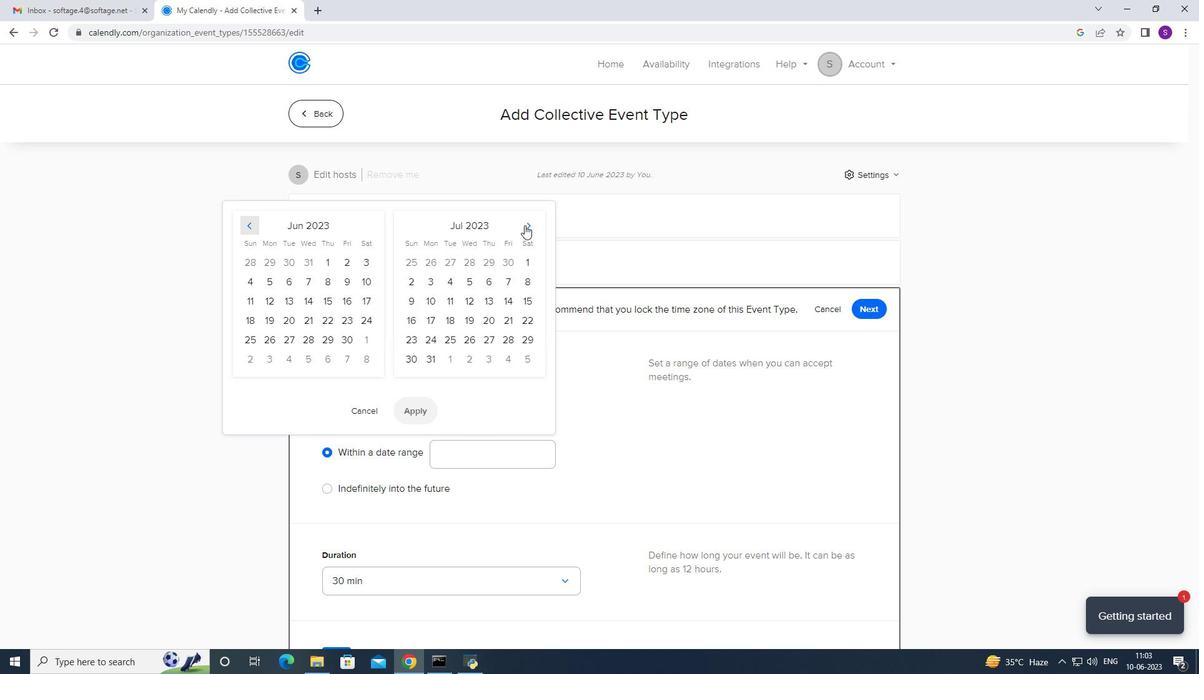 
Action: Mouse pressed left at (527, 224)
Screenshot: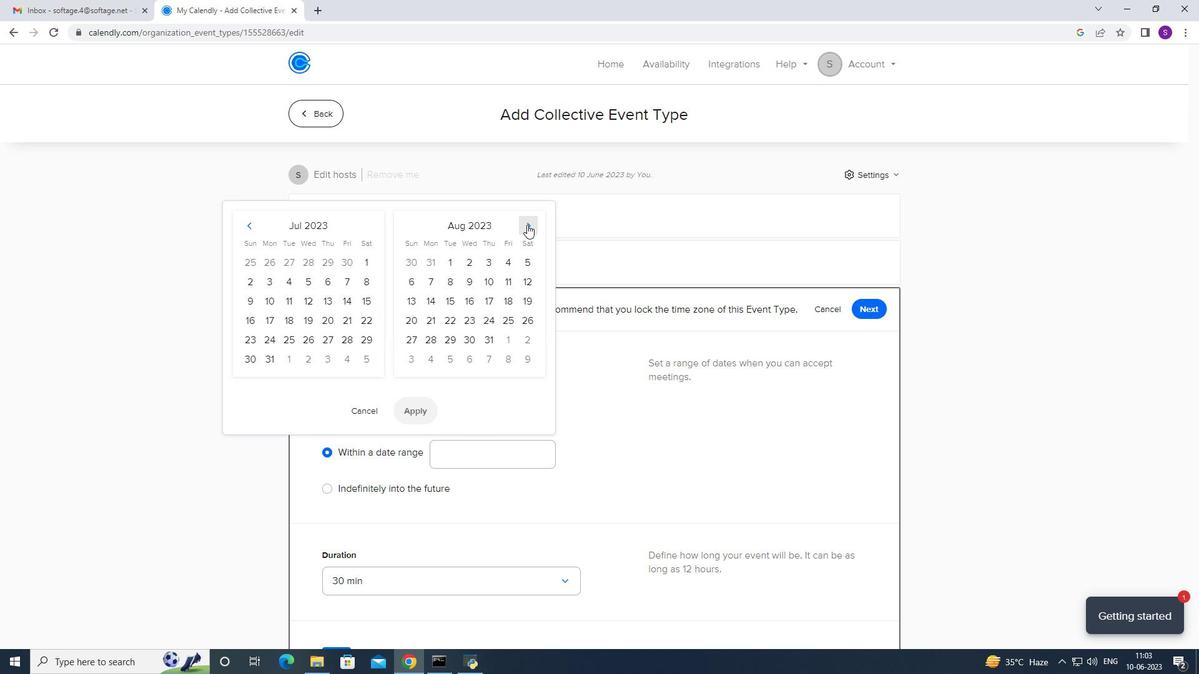 
Action: Mouse pressed left at (527, 224)
Screenshot: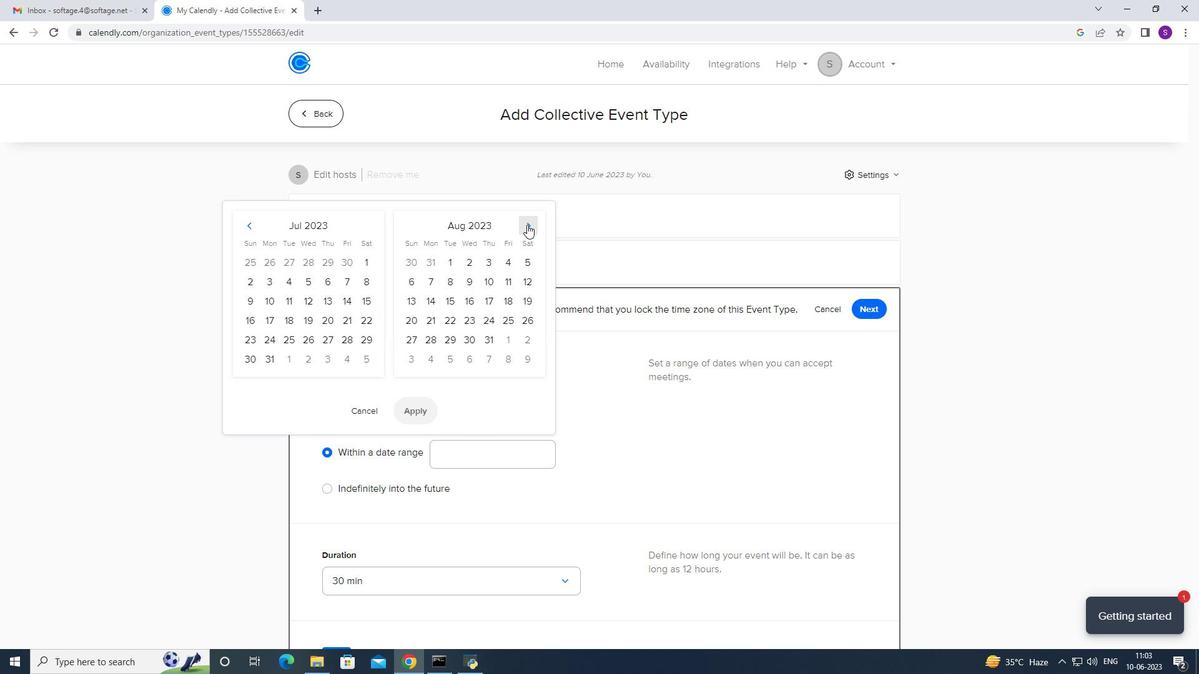 
Action: Mouse pressed left at (527, 224)
Screenshot: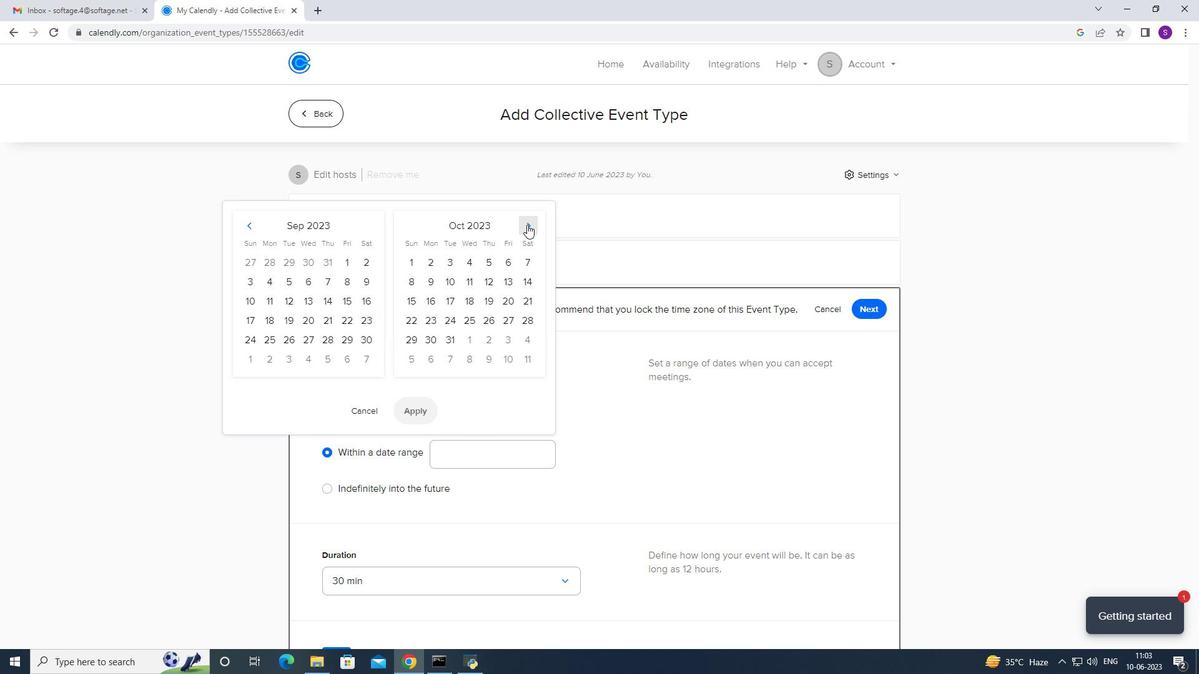 
Action: Mouse pressed left at (527, 224)
Screenshot: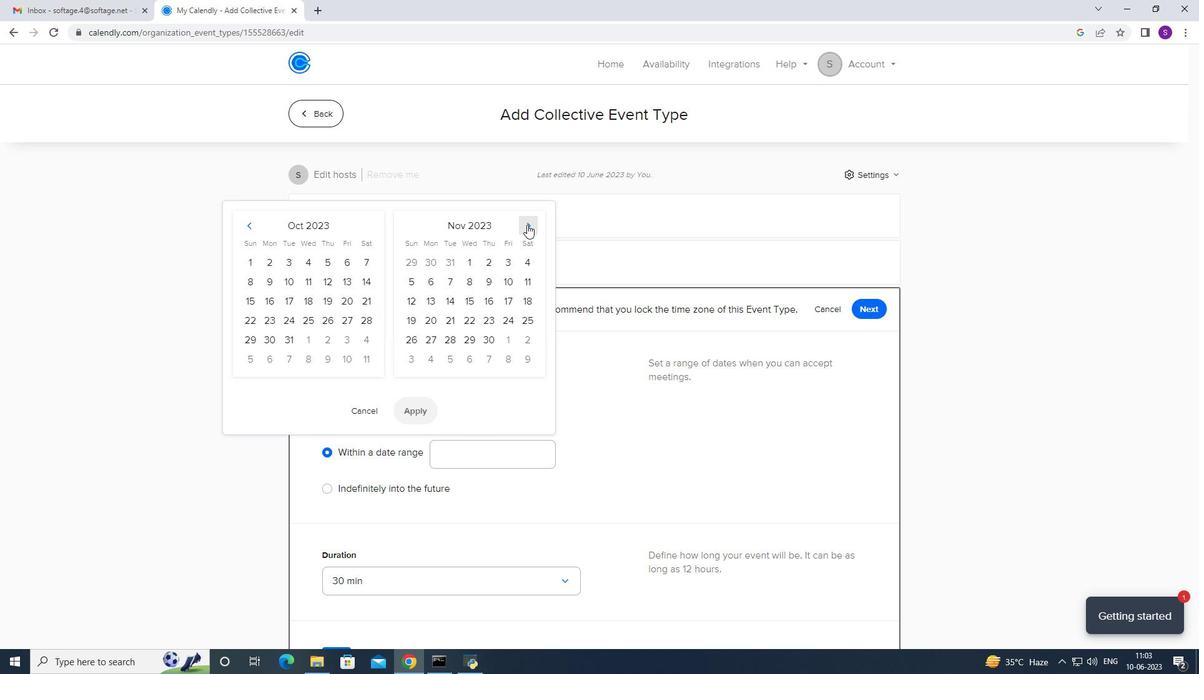 
Action: Mouse moved to (416, 346)
Screenshot: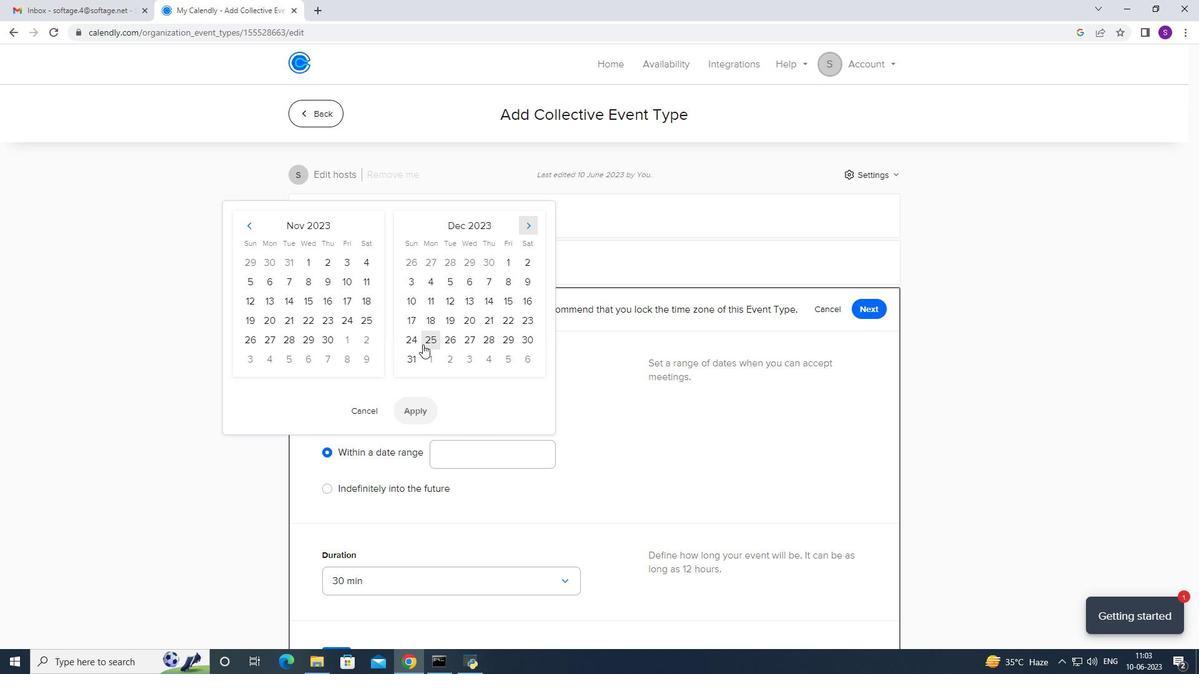 
Action: Mouse pressed left at (416, 346)
Screenshot: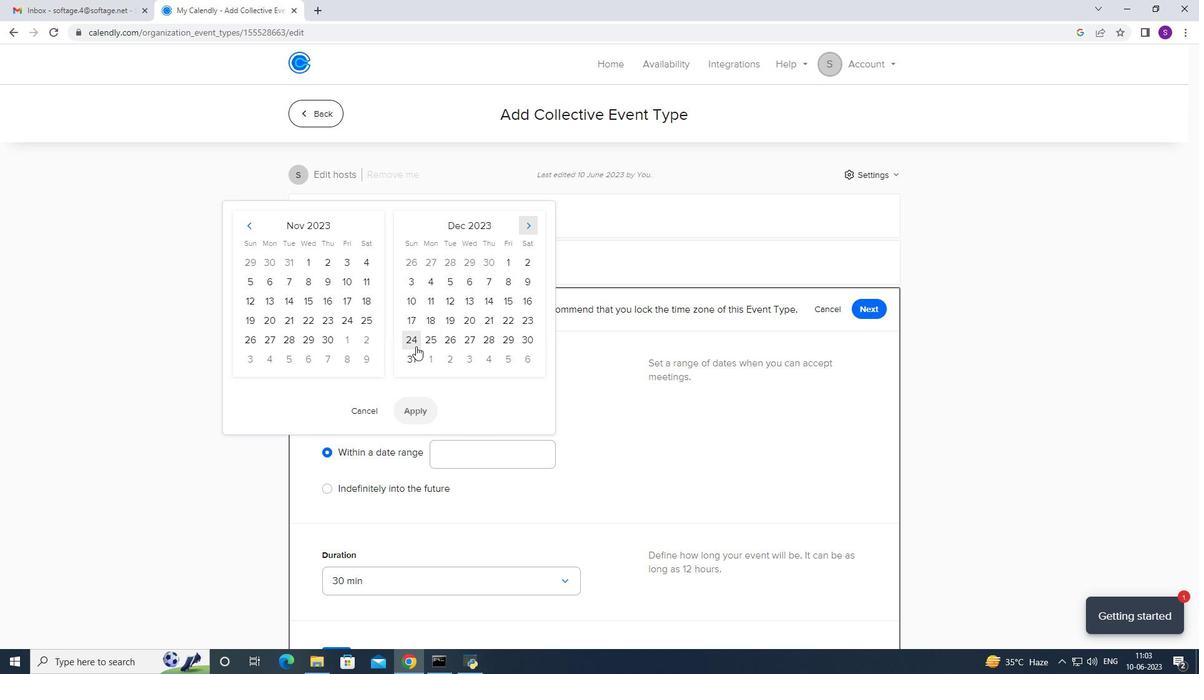 
Action: Mouse moved to (424, 345)
Screenshot: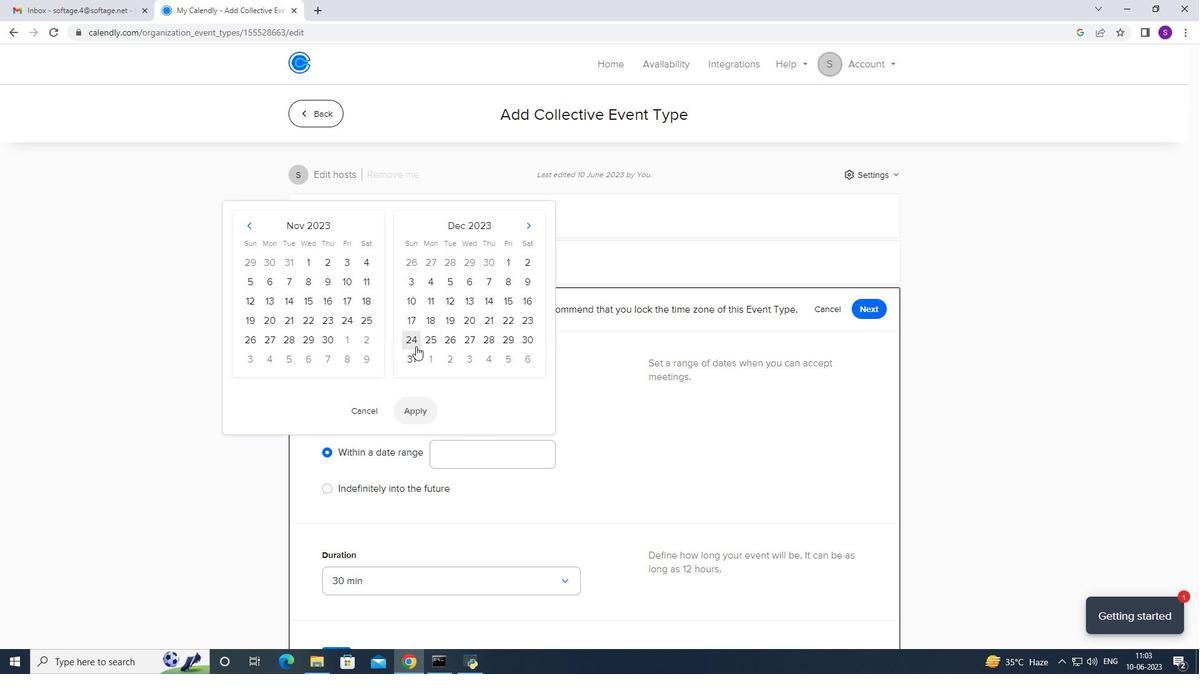 
Action: Mouse pressed left at (424, 345)
Screenshot: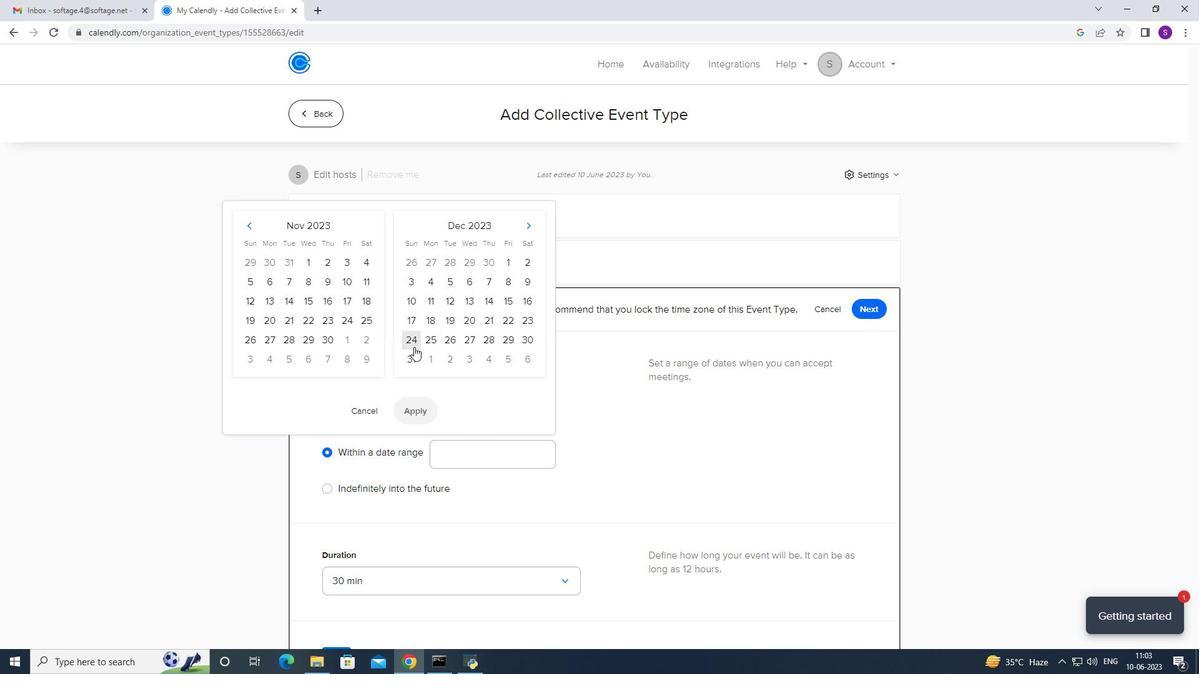 
Action: Mouse moved to (428, 400)
Screenshot: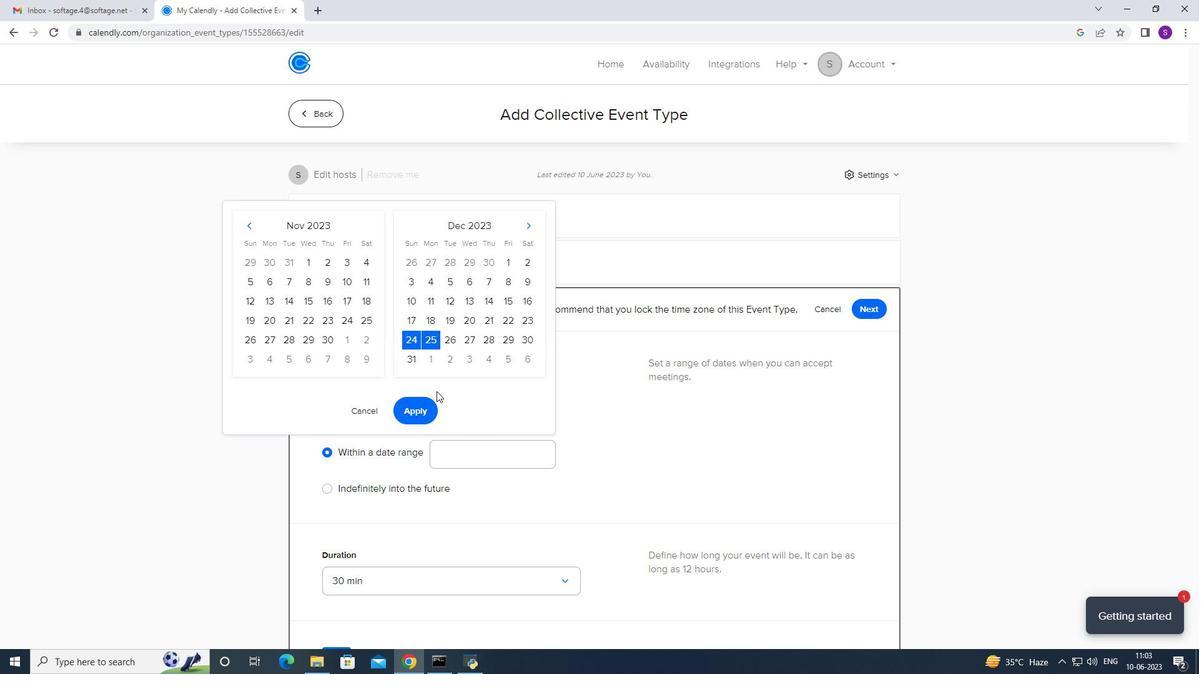 
Action: Mouse pressed left at (428, 400)
Screenshot: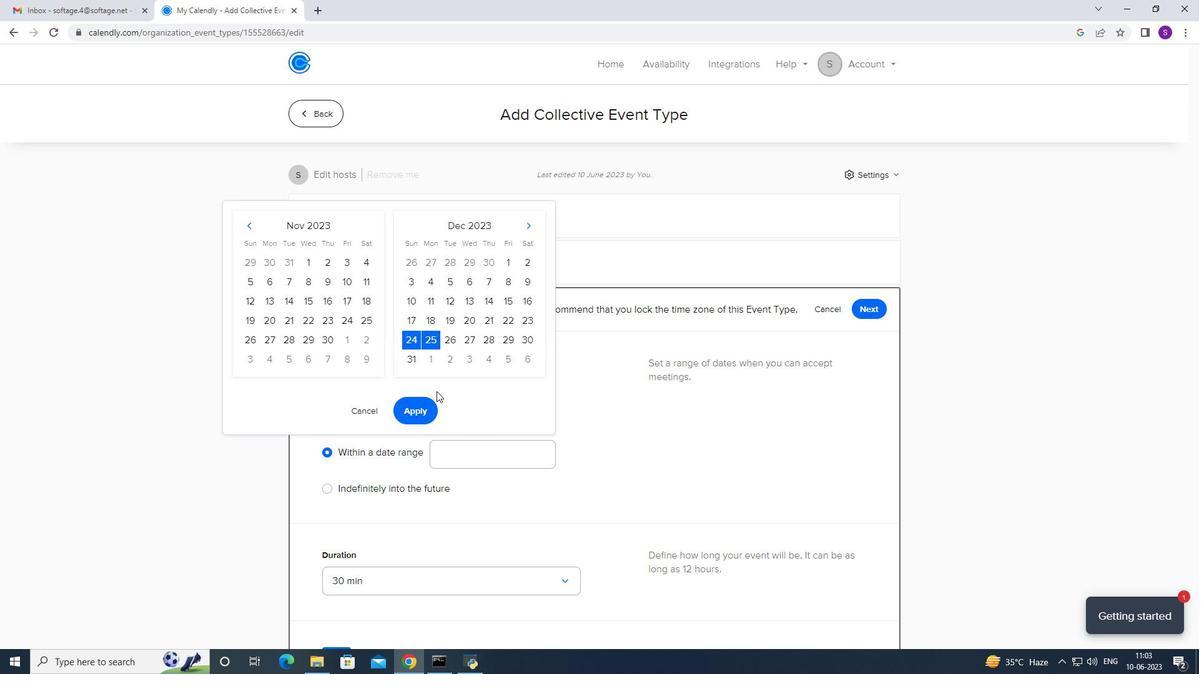 
Action: Mouse moved to (428, 401)
Screenshot: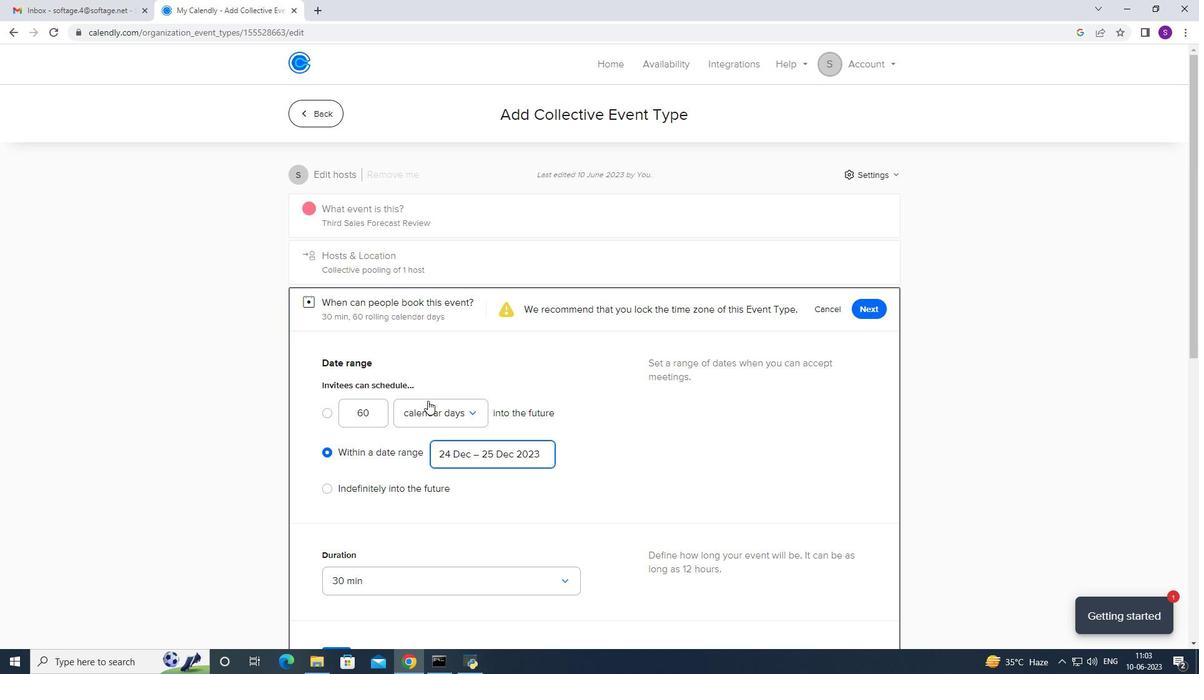 
Action: Mouse scrolled (428, 400) with delta (0, 0)
Screenshot: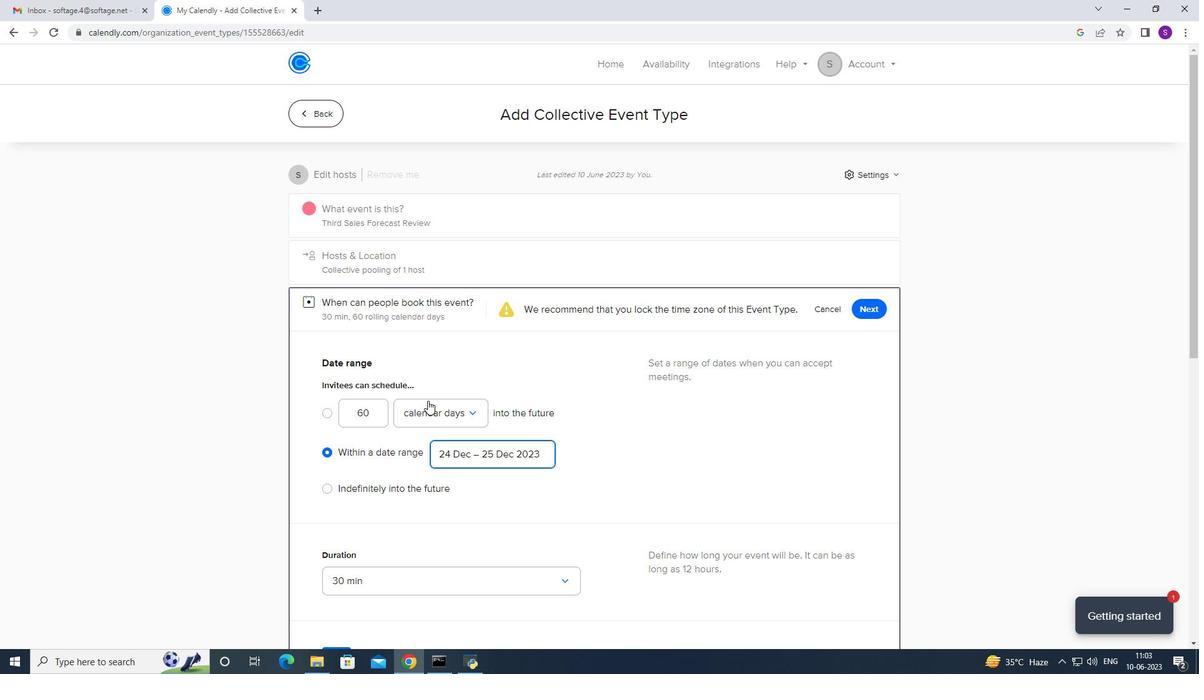 
Action: Mouse scrolled (428, 400) with delta (0, 0)
Screenshot: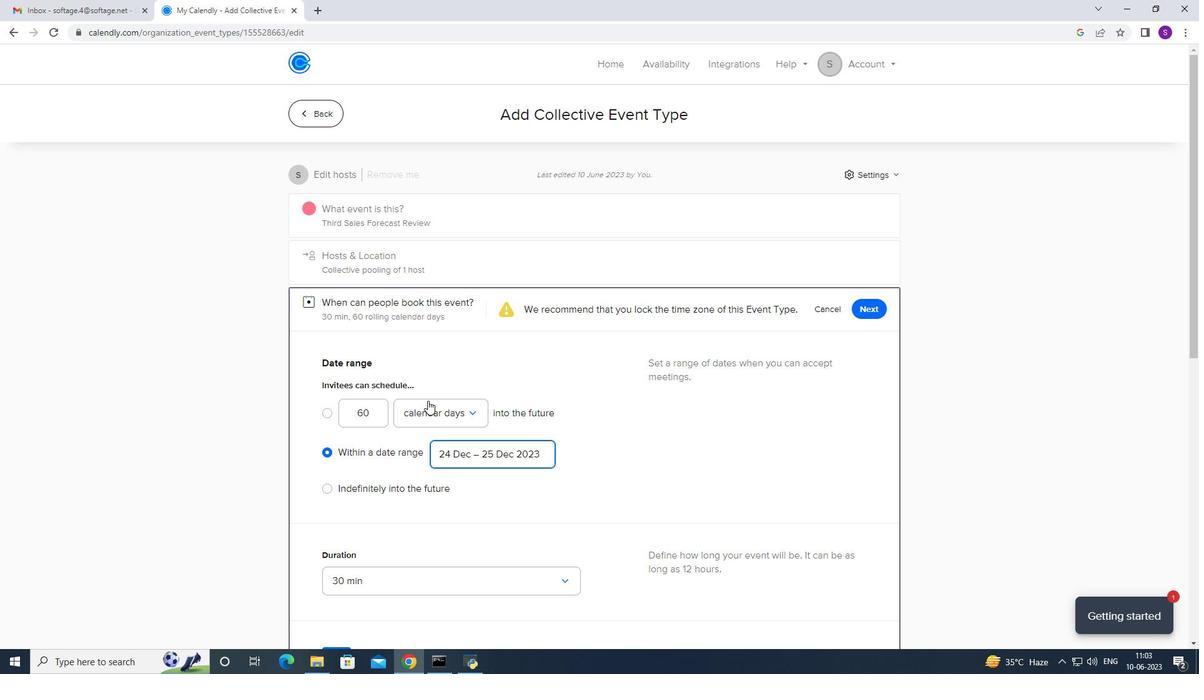 
Action: Mouse scrolled (428, 400) with delta (0, 0)
Screenshot: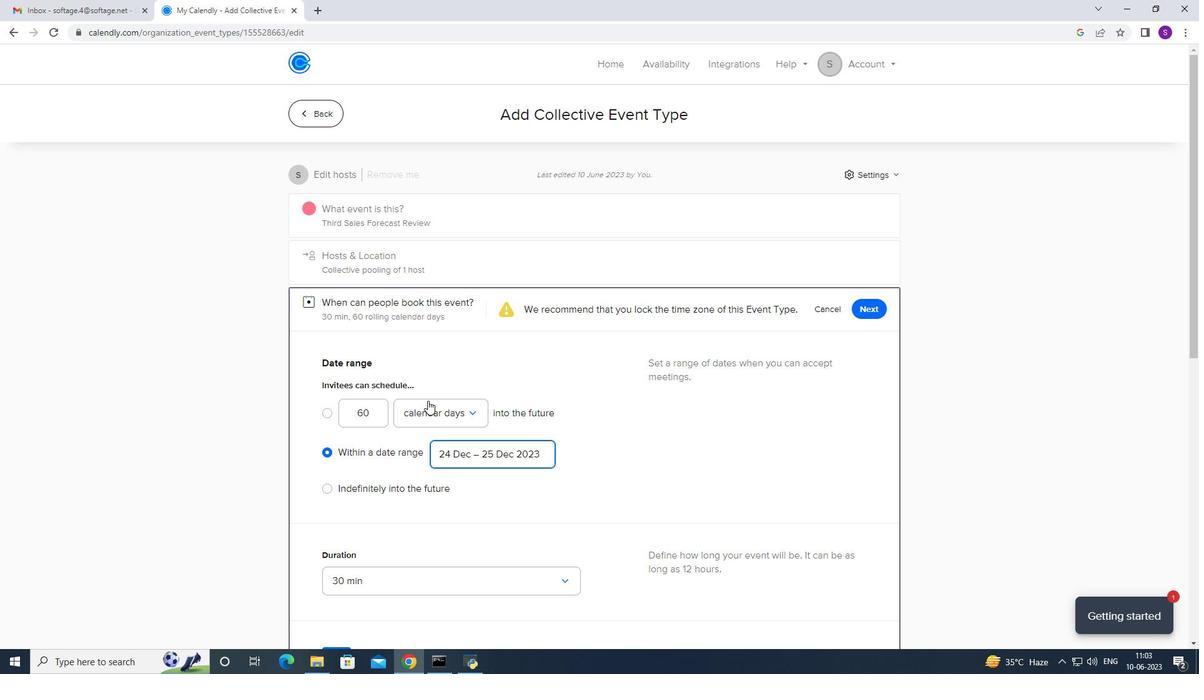 
Action: Mouse scrolled (428, 399) with delta (0, -1)
Screenshot: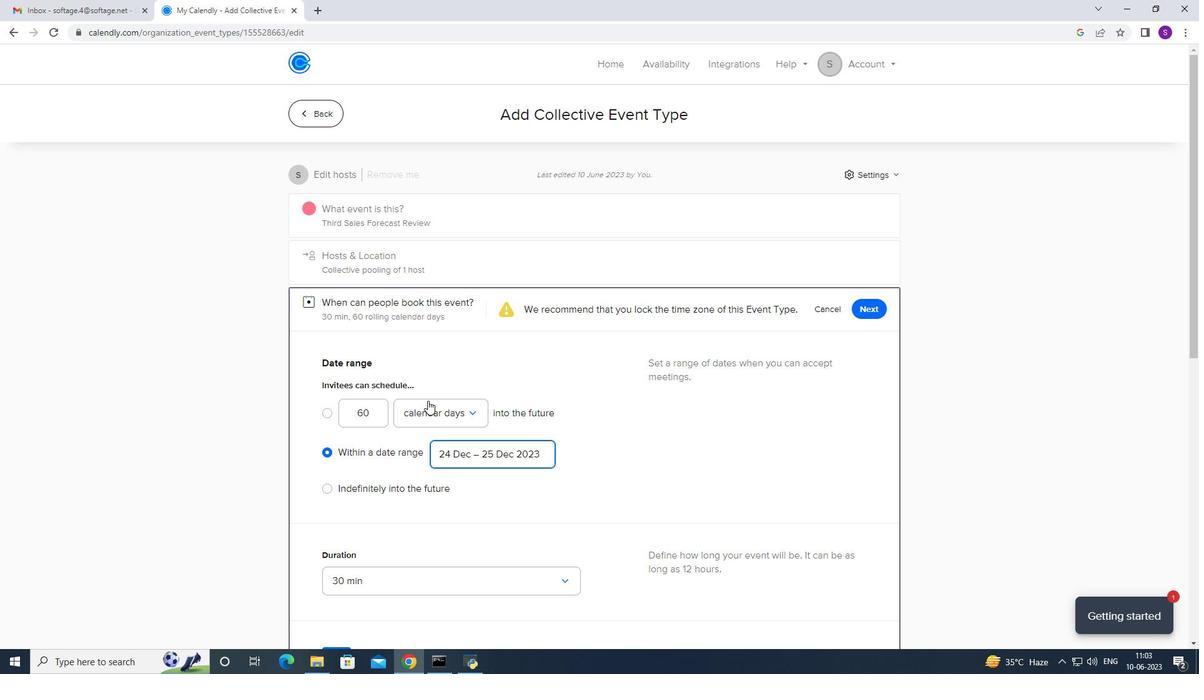 
Action: Mouse scrolled (428, 399) with delta (0, -1)
Screenshot: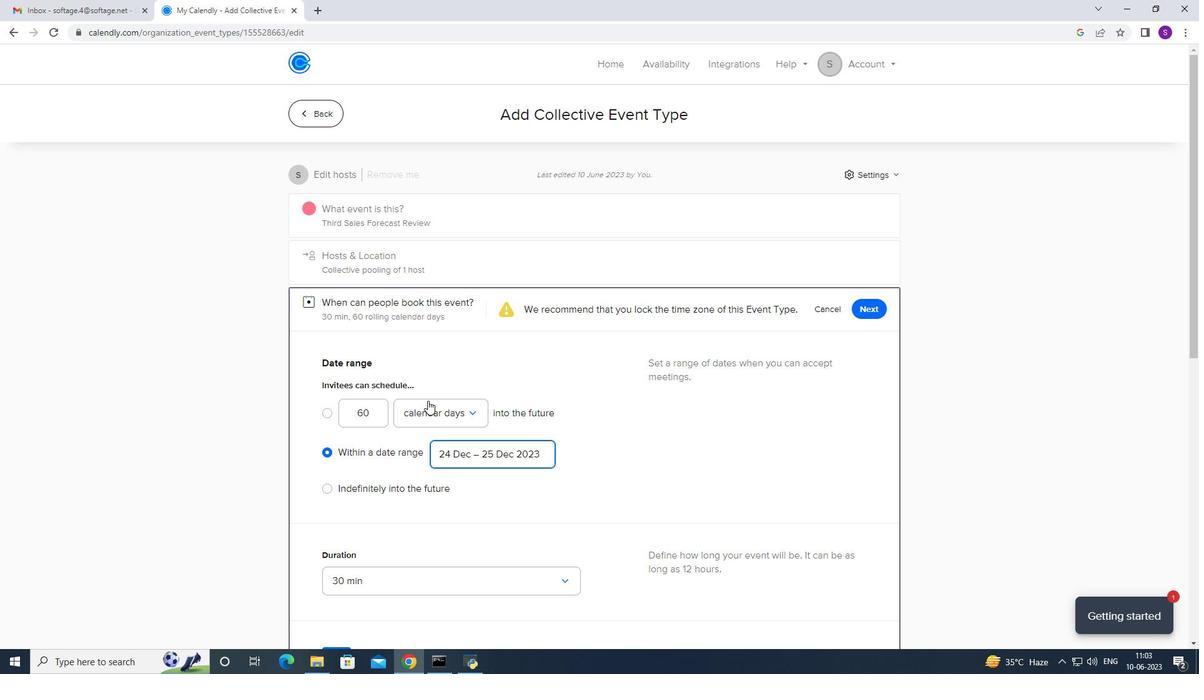 
Action: Mouse scrolled (428, 400) with delta (0, 0)
Screenshot: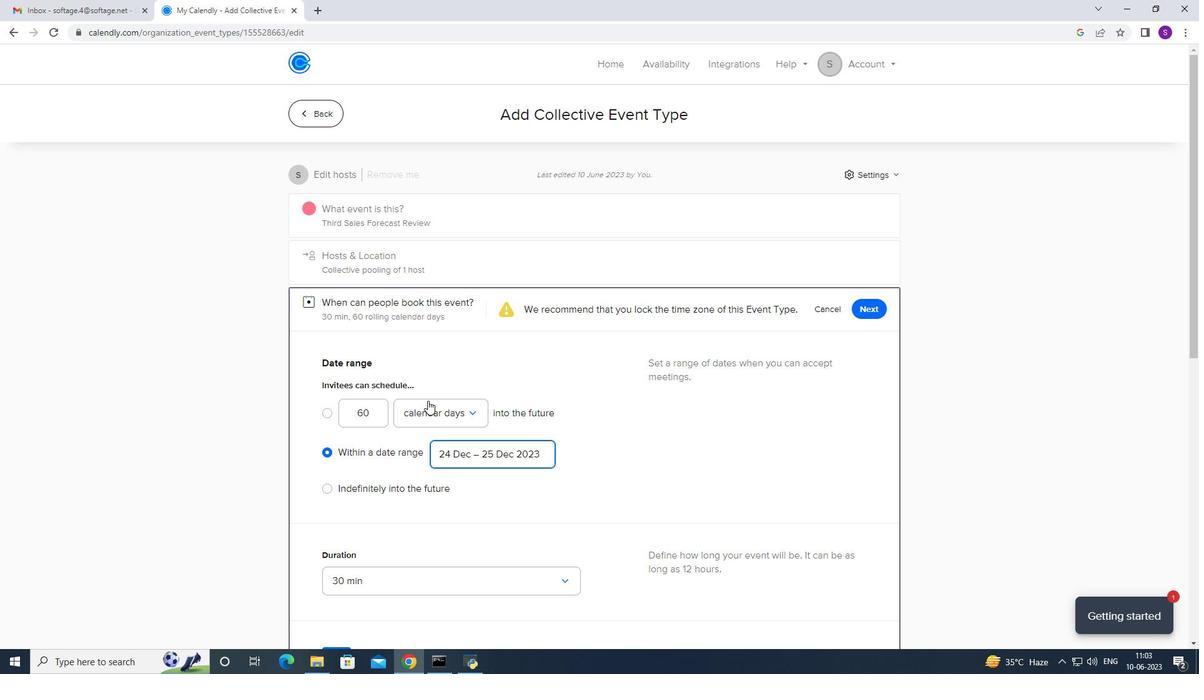 
Action: Mouse scrolled (428, 400) with delta (0, 0)
Screenshot: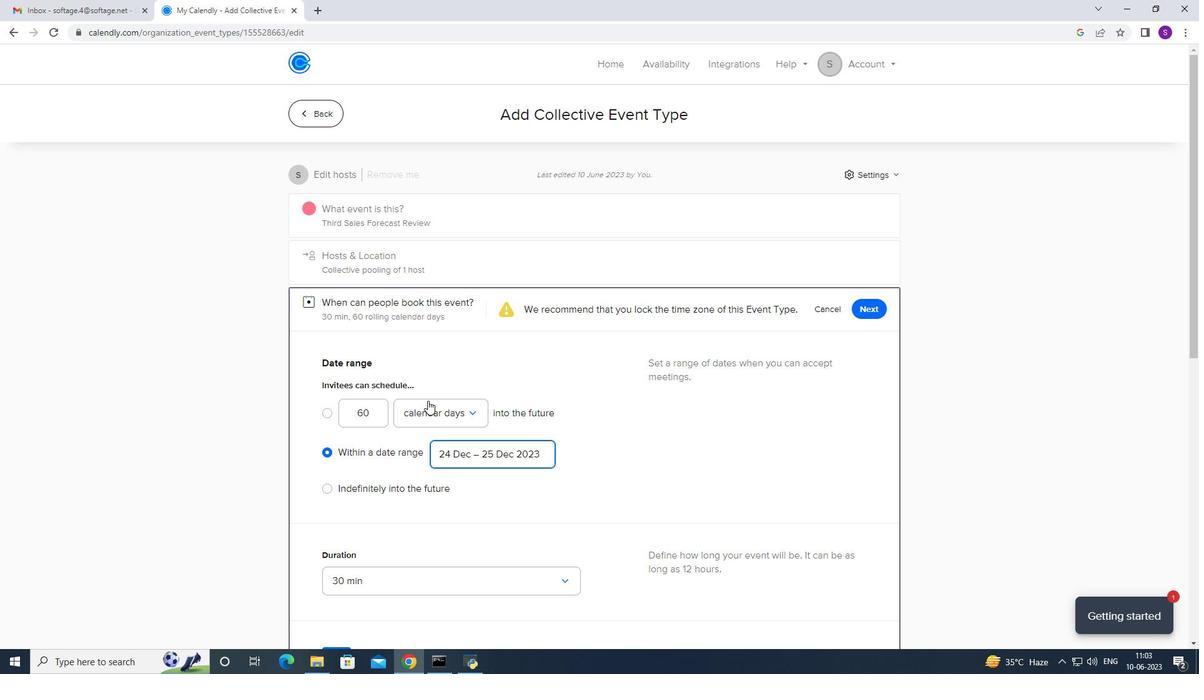 
Action: Mouse scrolled (428, 400) with delta (0, 0)
Screenshot: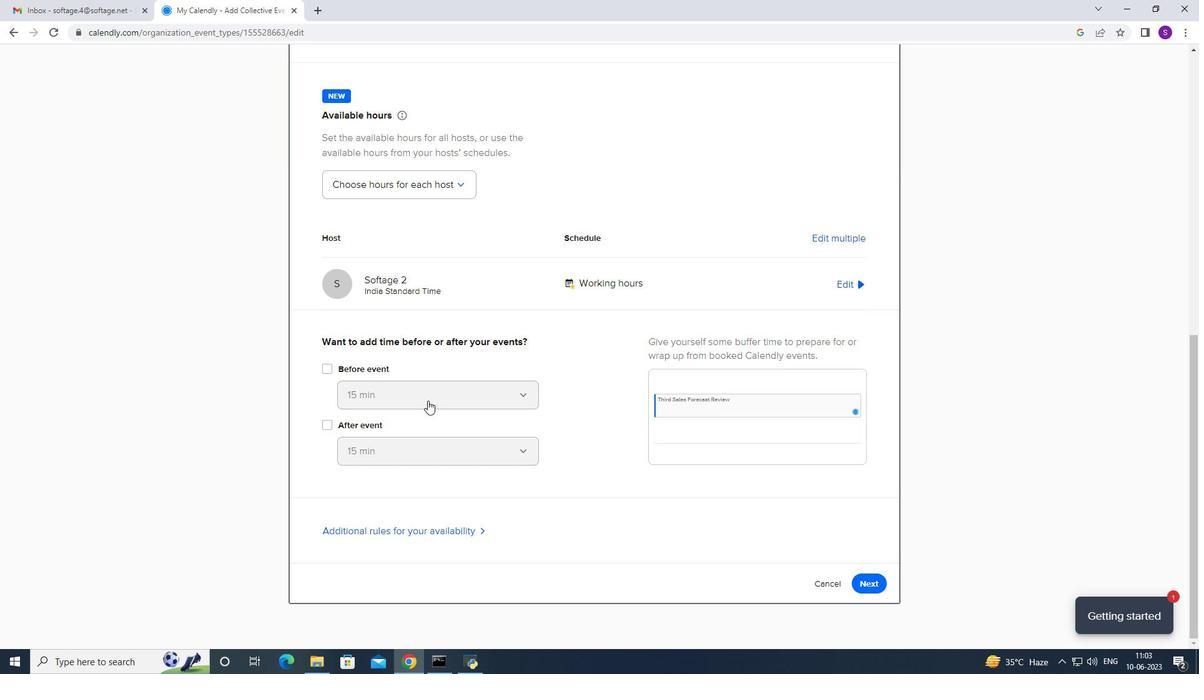 
Action: Mouse scrolled (428, 400) with delta (0, 0)
Screenshot: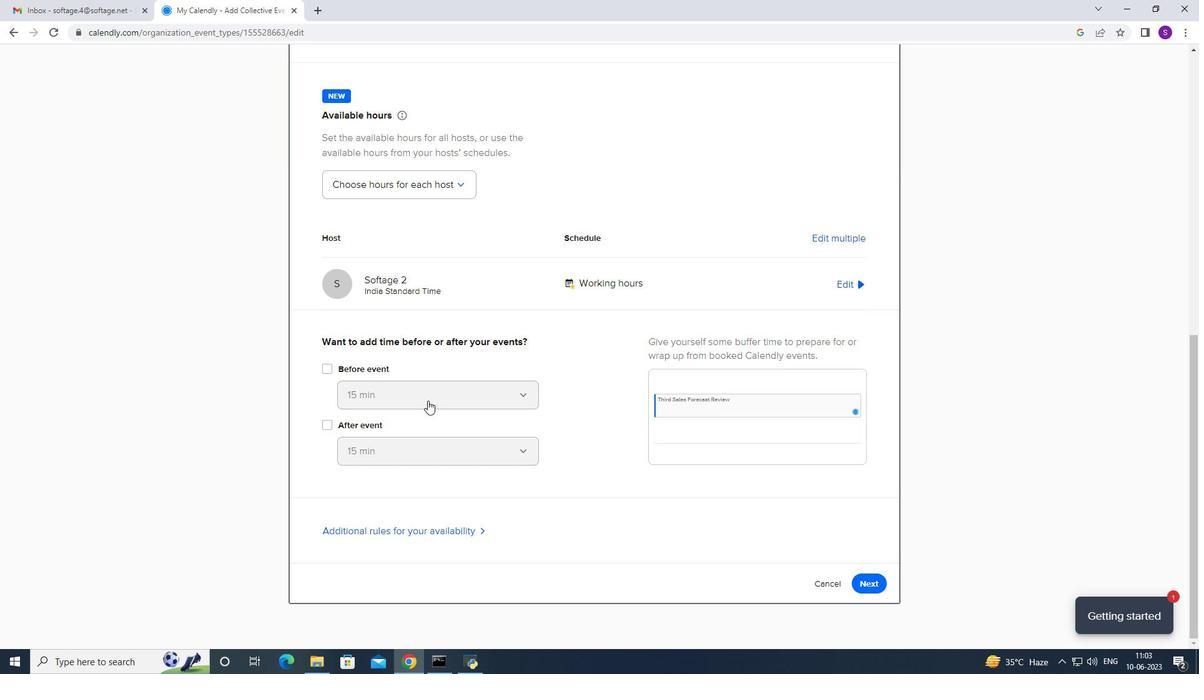 
Action: Mouse scrolled (428, 400) with delta (0, 0)
Screenshot: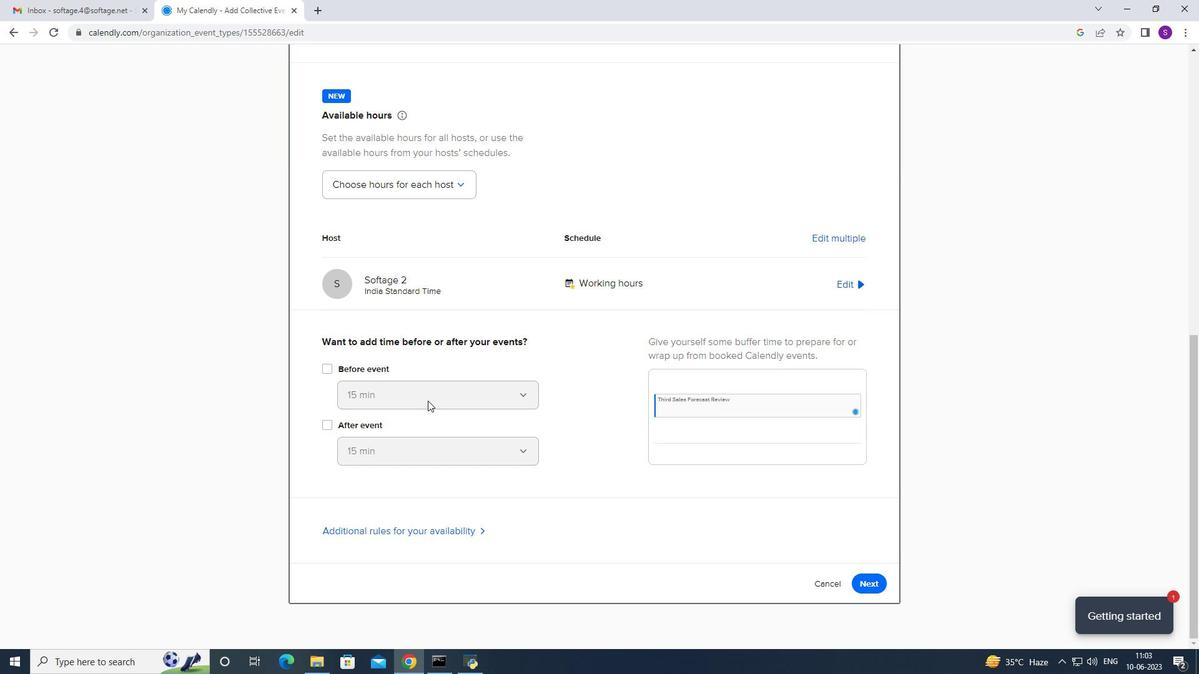 
Action: Mouse scrolled (428, 400) with delta (0, 0)
Screenshot: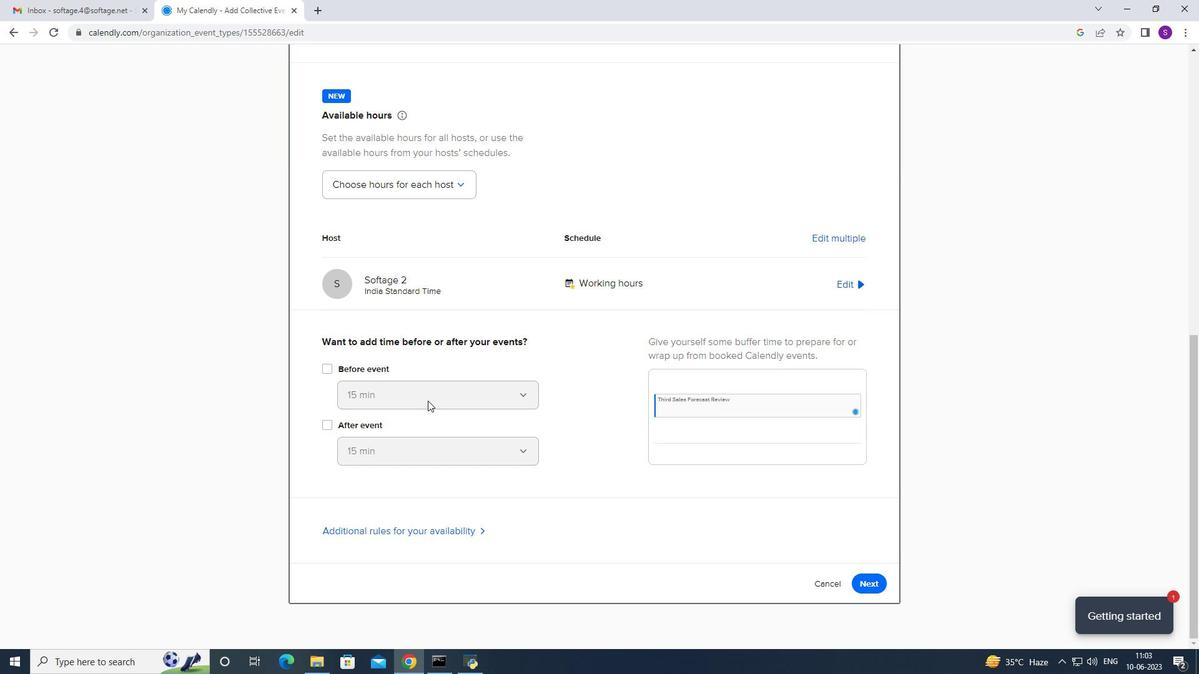 
Action: Mouse scrolled (428, 399) with delta (0, -1)
Screenshot: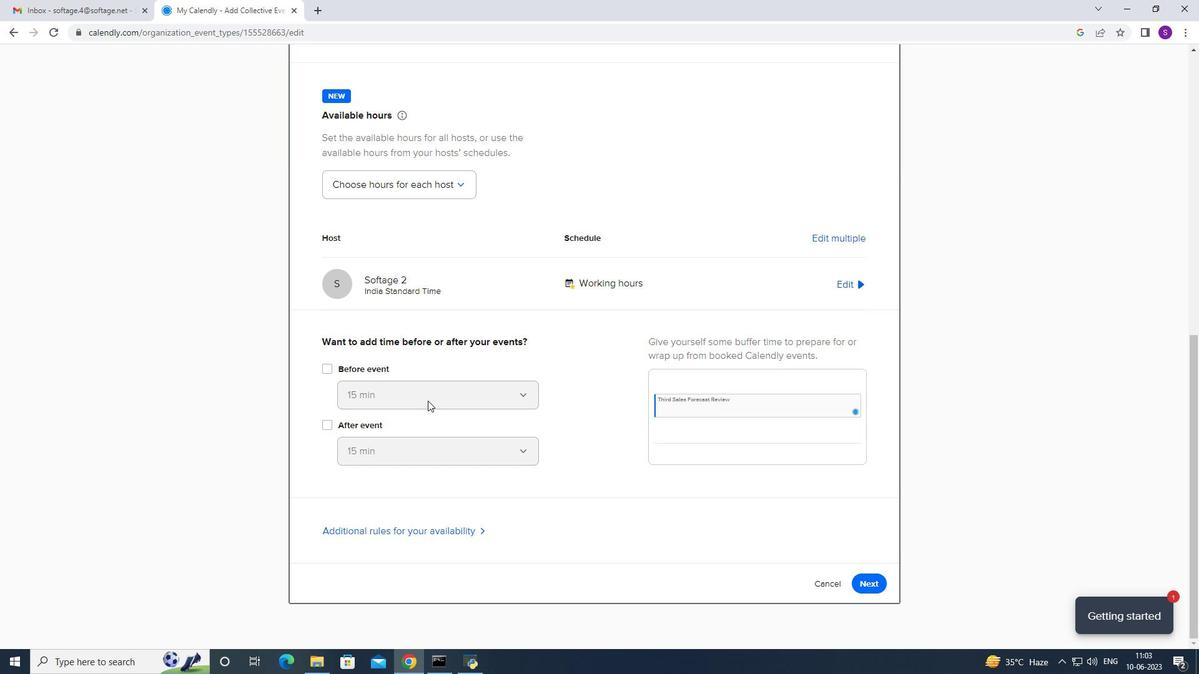 
Action: Mouse scrolled (428, 400) with delta (0, 0)
Screenshot: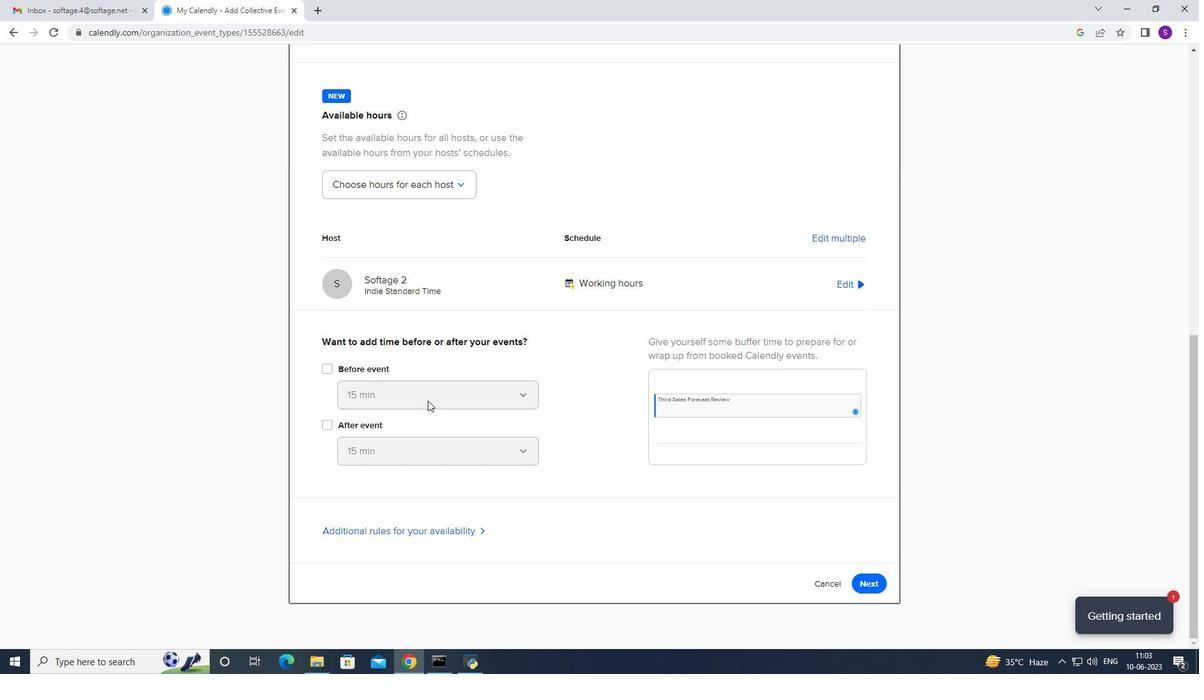 
Action: Mouse scrolled (428, 400) with delta (0, 0)
Screenshot: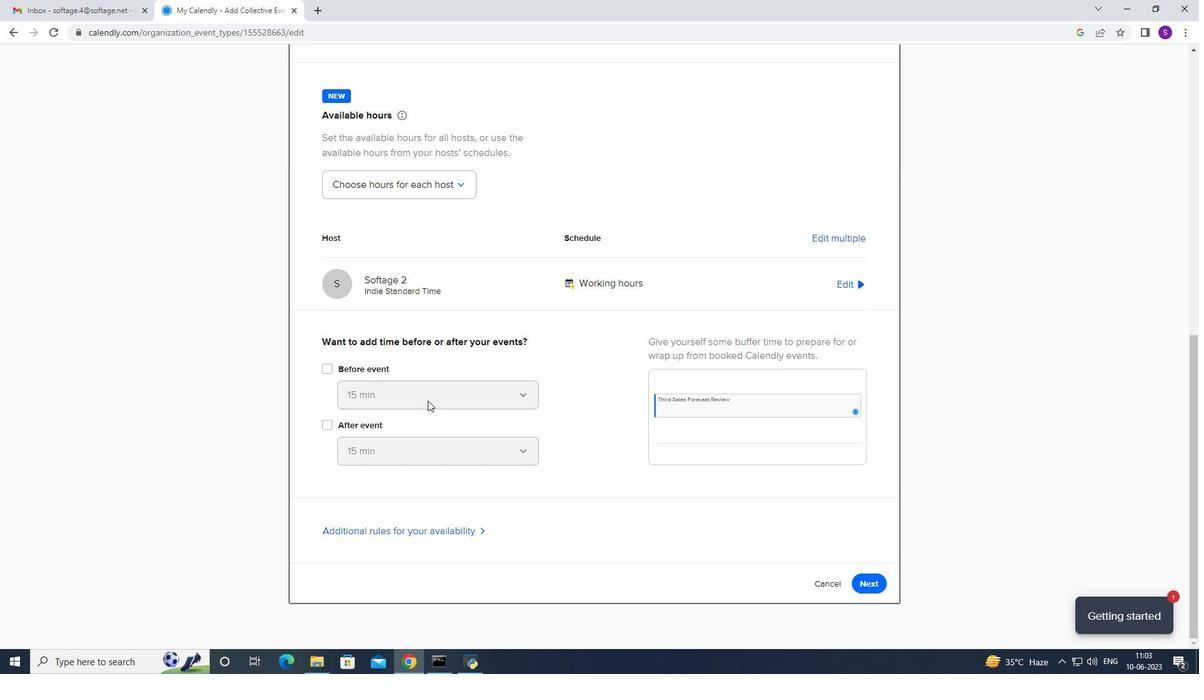 
Action: Mouse moved to (857, 589)
Screenshot: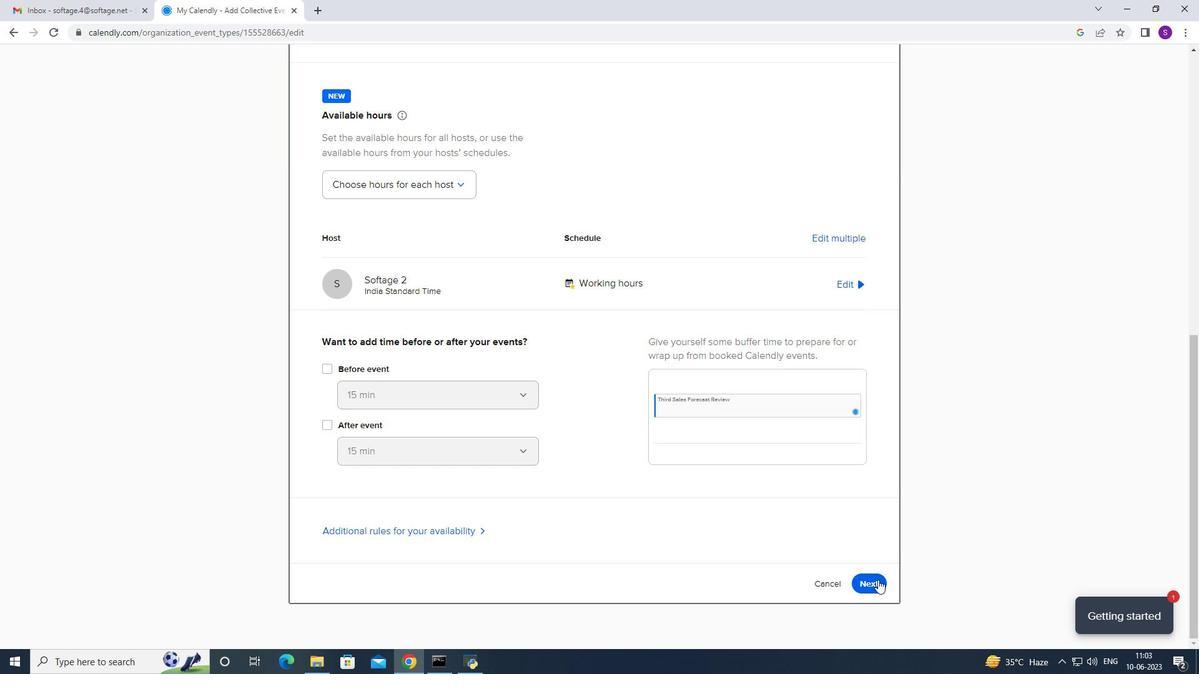 
Action: Mouse pressed left at (857, 589)
Screenshot: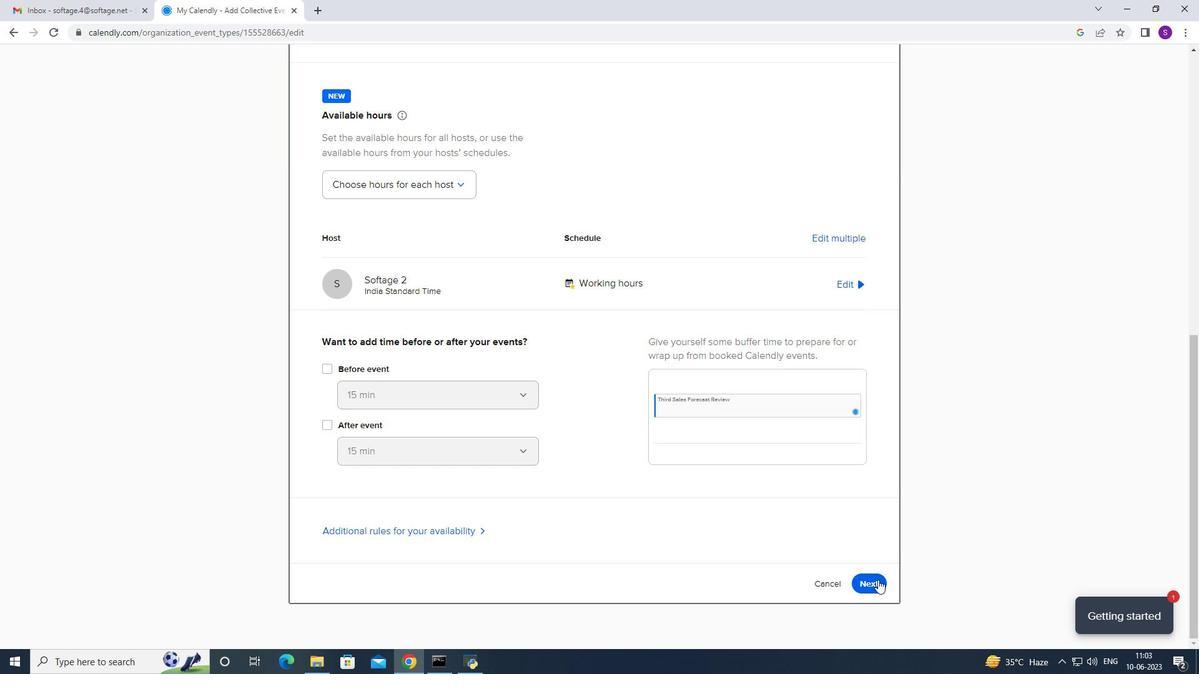 
Action: Mouse moved to (874, 118)
Screenshot: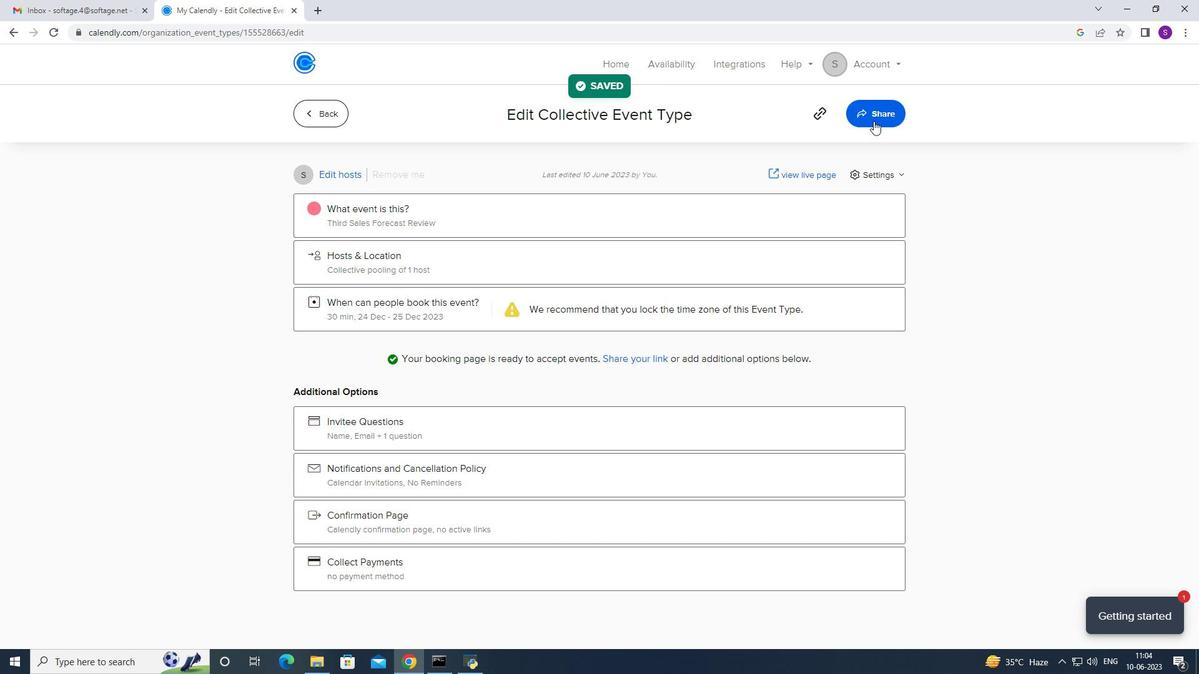 
Action: Mouse pressed left at (874, 118)
Screenshot: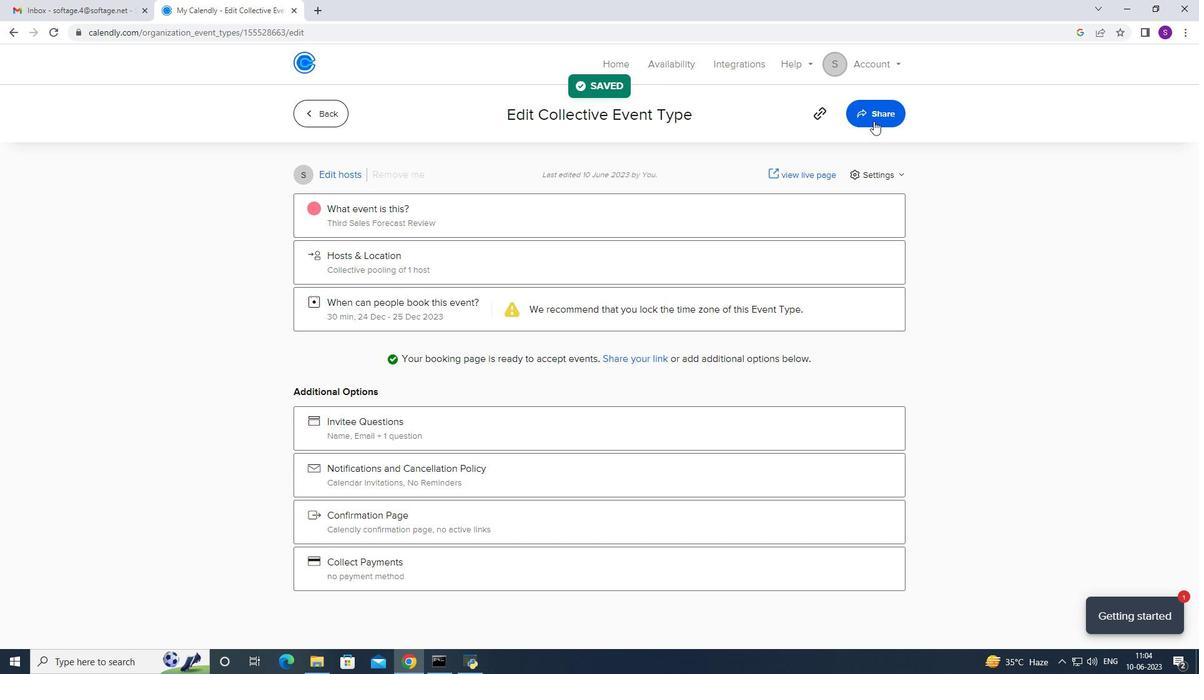 
Action: Mouse moved to (763, 214)
Screenshot: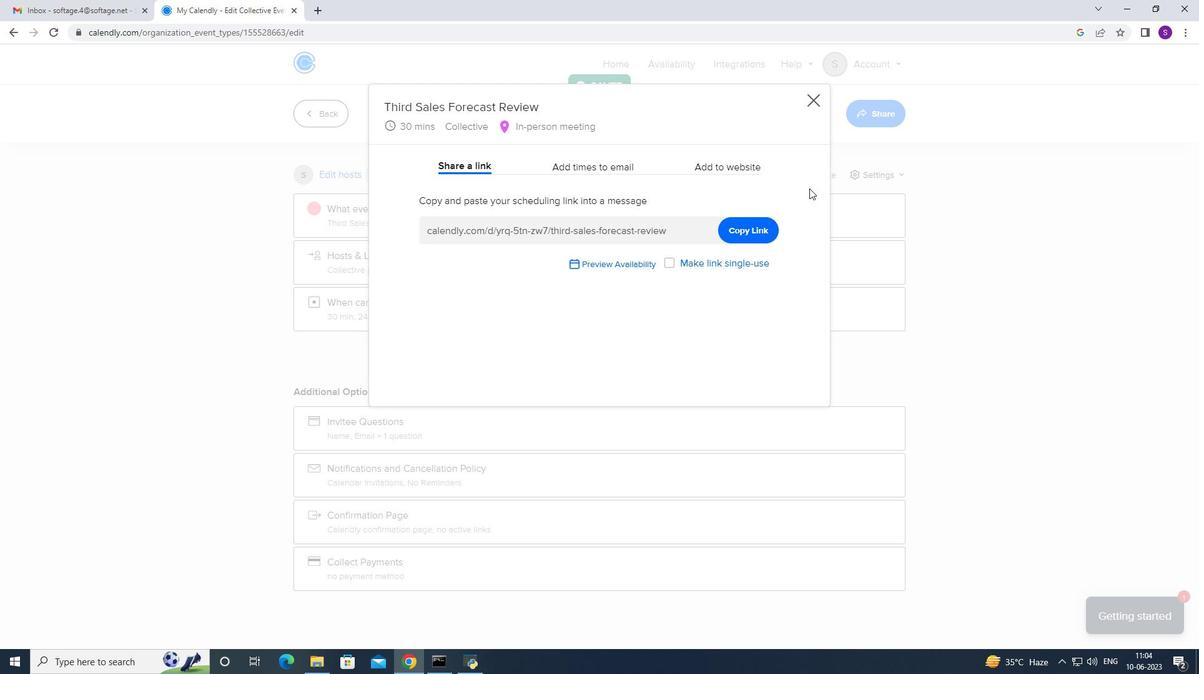 
Action: Mouse pressed left at (763, 214)
Screenshot: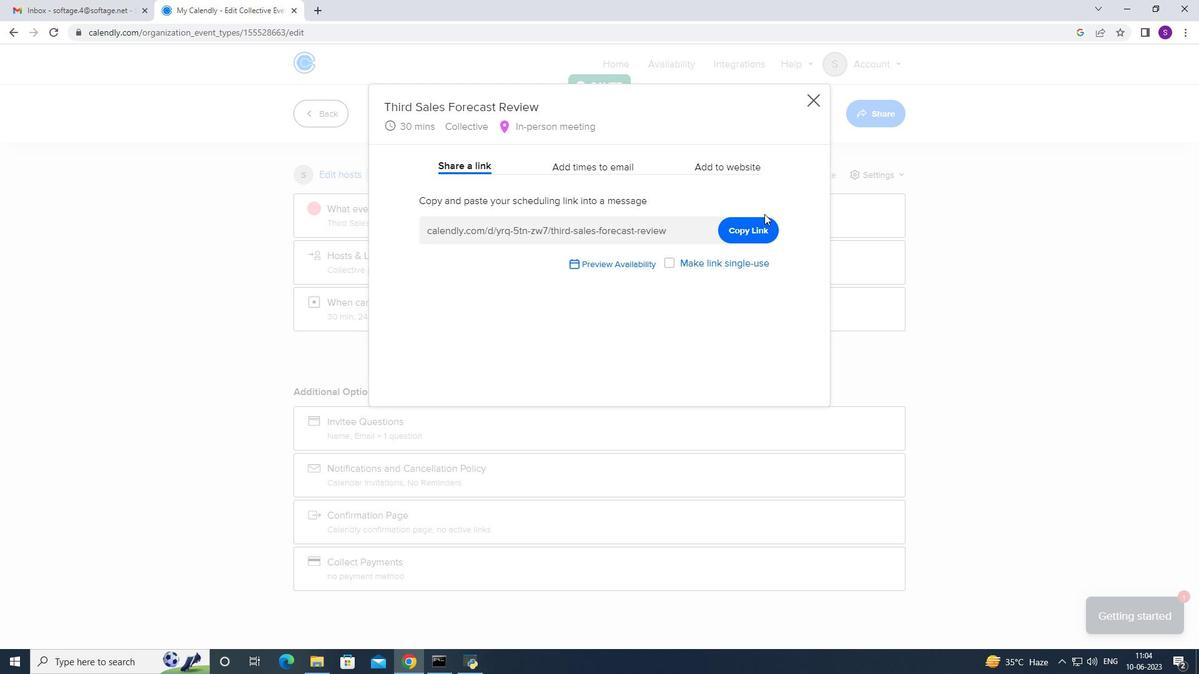 
Action: Mouse moved to (754, 219)
Screenshot: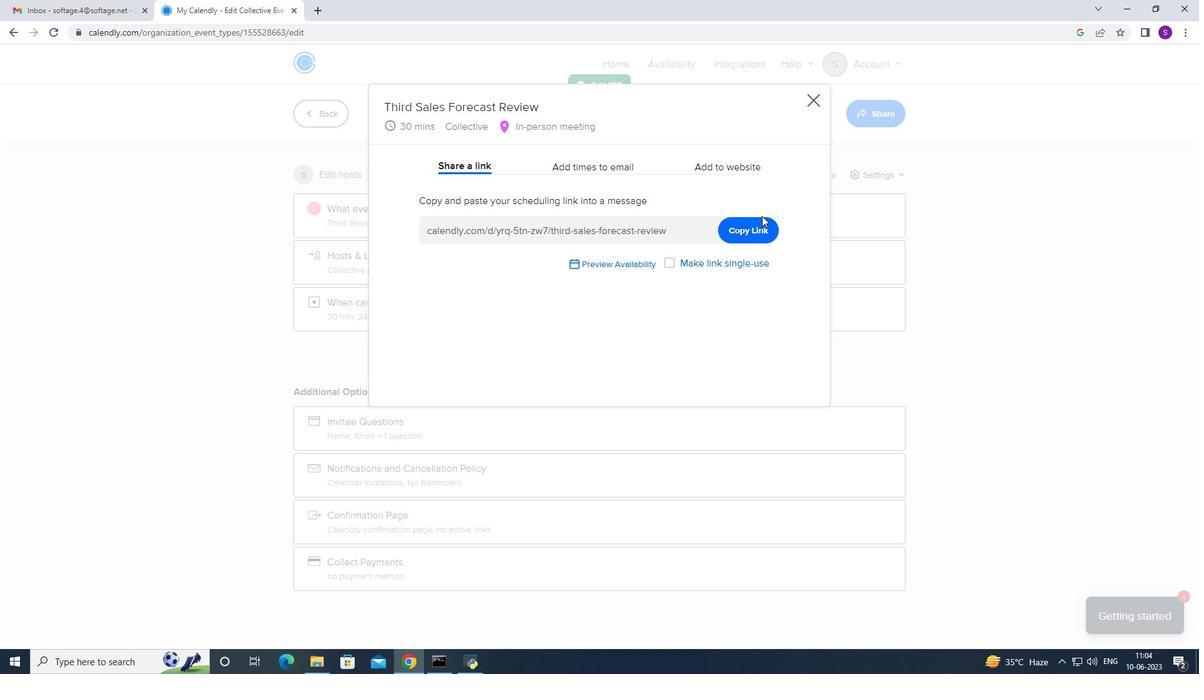 
Action: Mouse pressed left at (754, 219)
Screenshot: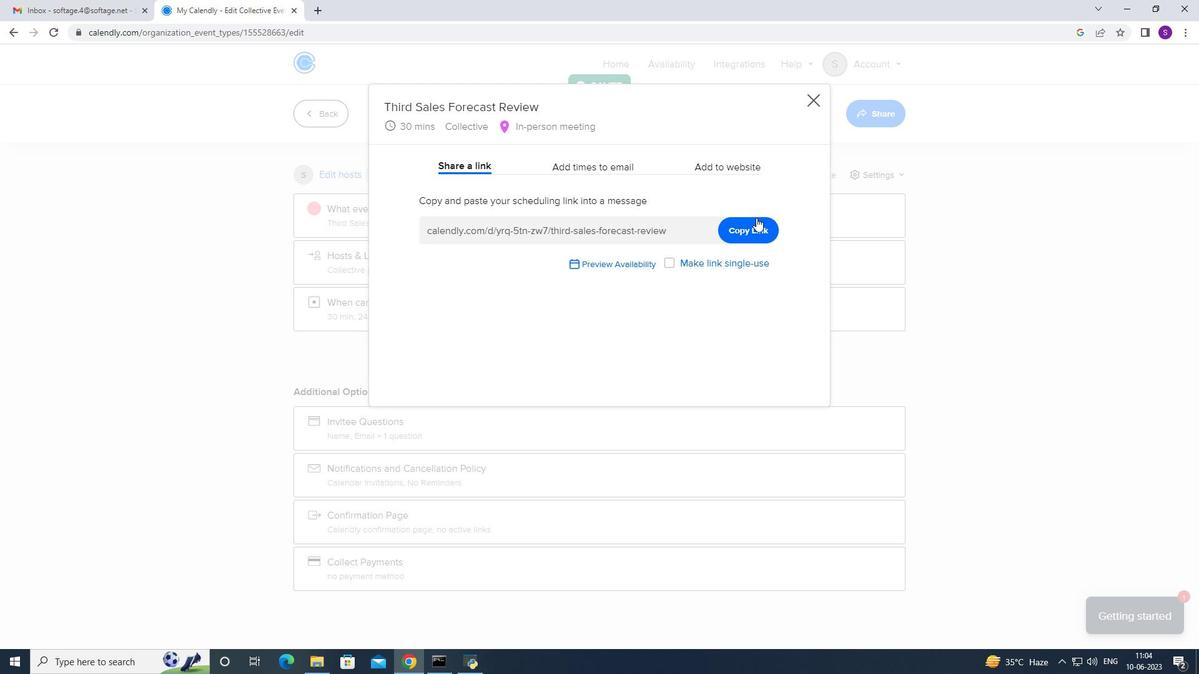 
Action: Mouse moved to (103, 1)
Screenshot: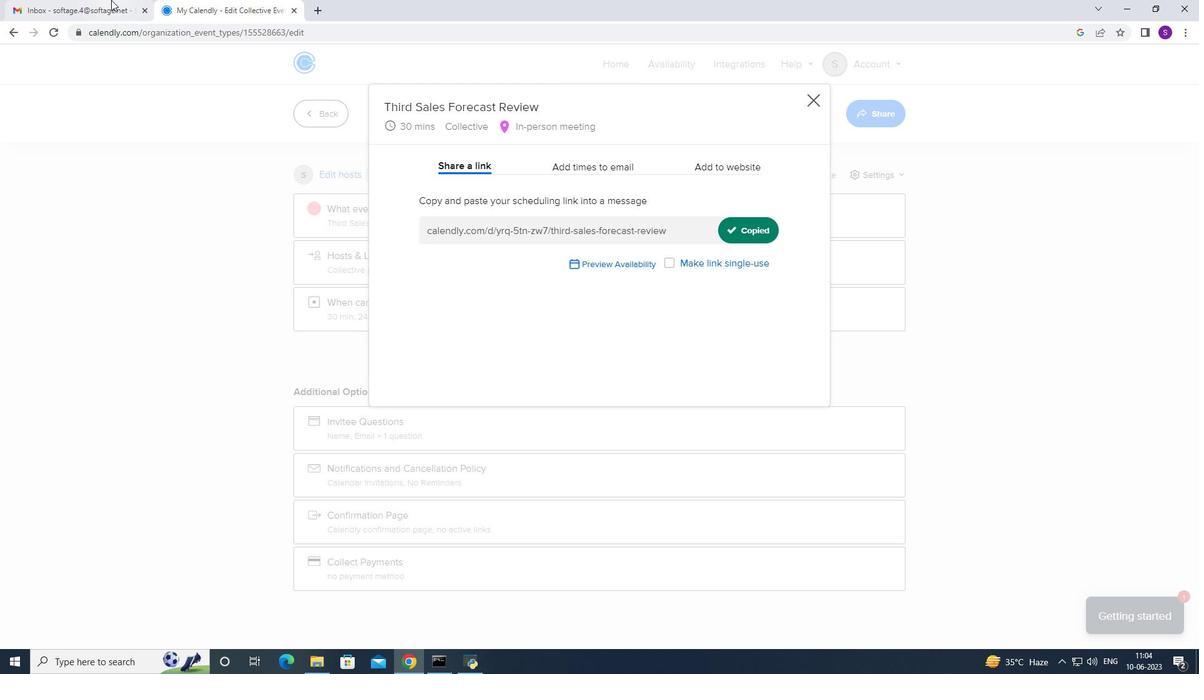 
Action: Mouse pressed left at (103, 1)
Screenshot: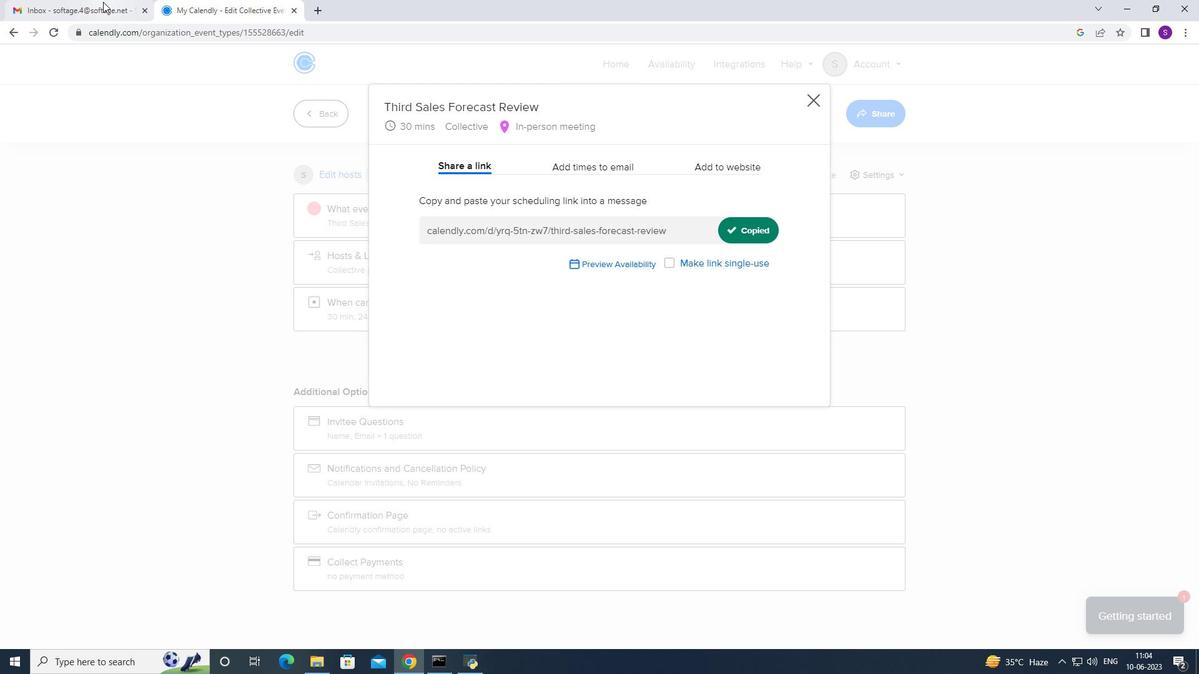 
Action: Mouse moved to (124, 99)
Screenshot: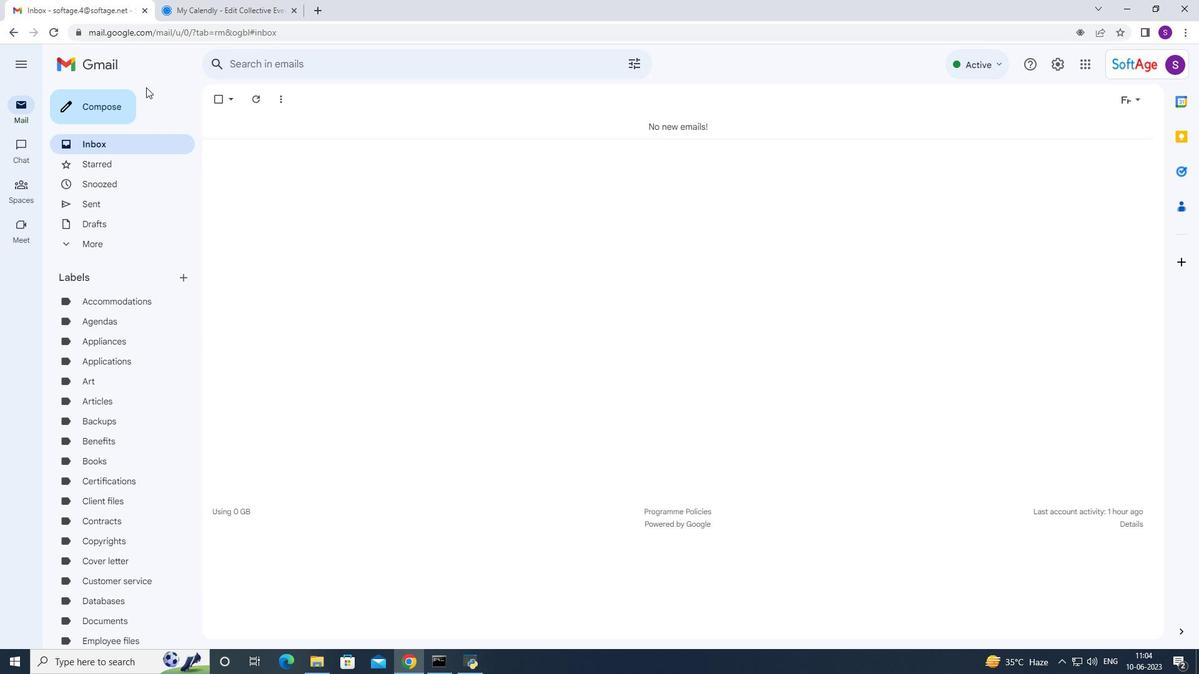 
Action: Mouse pressed left at (124, 99)
Screenshot: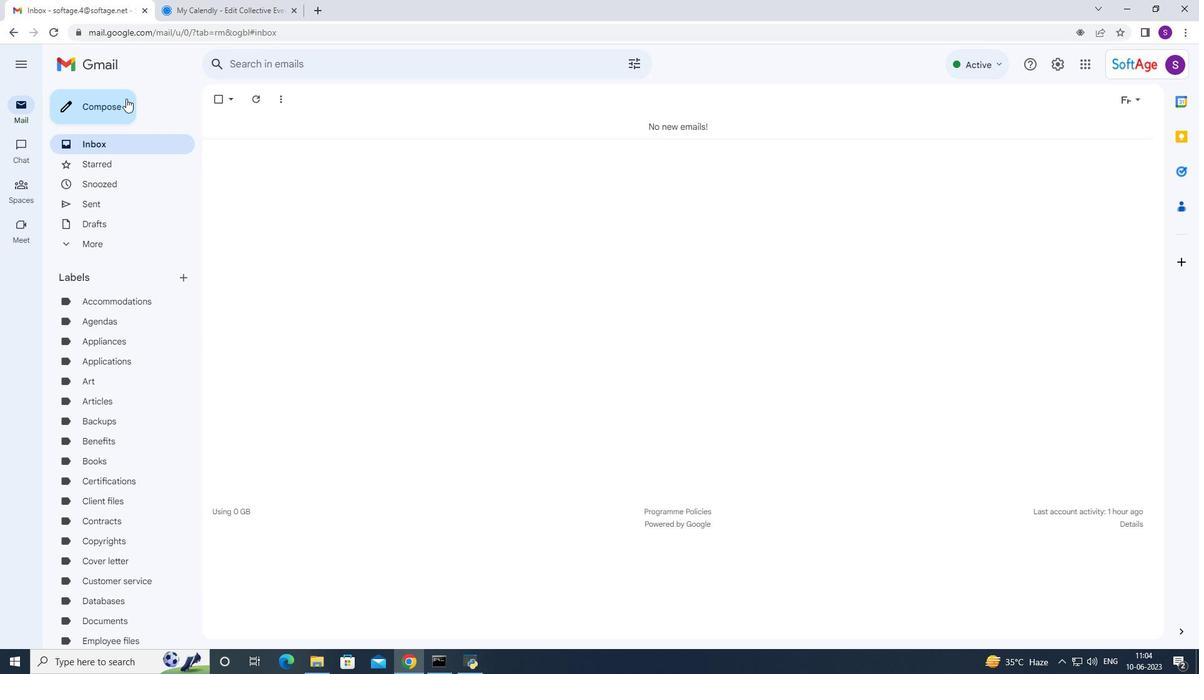 
Action: Mouse moved to (885, 393)
Screenshot: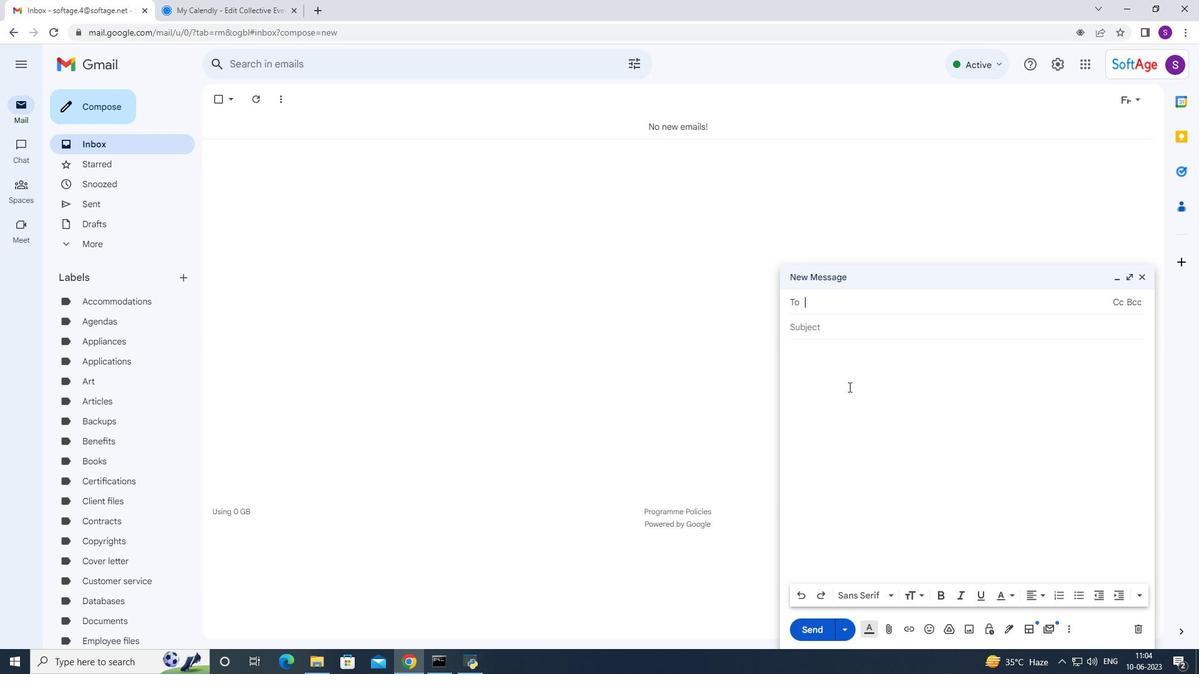 
Action: Mouse pressed left at (885, 393)
Screenshot: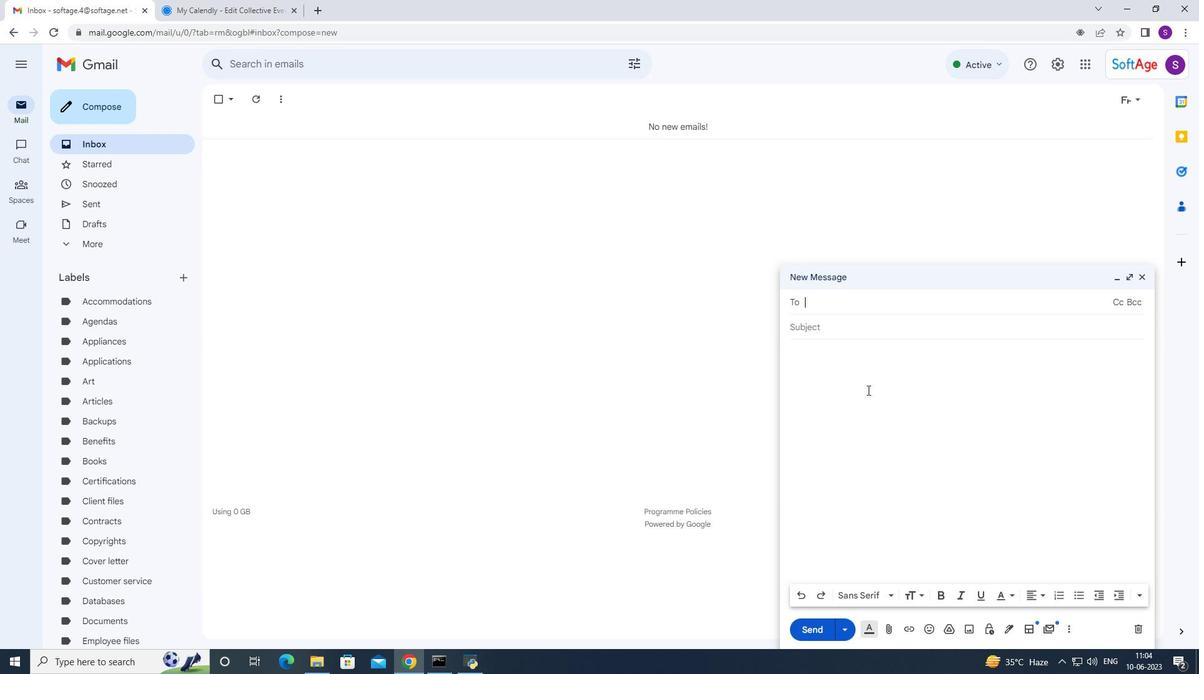 
Action: Mouse pressed right at (885, 393)
Screenshot: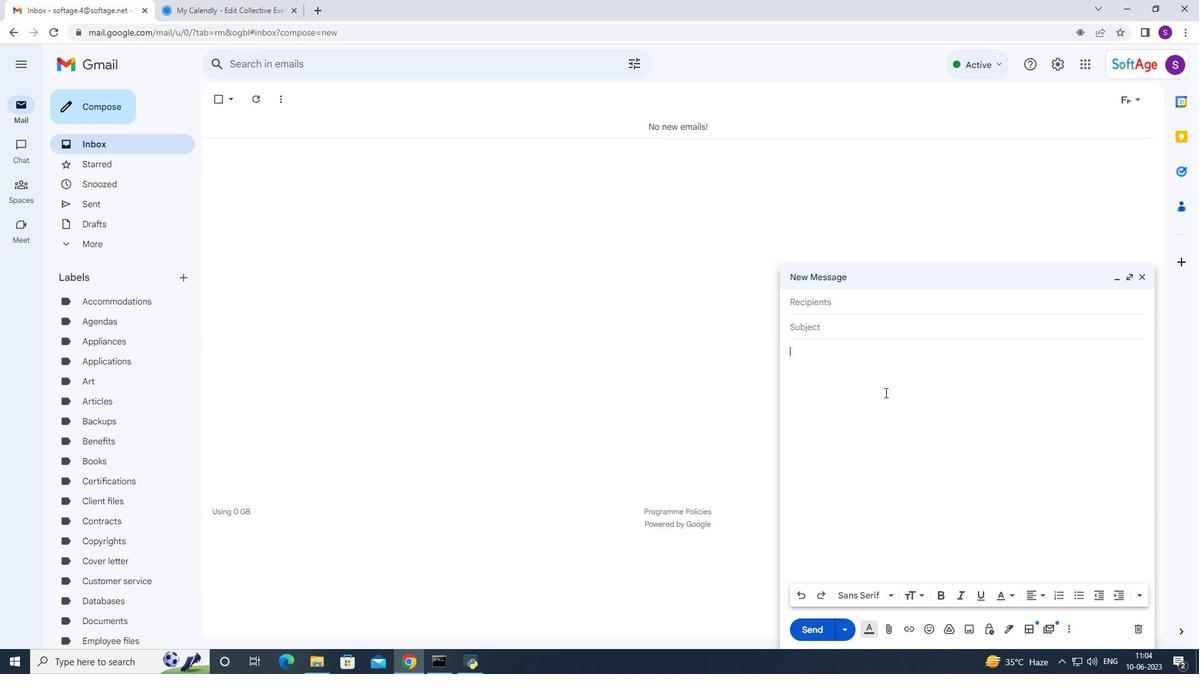 
Action: Mouse moved to (942, 485)
Screenshot: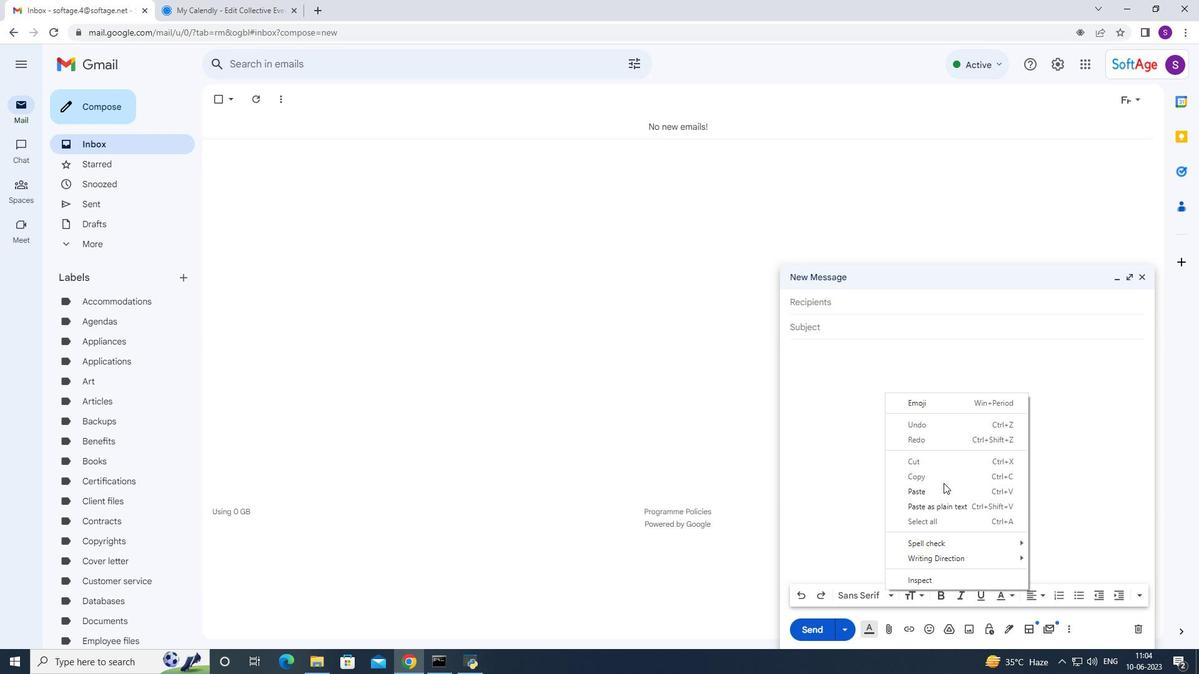 
Action: Mouse pressed left at (942, 485)
Screenshot: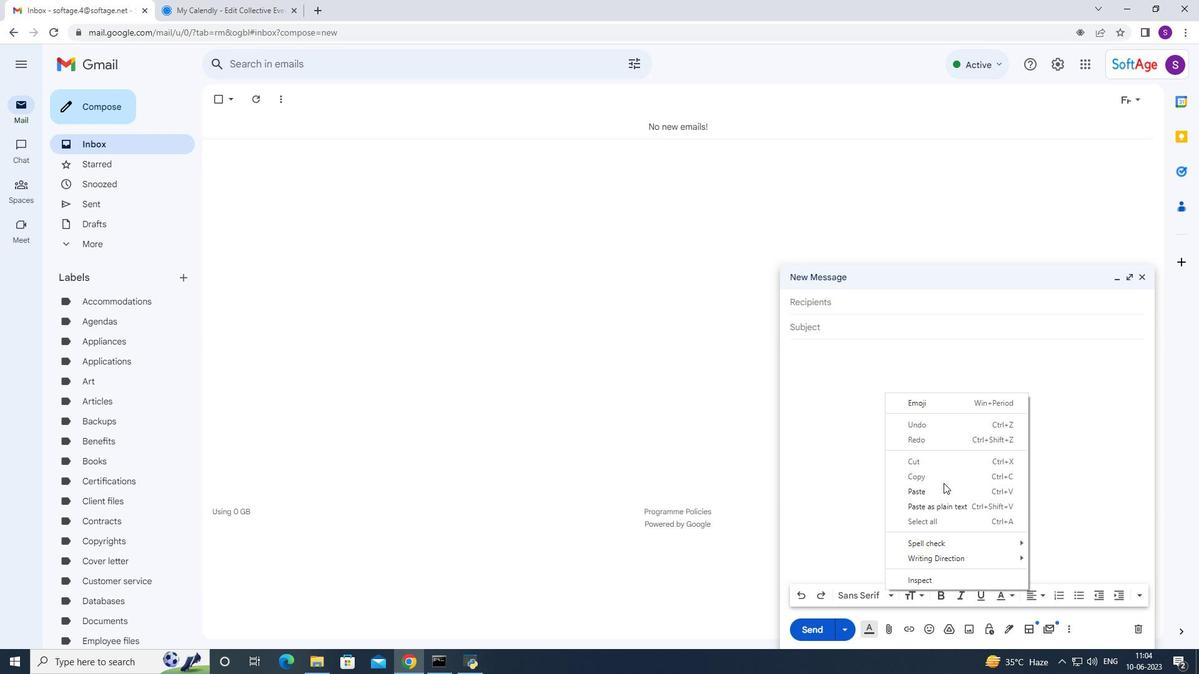 
Action: Mouse moved to (850, 306)
Screenshot: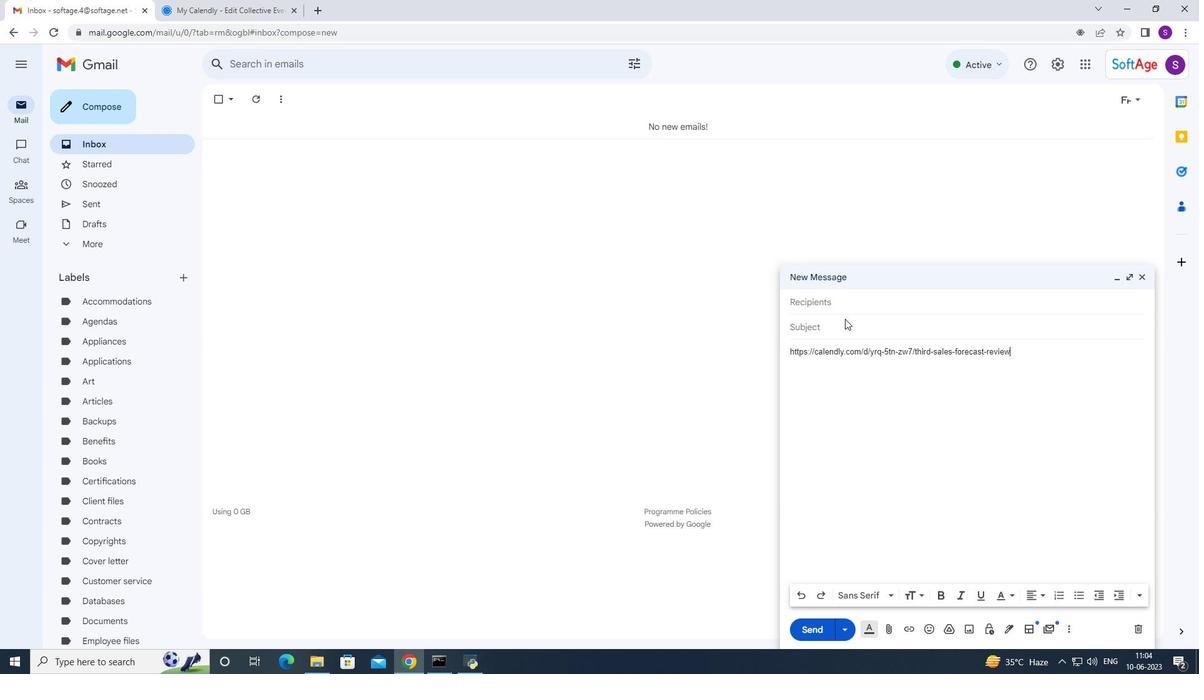 
Action: Mouse pressed left at (850, 306)
Screenshot: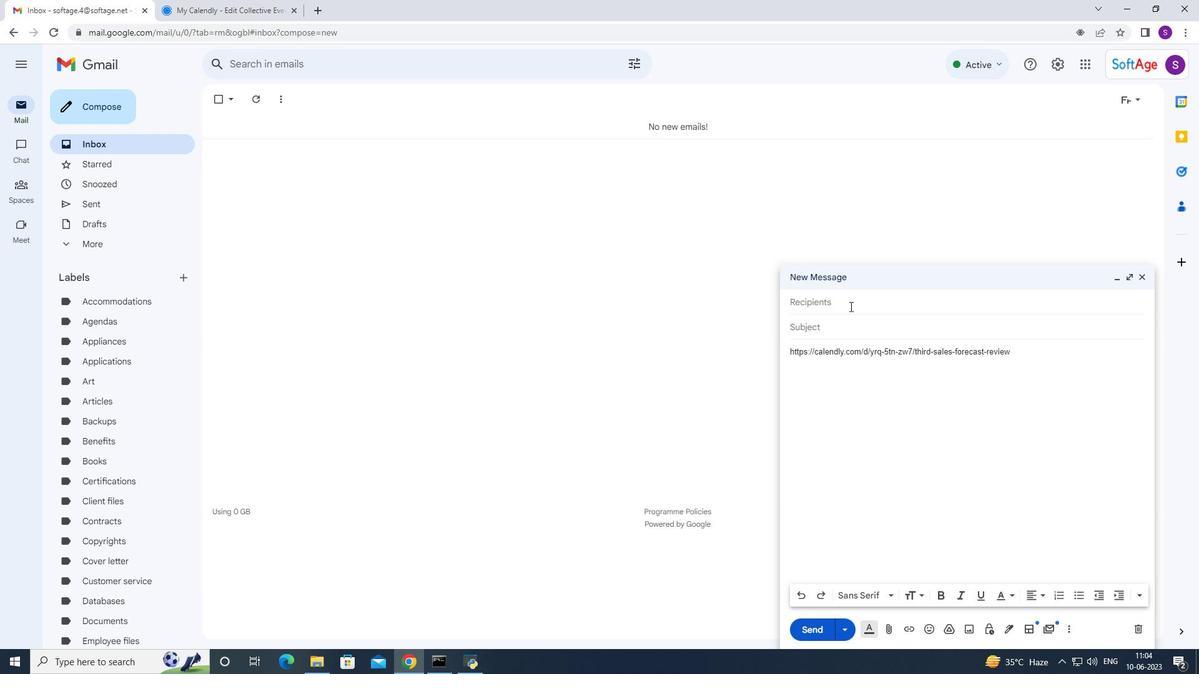 
Action: Key pressed 5
Screenshot: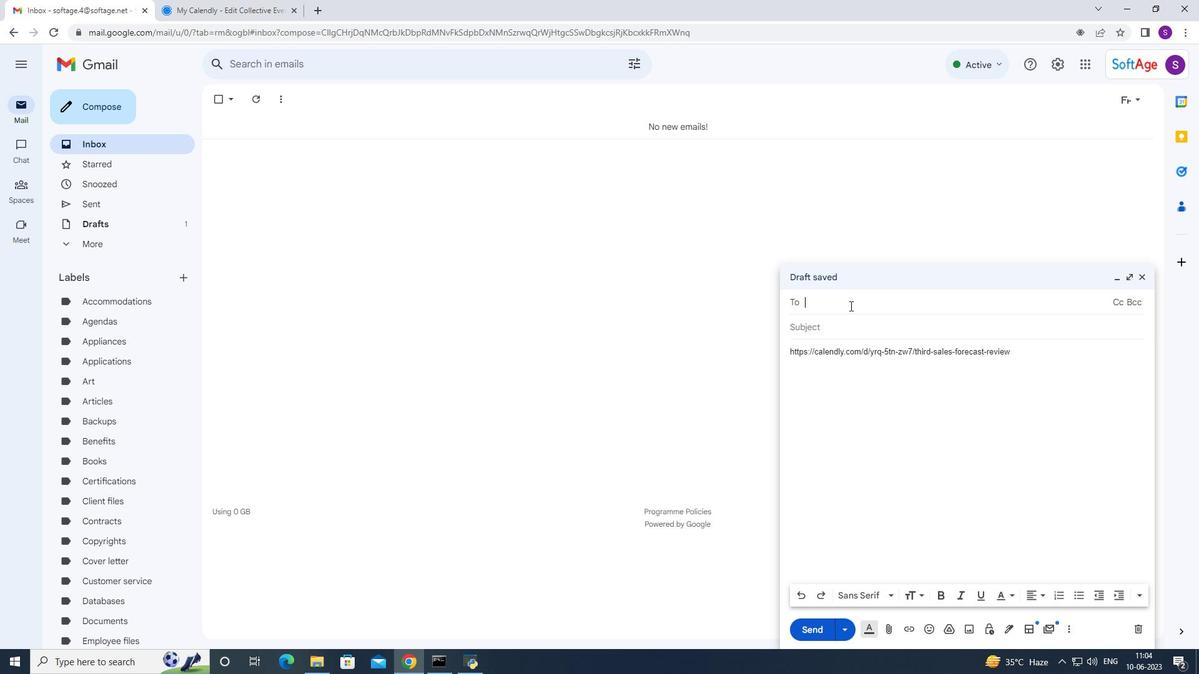
Action: Mouse moved to (858, 322)
Screenshot: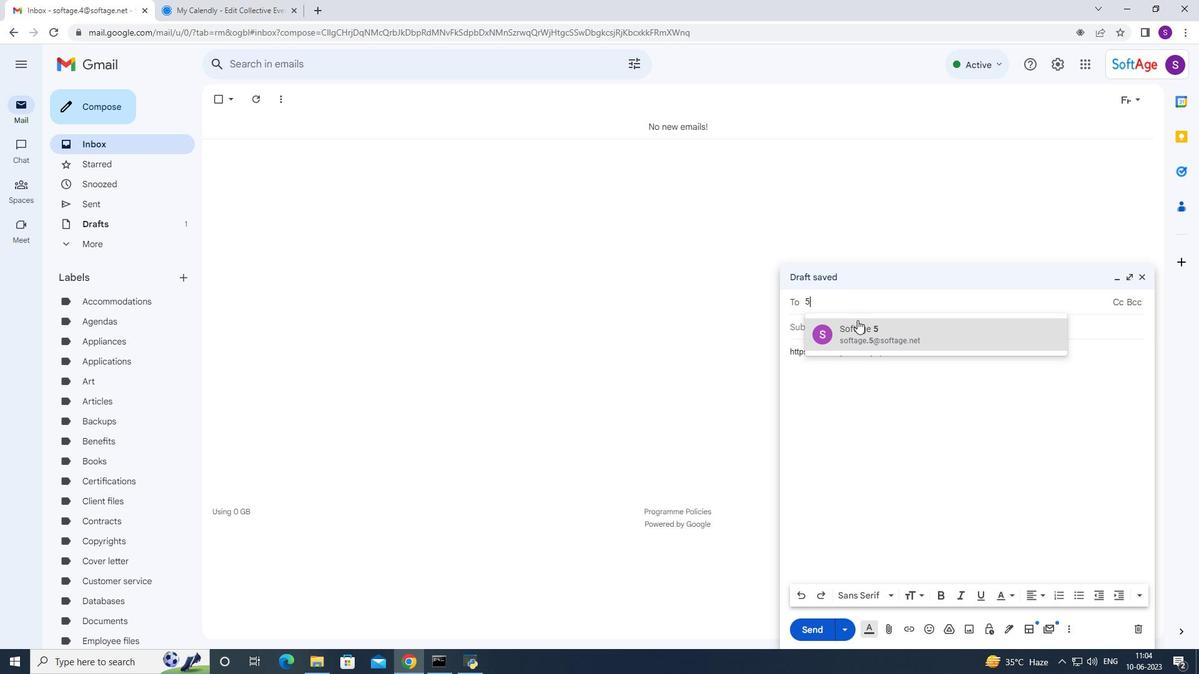 
Action: Mouse pressed left at (858, 322)
Screenshot: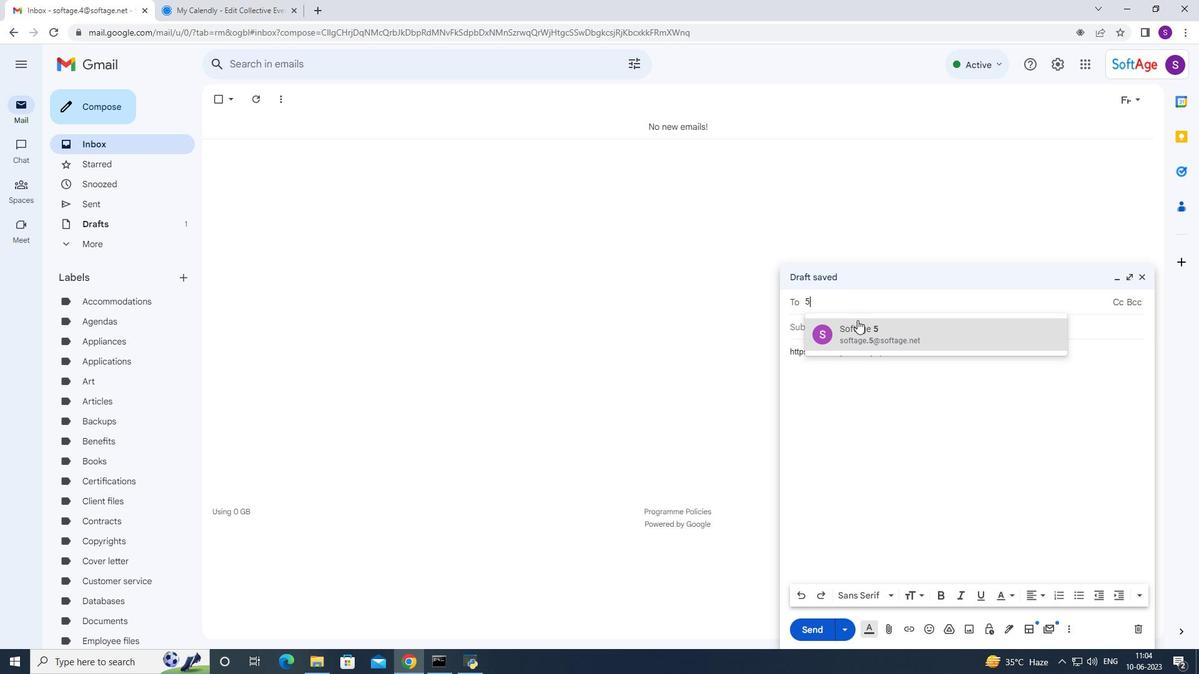 
Action: Key pressed 6
Screenshot: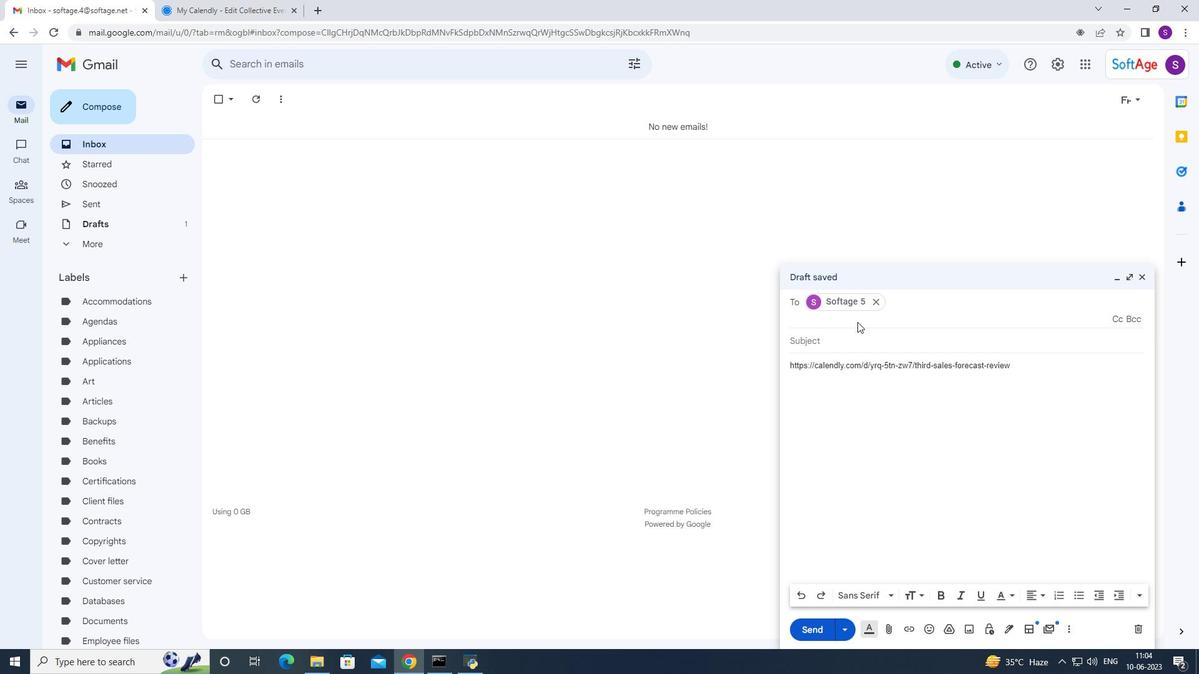 
Action: Mouse moved to (942, 345)
Screenshot: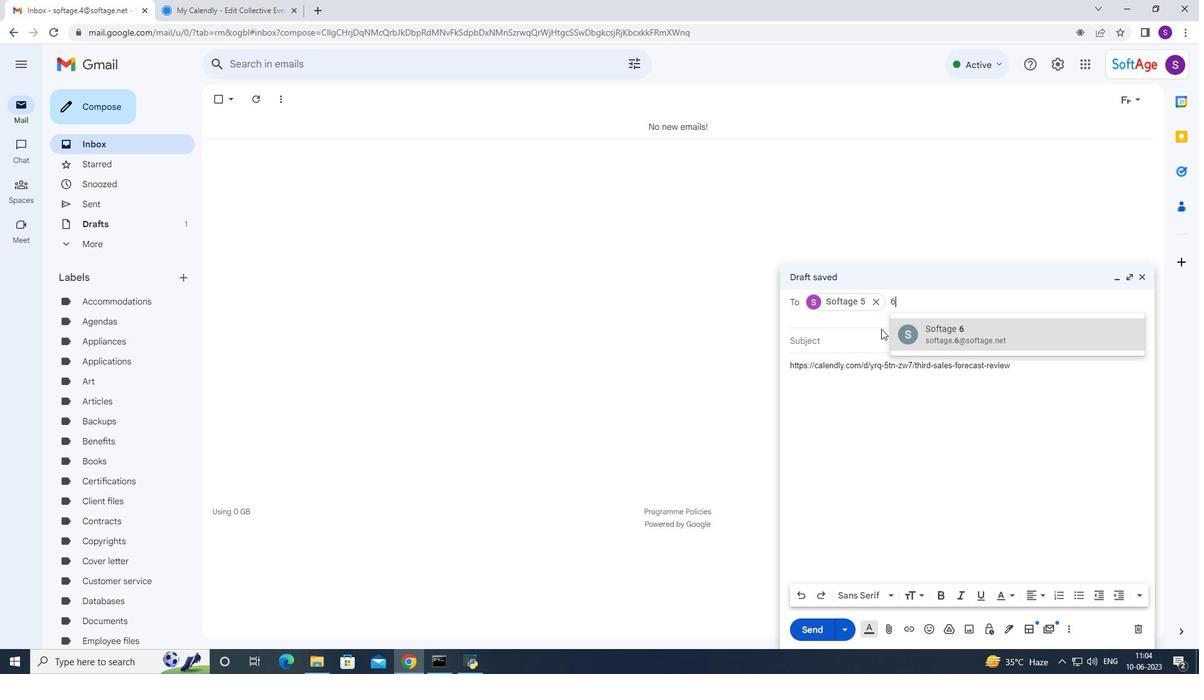 
Action: Mouse pressed left at (942, 345)
Screenshot: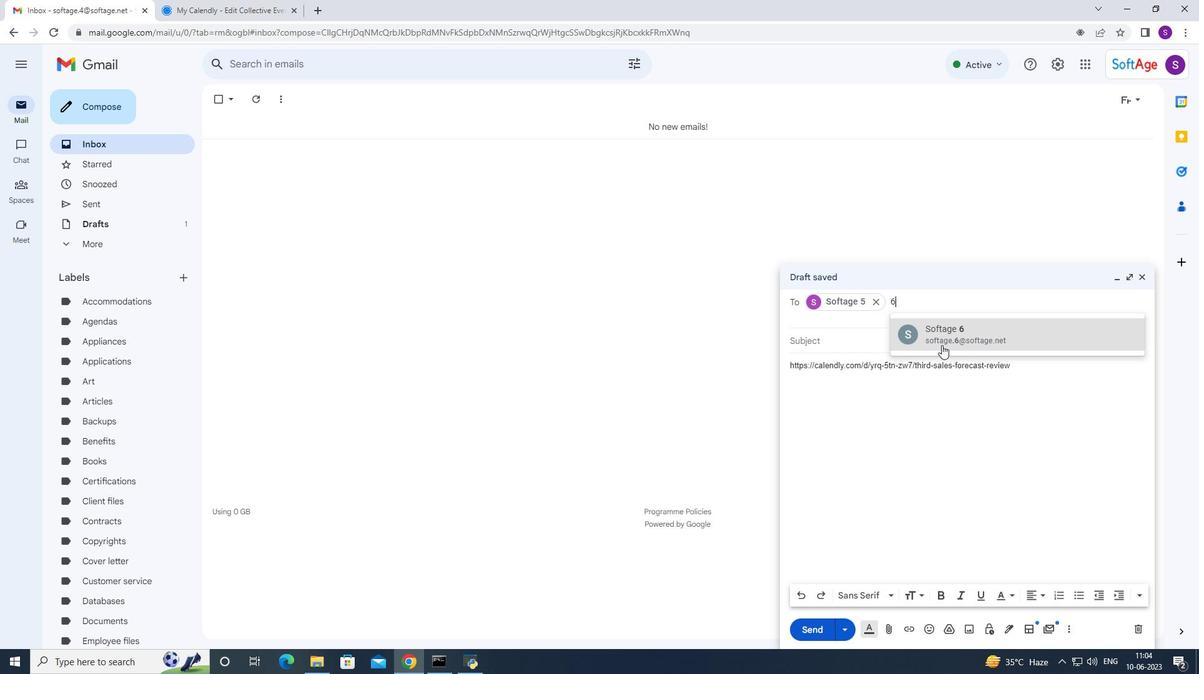 
Action: Mouse moved to (846, 407)
Screenshot: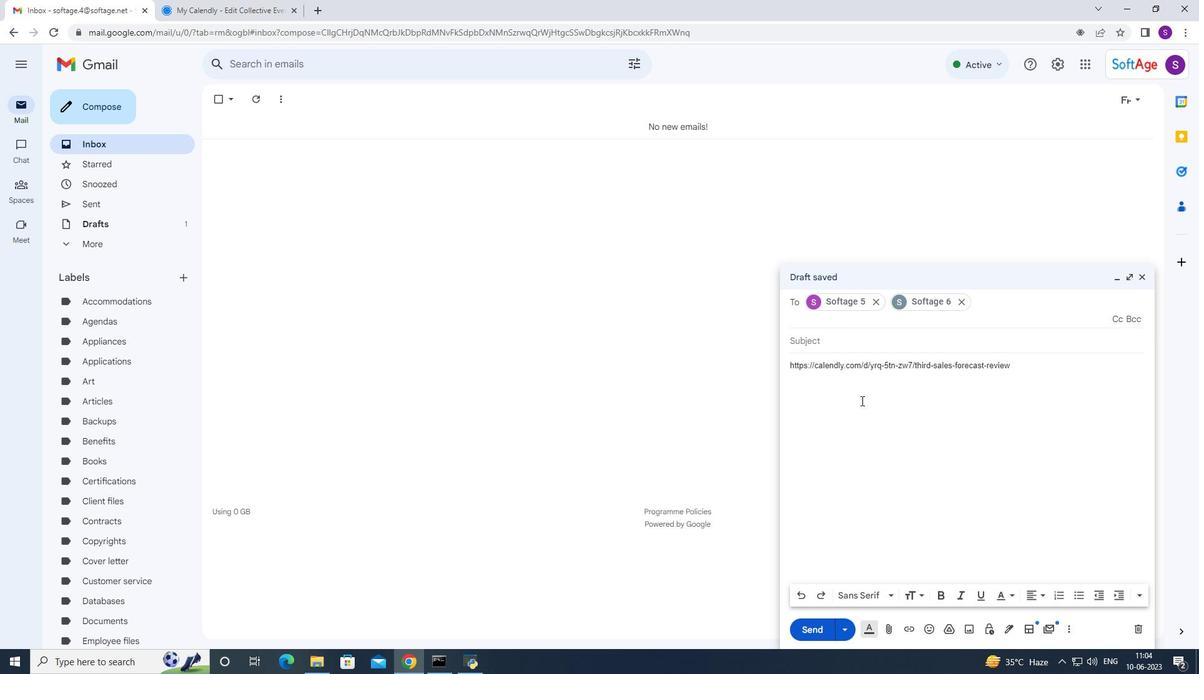 
Action: Mouse pressed left at (846, 407)
Screenshot: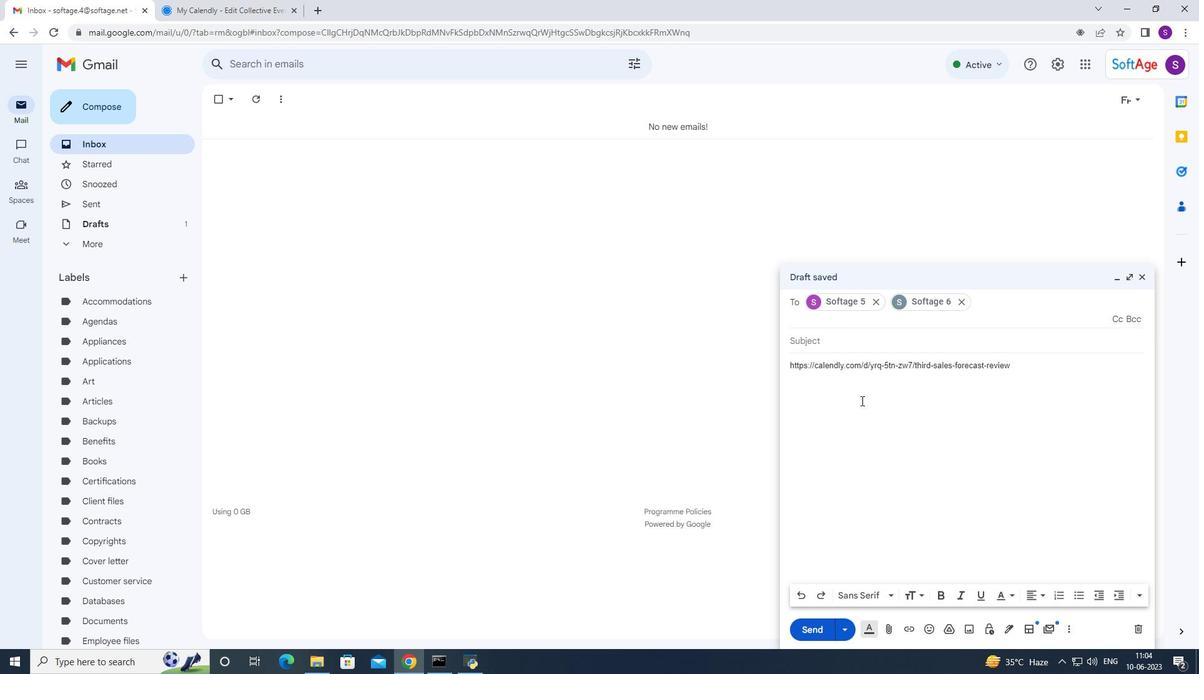 
Action: Mouse moved to (826, 631)
Screenshot: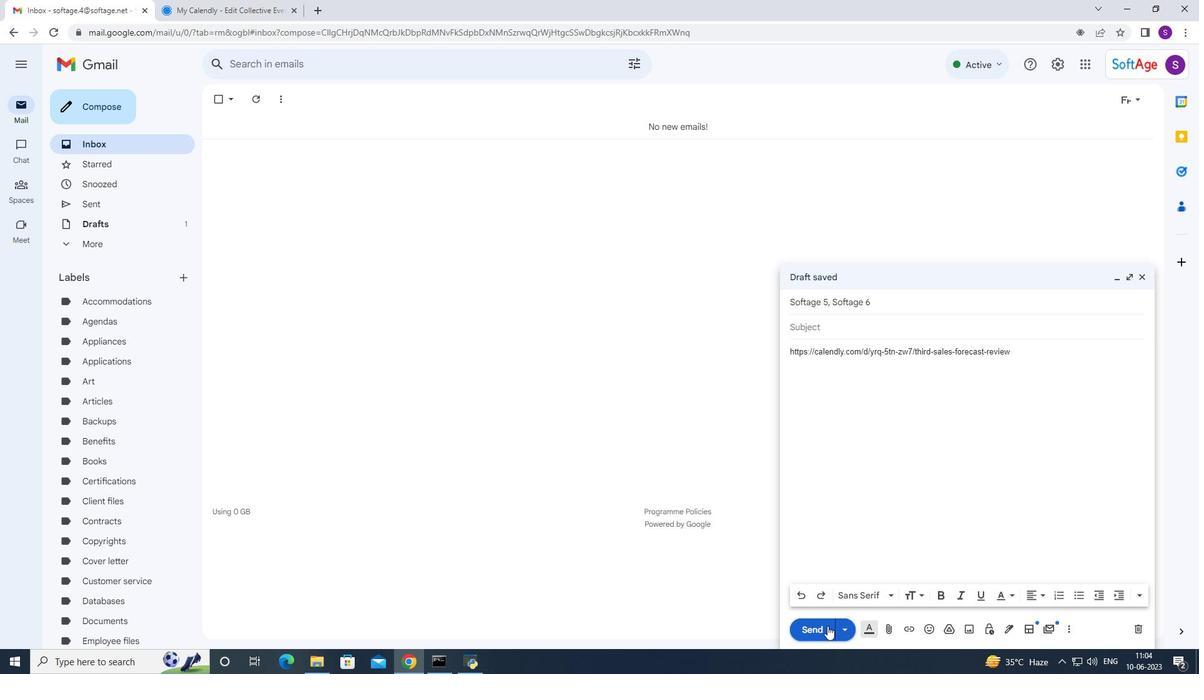 
Action: Mouse pressed left at (826, 631)
Screenshot: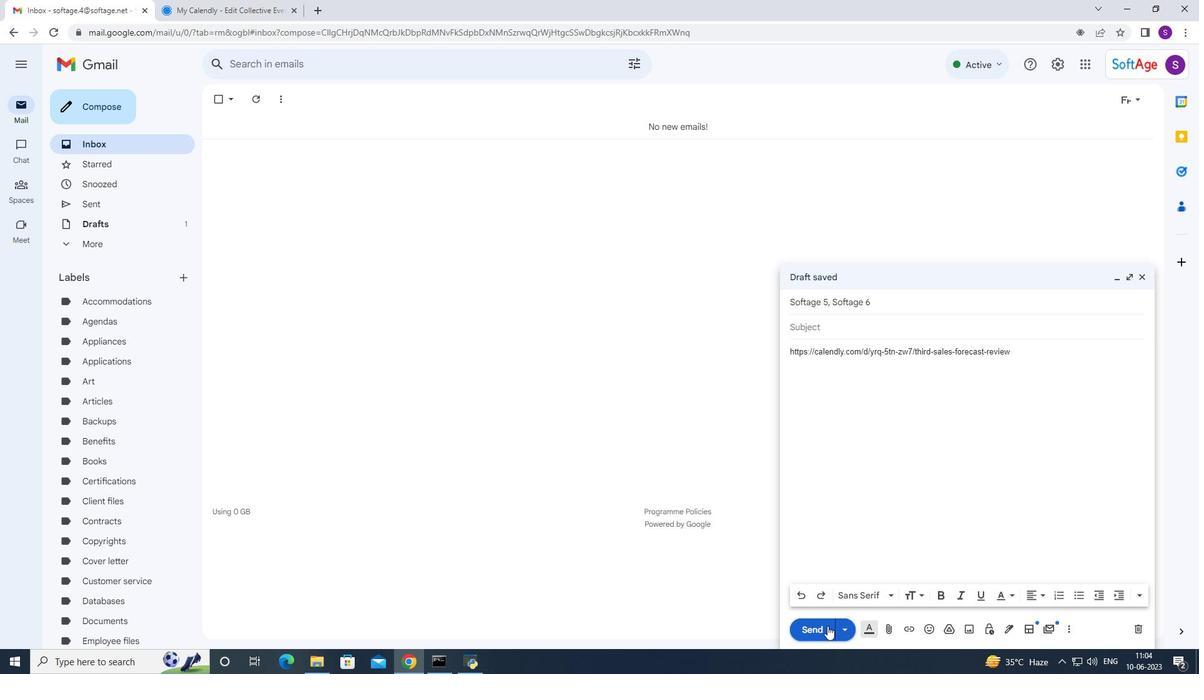 
